 Task: Look for space in Ngawi, Indonesia from 8th June, 2023 to 12th June, 2023 for 2 adults in price range Rs.8000 to Rs.16000. Place can be private room with 1  bedroom having 1 bed and 1 bathroom. Property type can be flatguest house, hotel. Booking option can be shelf check-in. Required host language is English.
Action: Mouse moved to (488, 100)
Screenshot: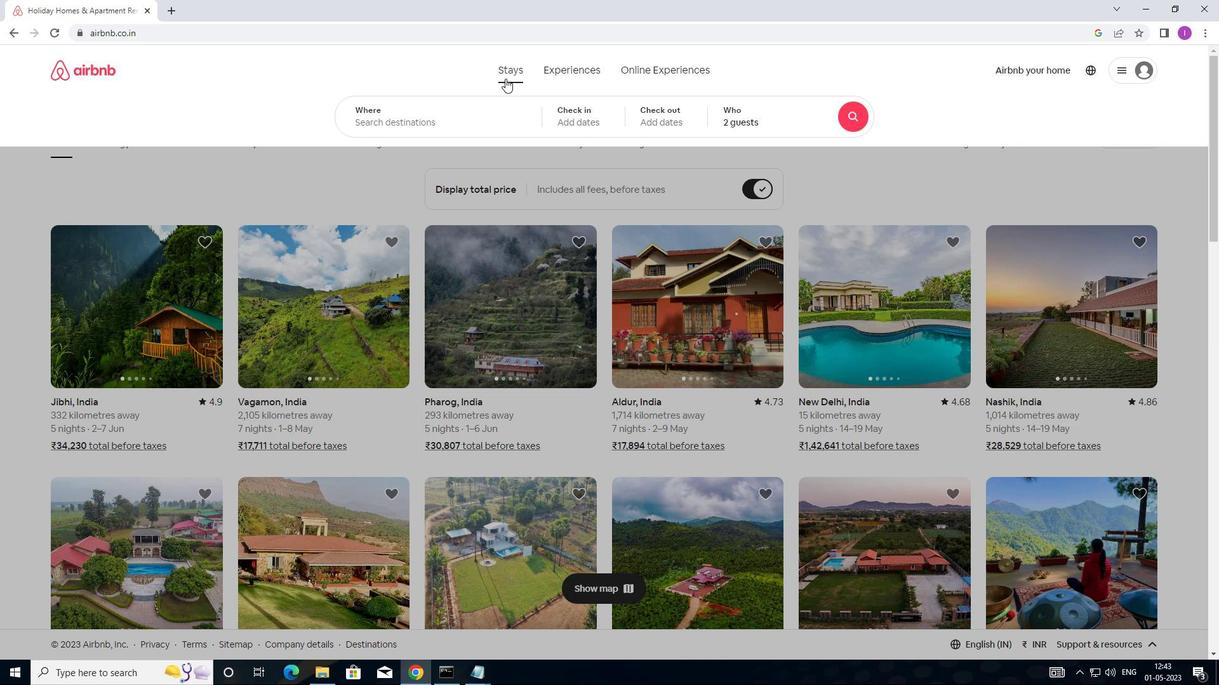 
Action: Mouse pressed left at (488, 100)
Screenshot: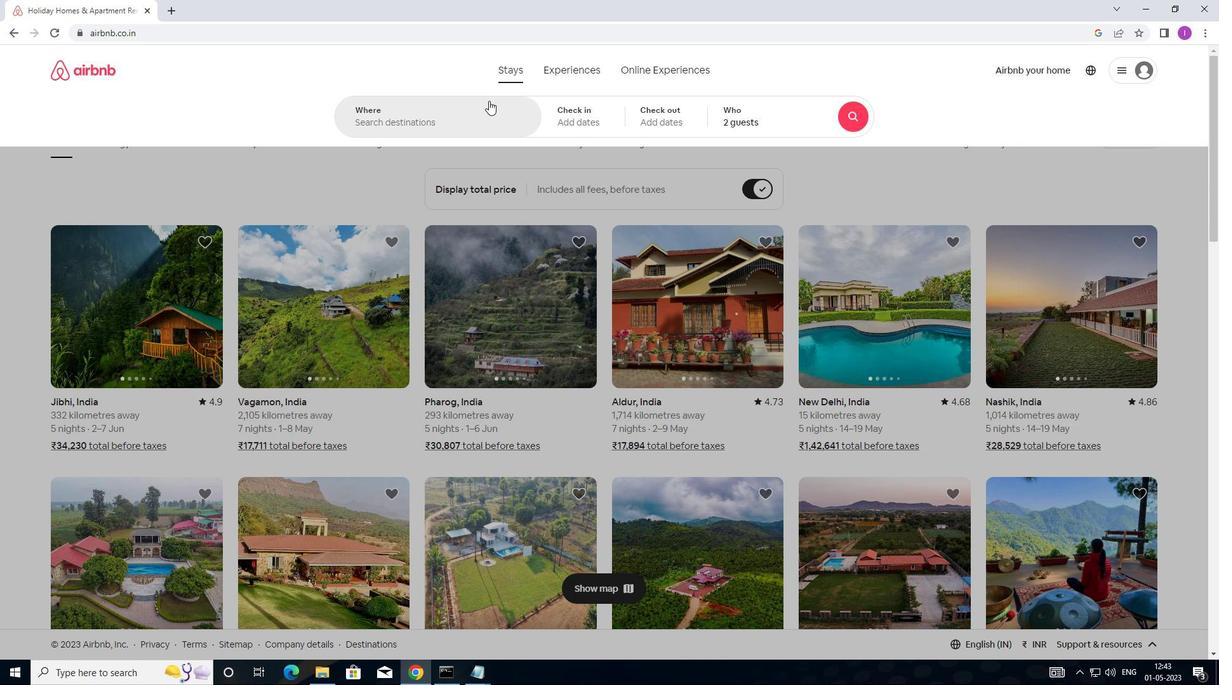 
Action: Mouse moved to (940, 90)
Screenshot: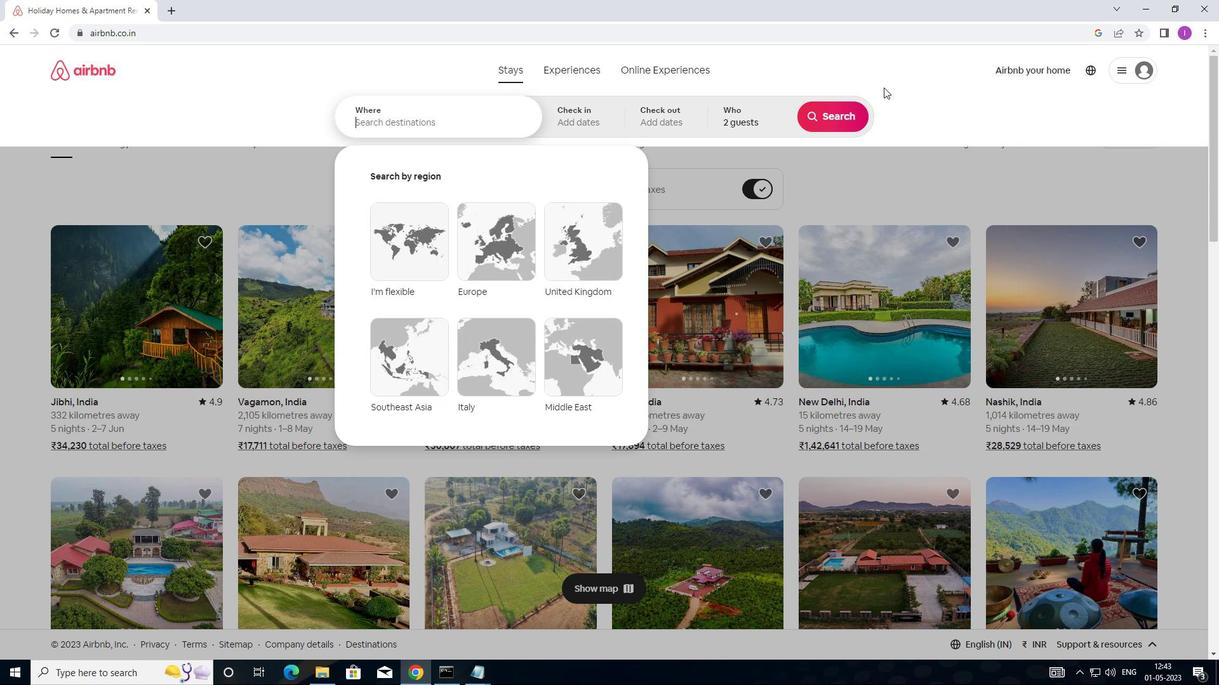 
Action: Key pressed <Key.shift>
Screenshot: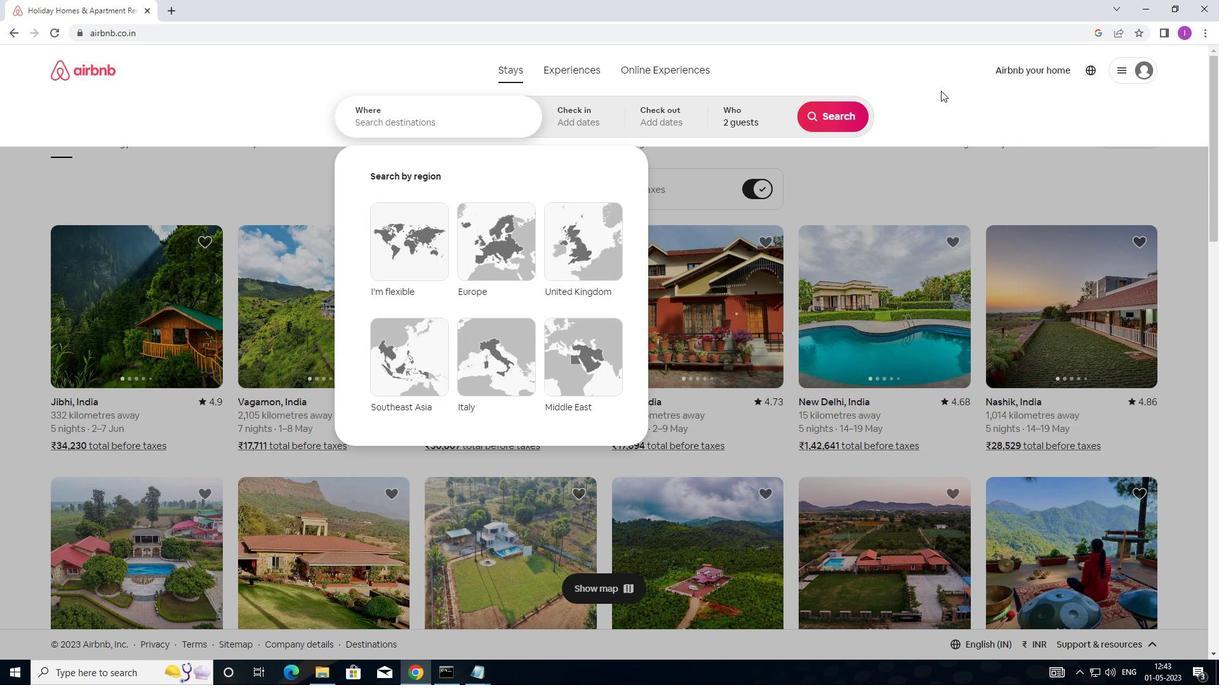 
Action: Mouse moved to (972, 68)
Screenshot: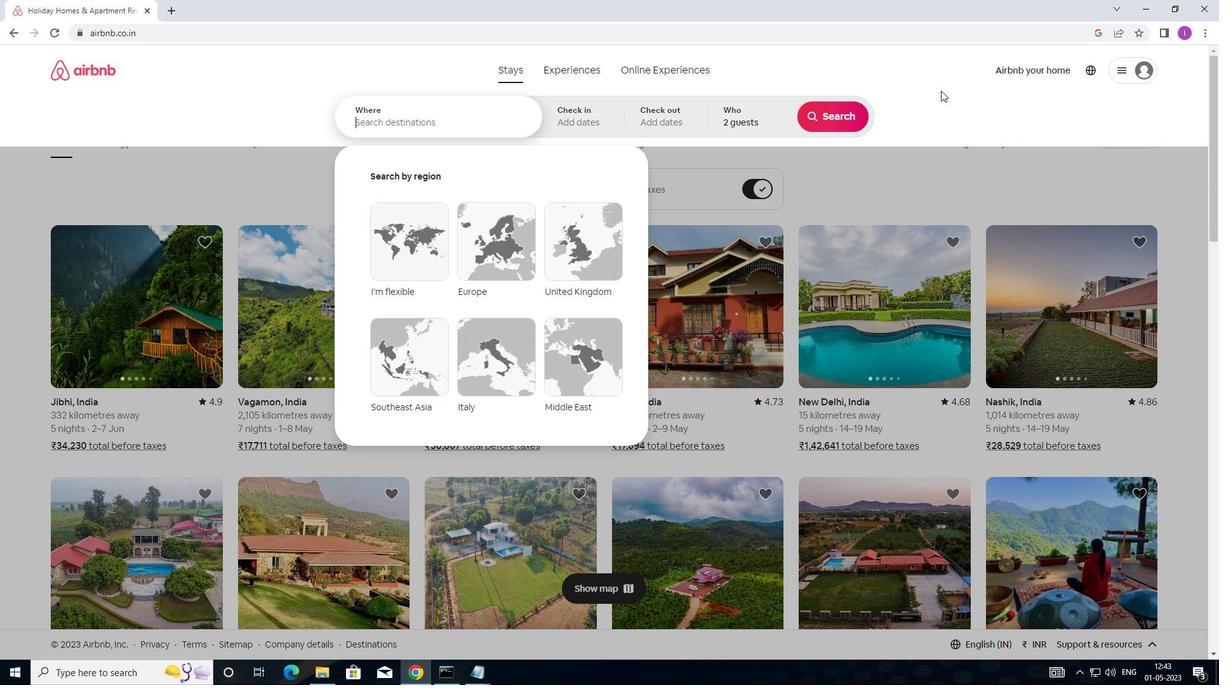 
Action: Key pressed N
Screenshot: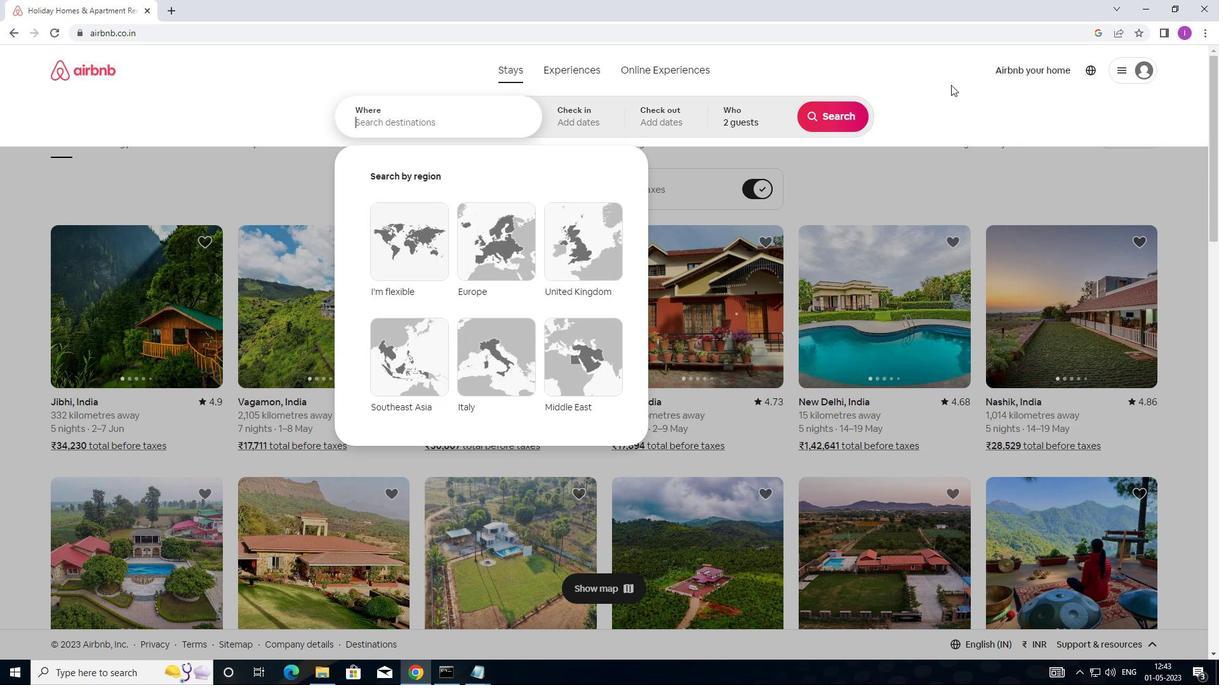 
Action: Mouse moved to (976, 67)
Screenshot: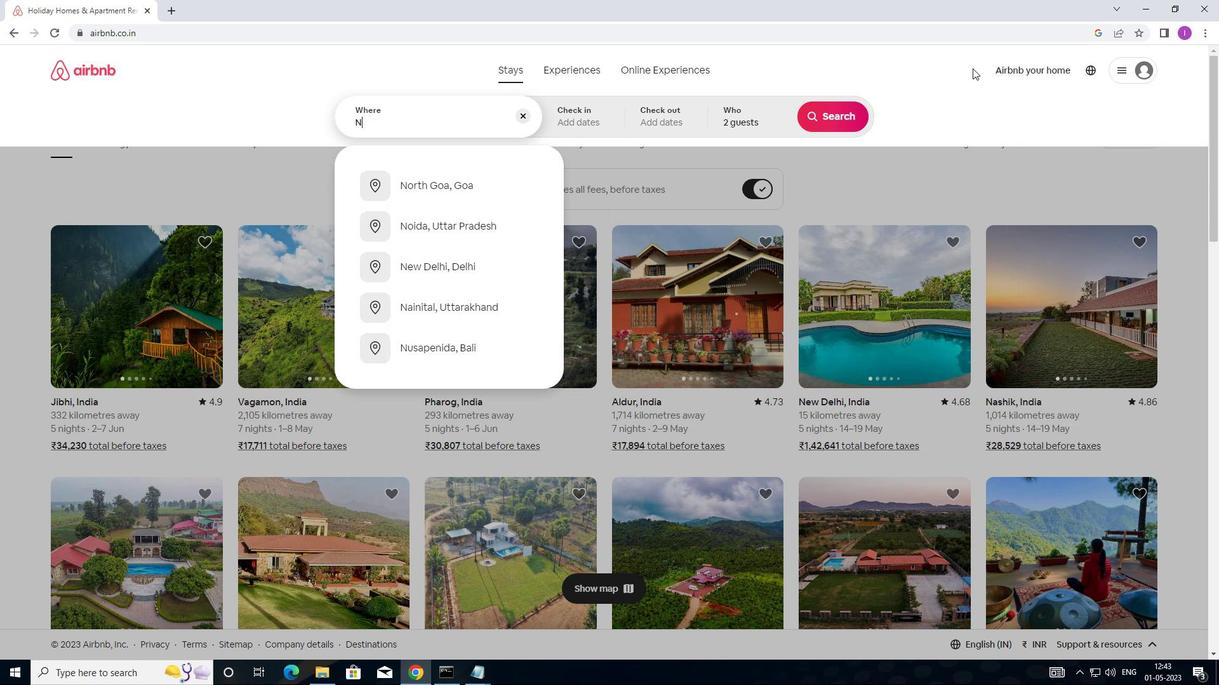 
Action: Key pressed GAWI
Screenshot: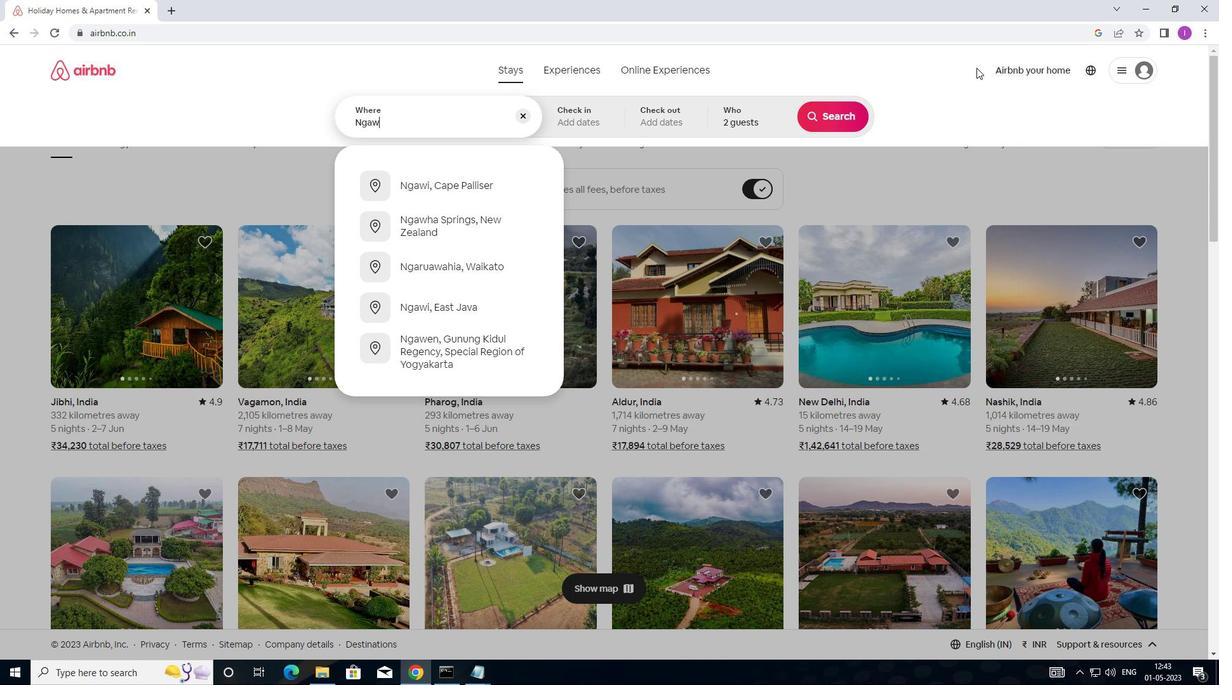 
Action: Mouse moved to (987, 64)
Screenshot: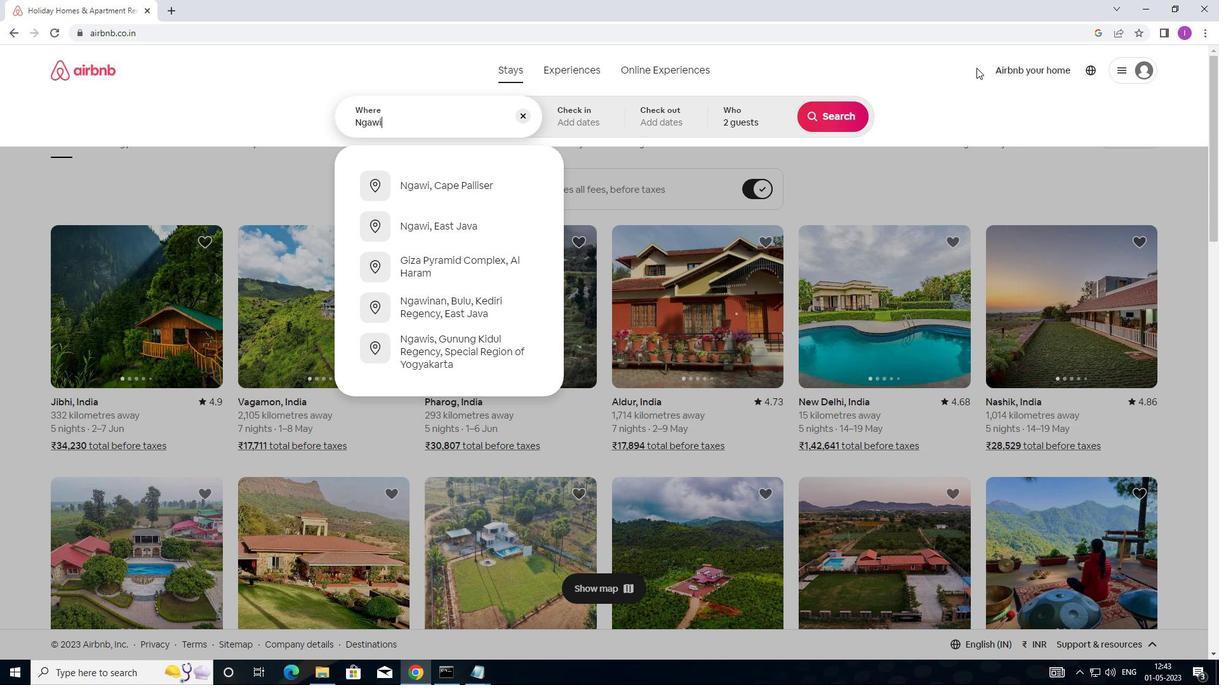 
Action: Key pressed ,
Screenshot: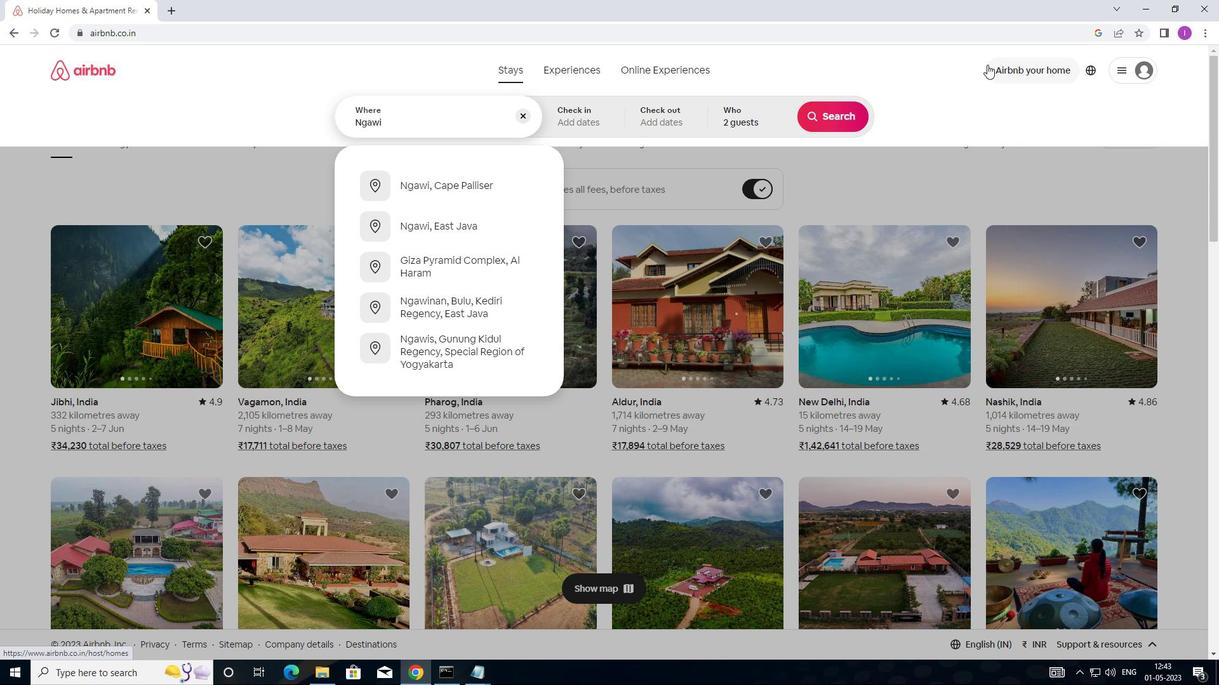 
Action: Mouse moved to (987, 64)
Screenshot: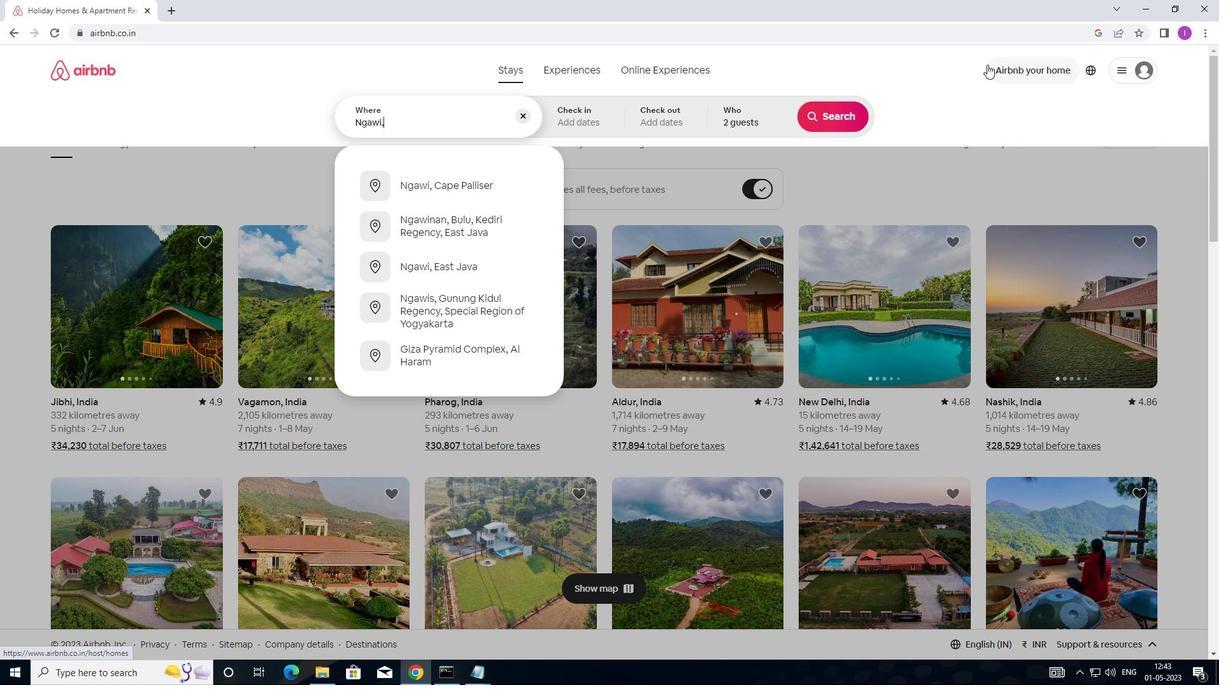 
Action: Key pressed <Key.shift>
Screenshot: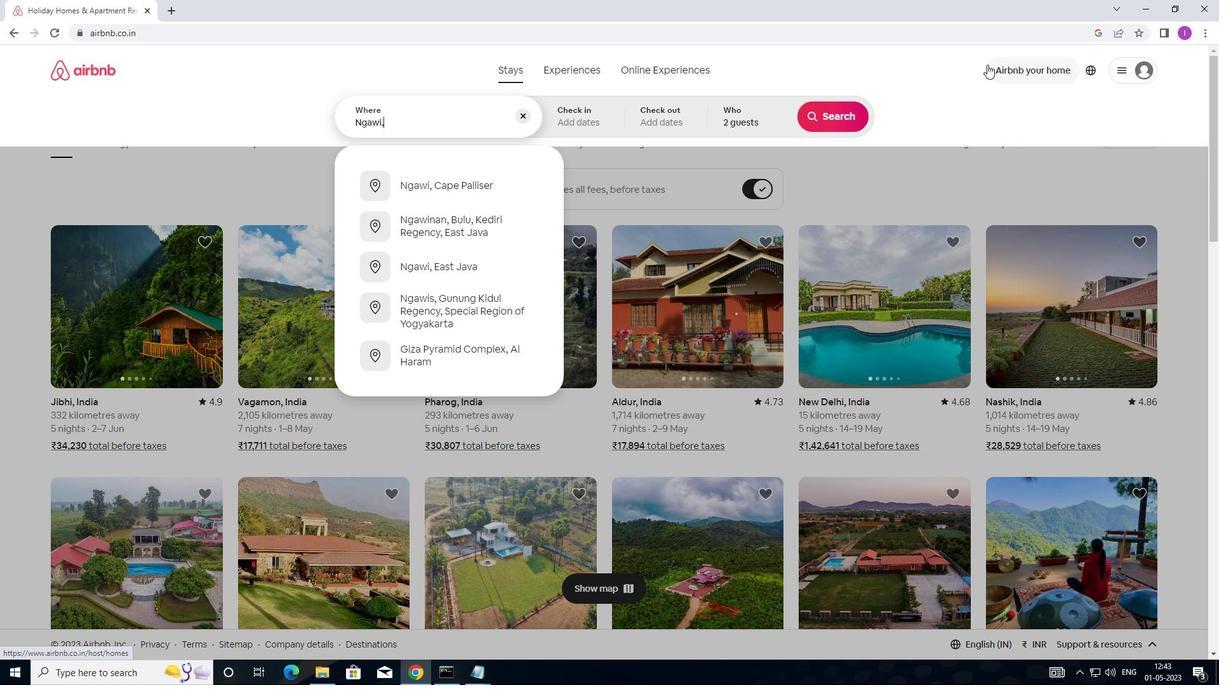 
Action: Mouse moved to (989, 63)
Screenshot: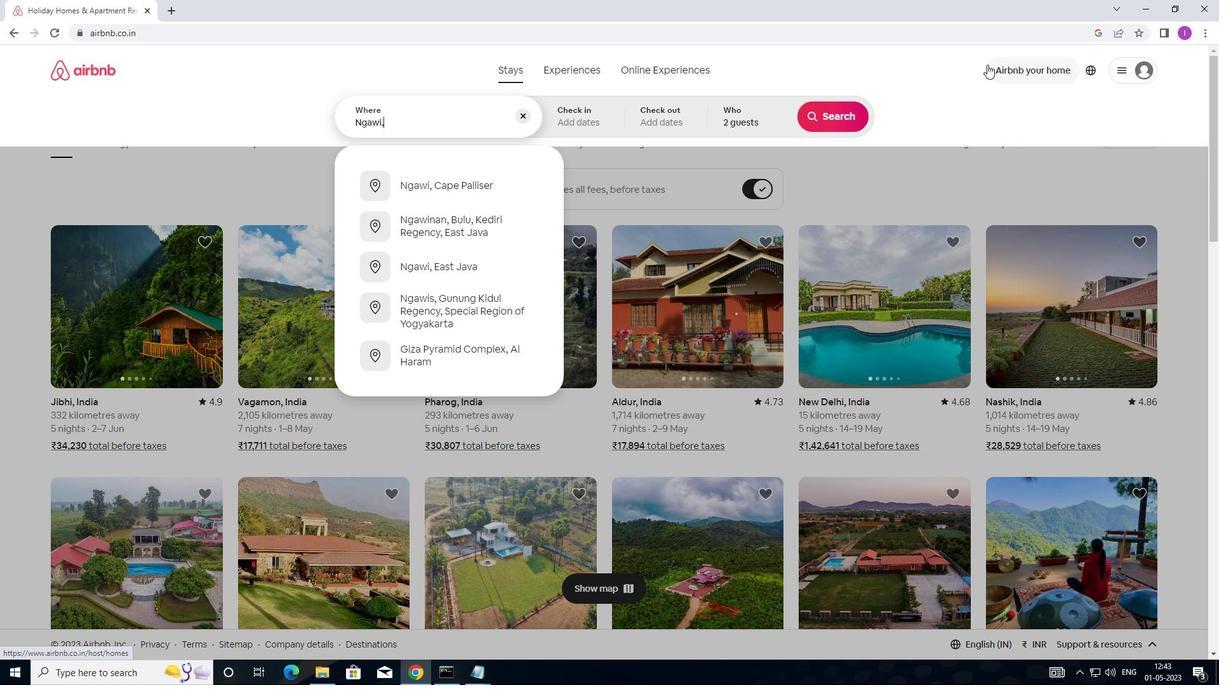 
Action: Key pressed I
Screenshot: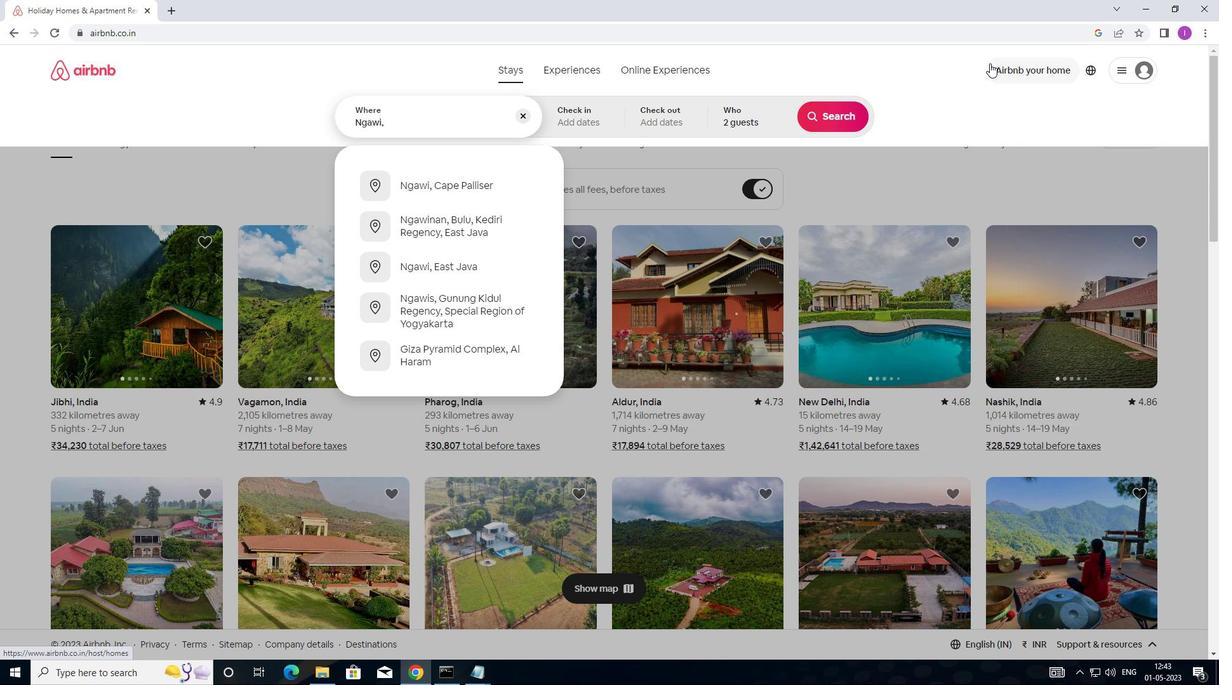 
Action: Mouse moved to (991, 61)
Screenshot: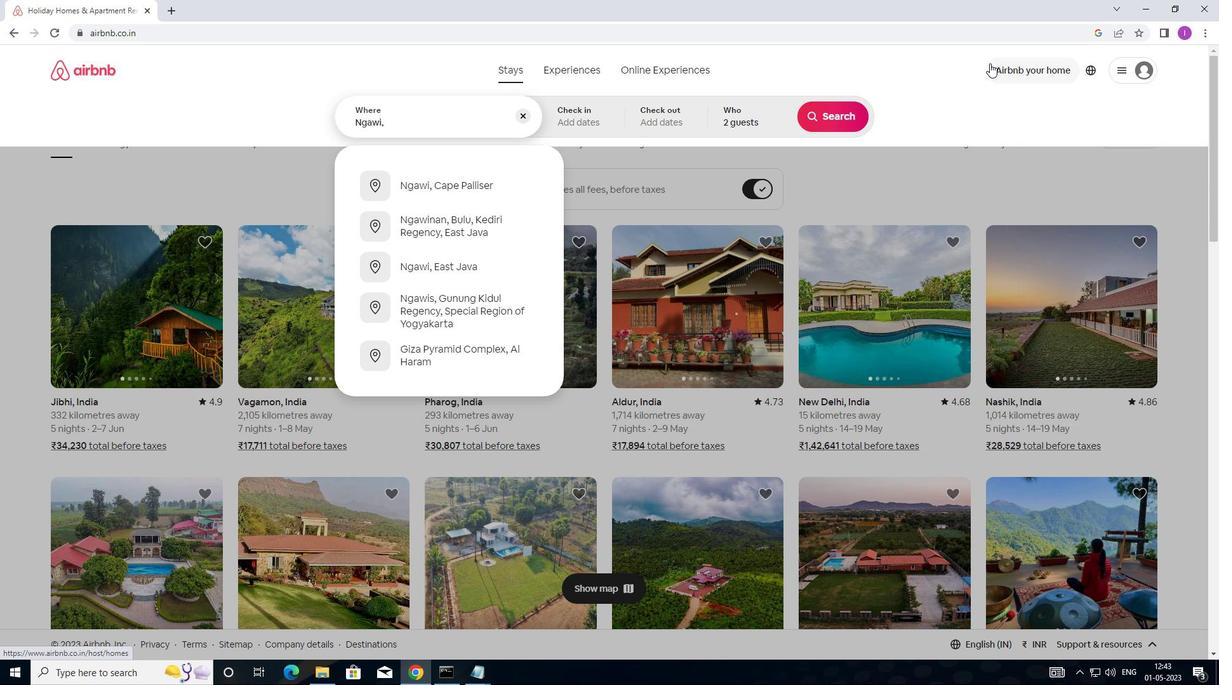 
Action: Key pressed ND
Screenshot: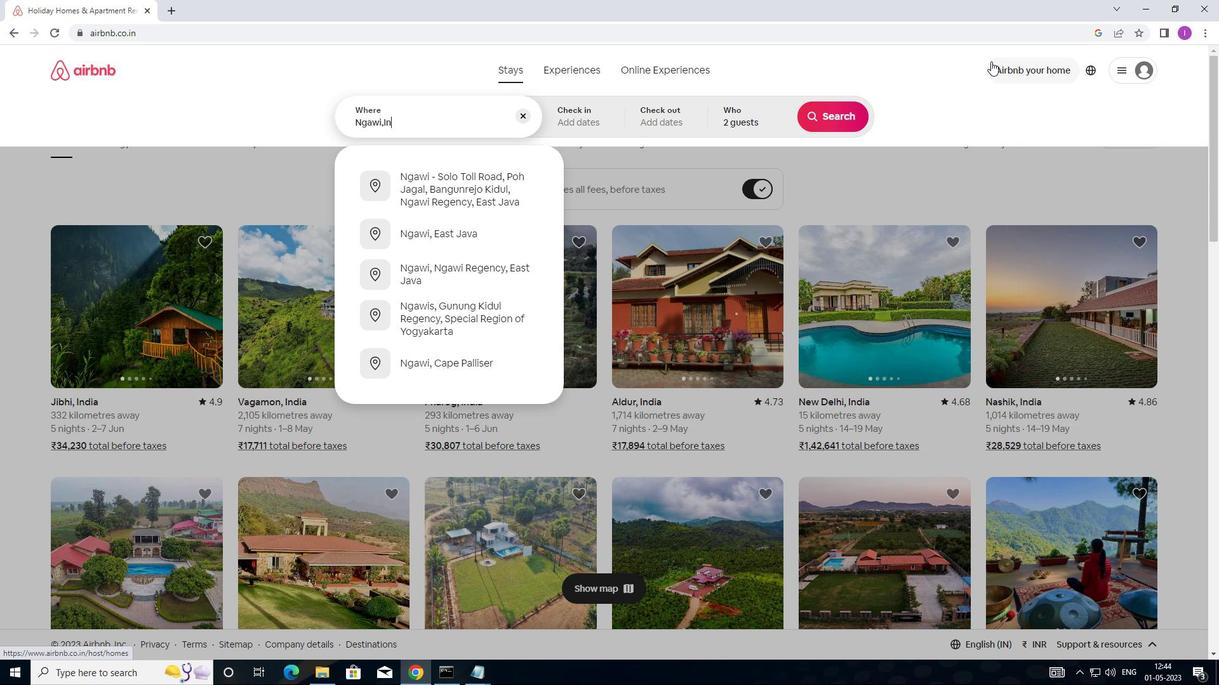 
Action: Mouse moved to (994, 59)
Screenshot: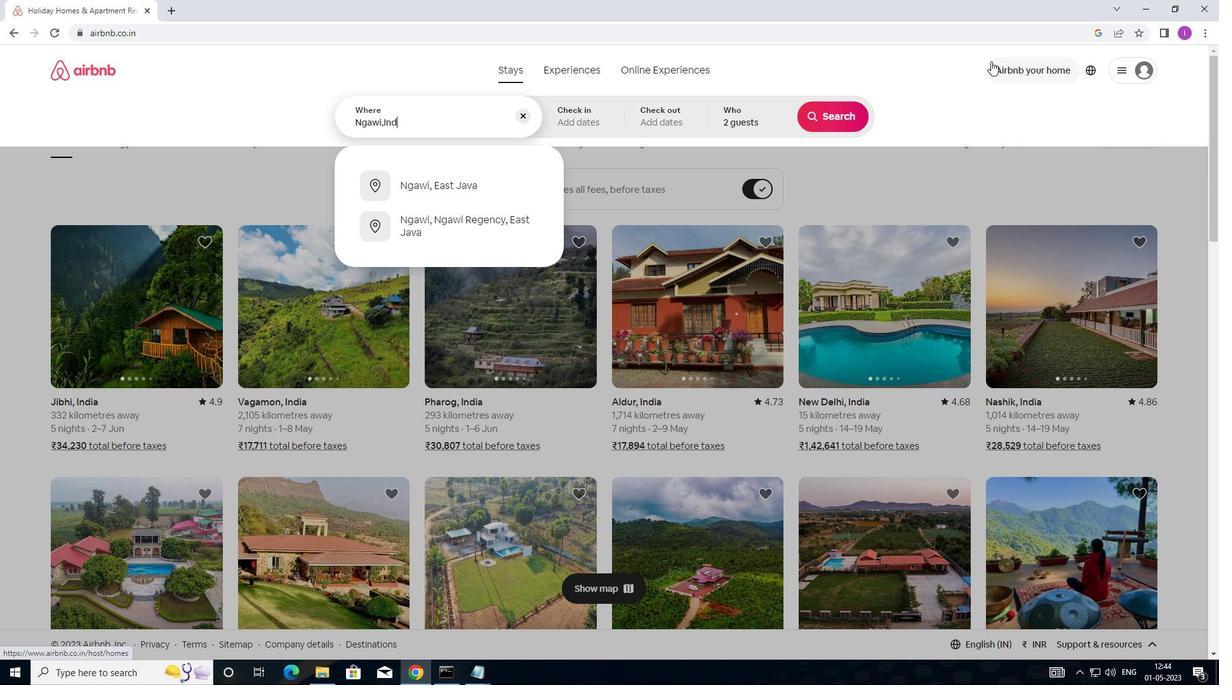 
Action: Key pressed O
Screenshot: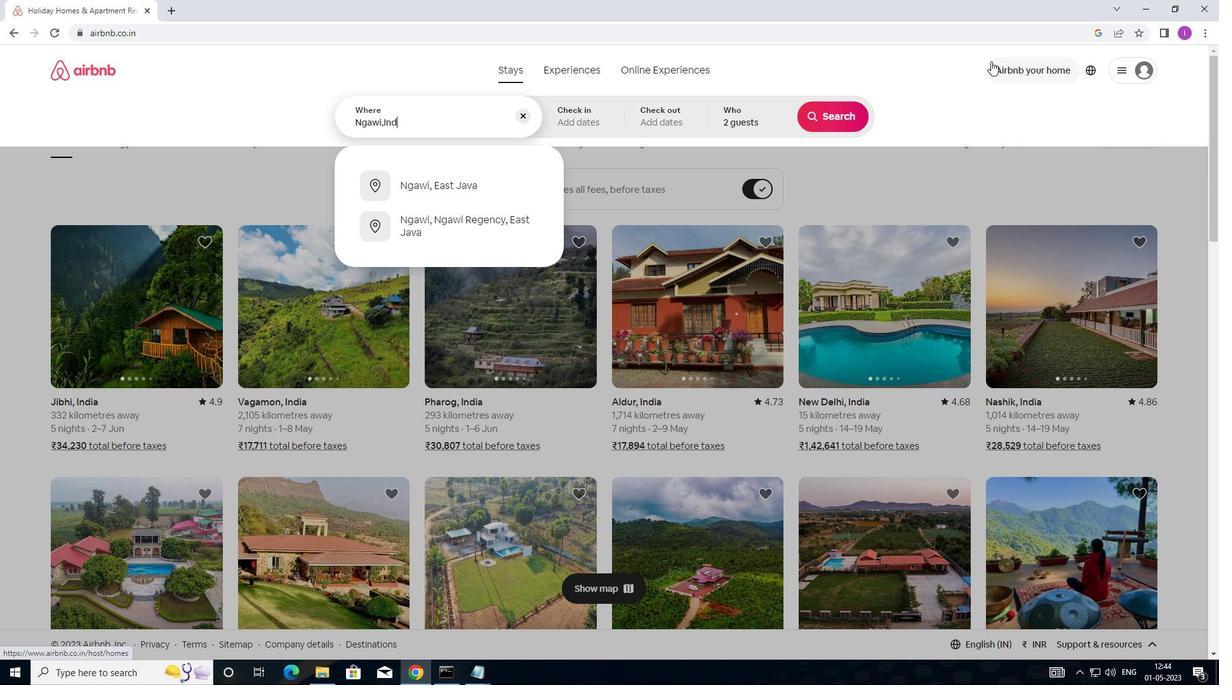 
Action: Mouse moved to (996, 58)
Screenshot: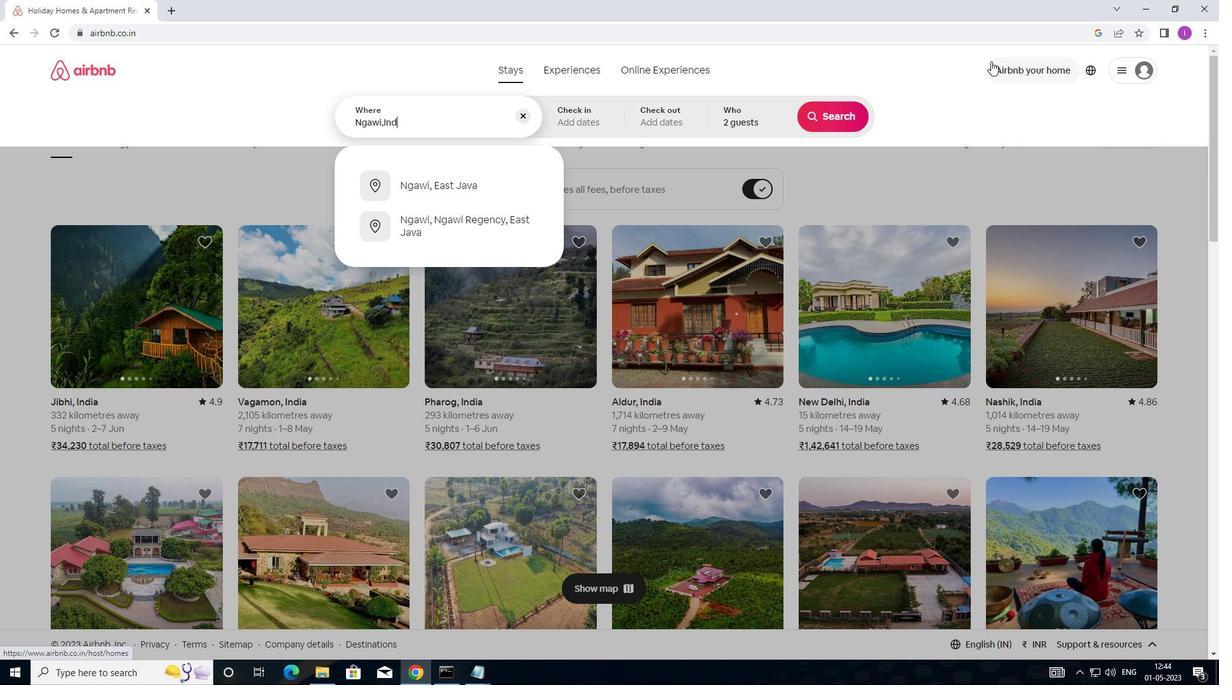 
Action: Key pressed NESIA
Screenshot: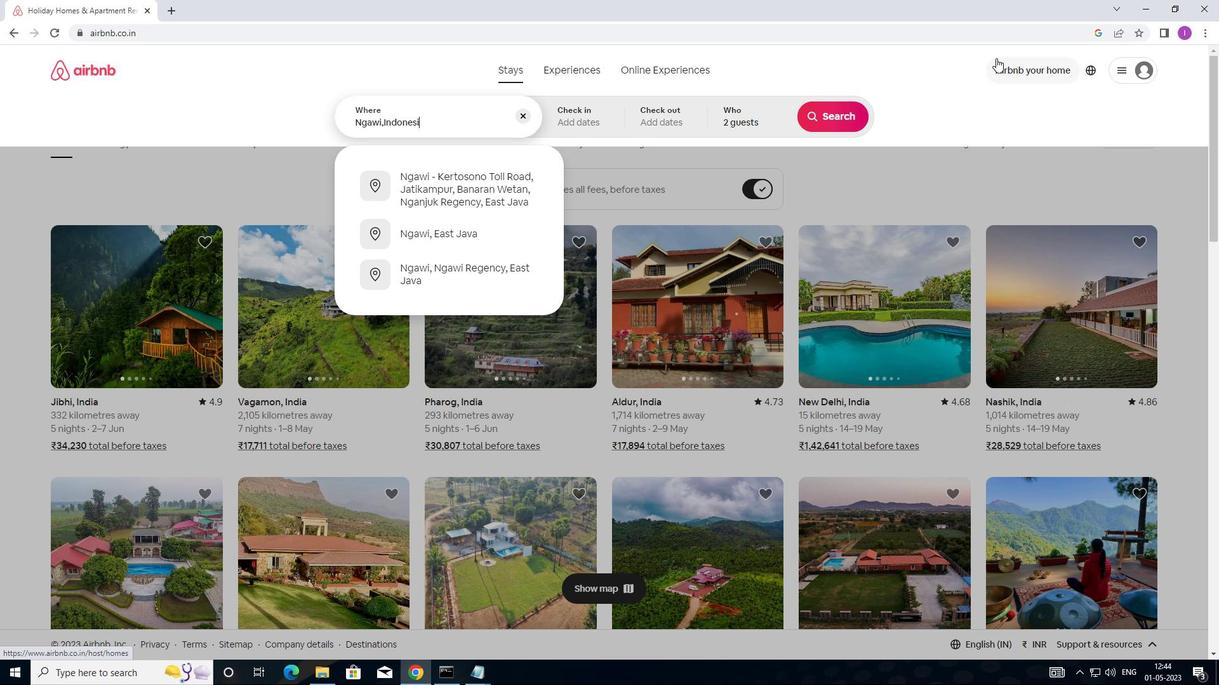 
Action: Mouse moved to (603, 117)
Screenshot: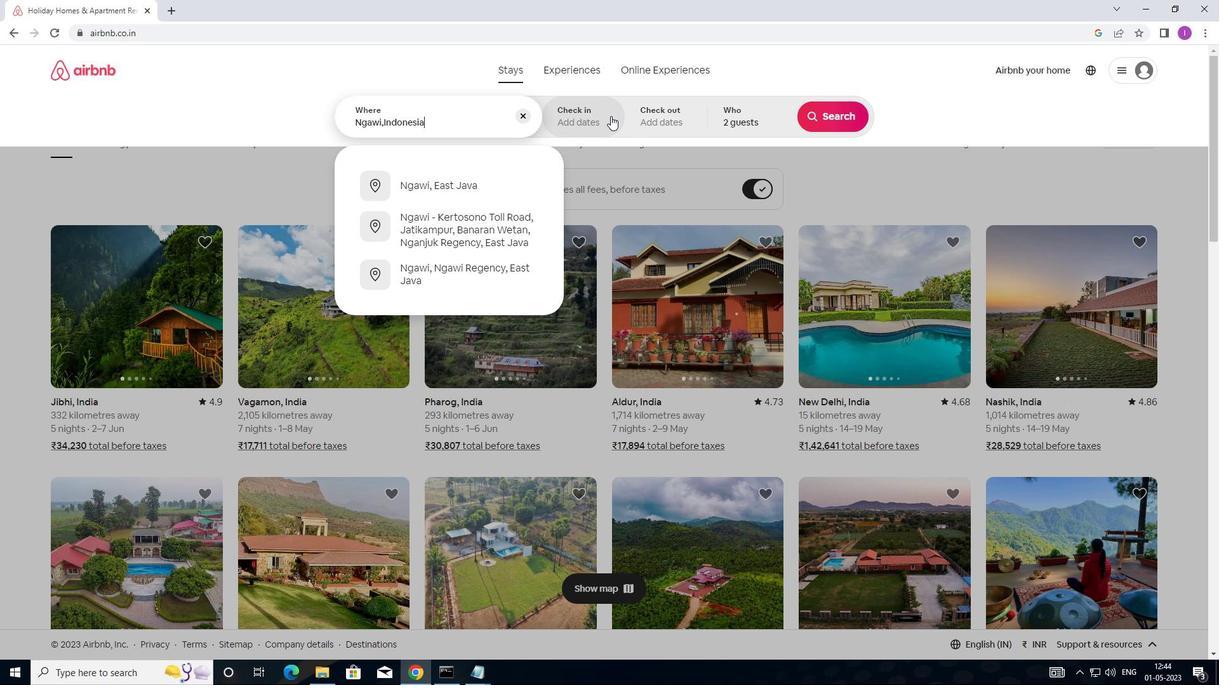 
Action: Mouse pressed left at (603, 117)
Screenshot: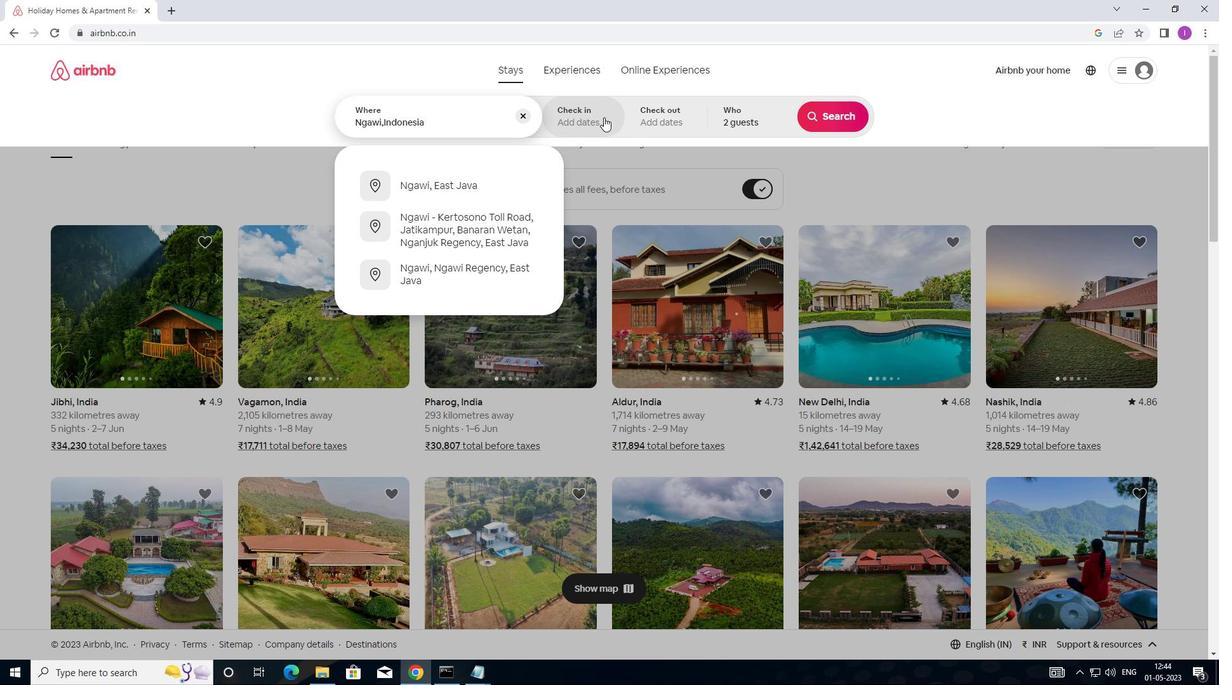 
Action: Mouse moved to (758, 302)
Screenshot: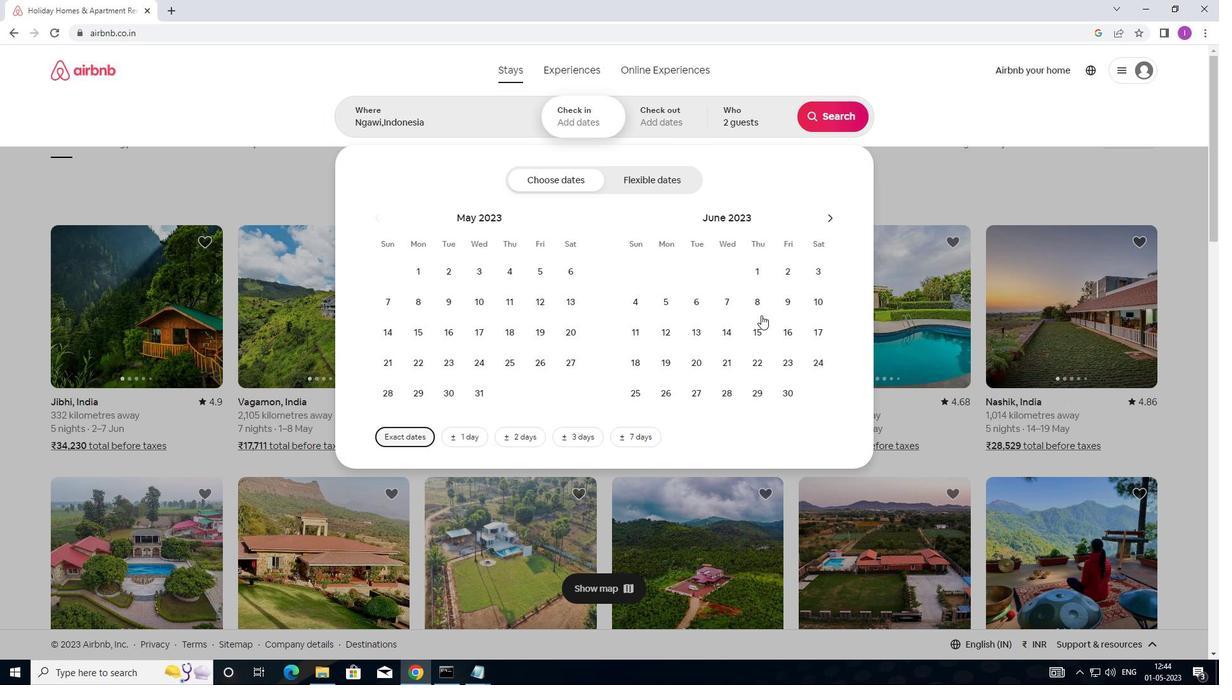 
Action: Mouse pressed left at (758, 302)
Screenshot: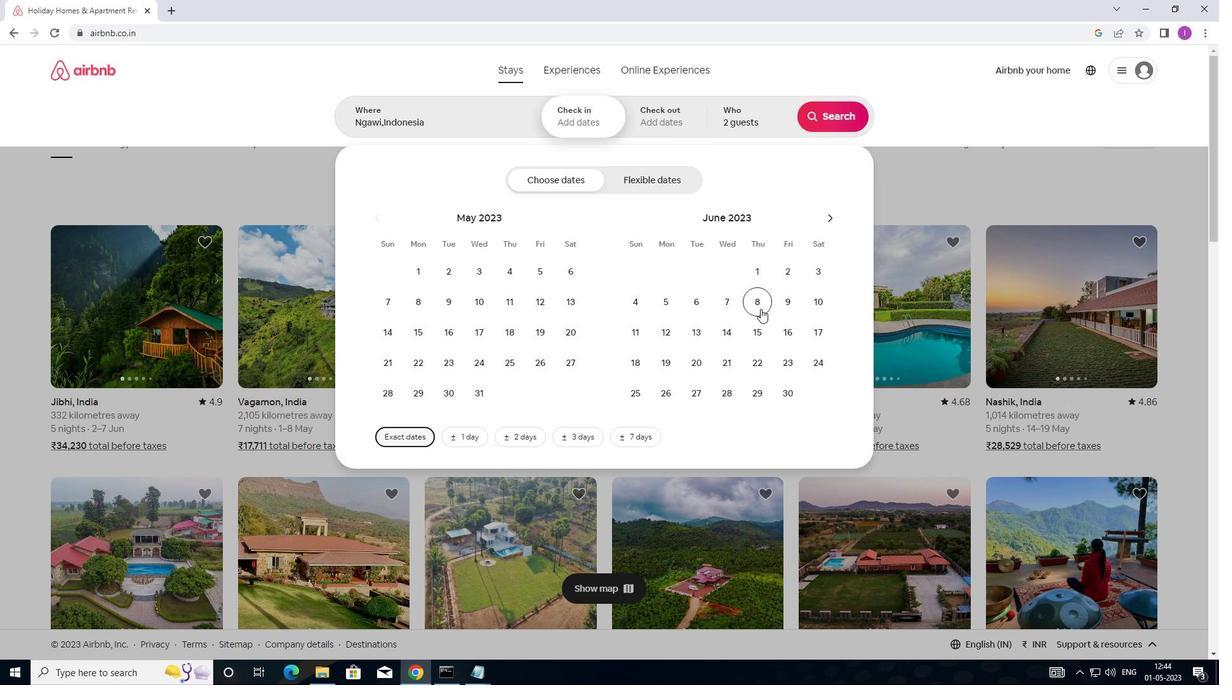 
Action: Mouse moved to (667, 334)
Screenshot: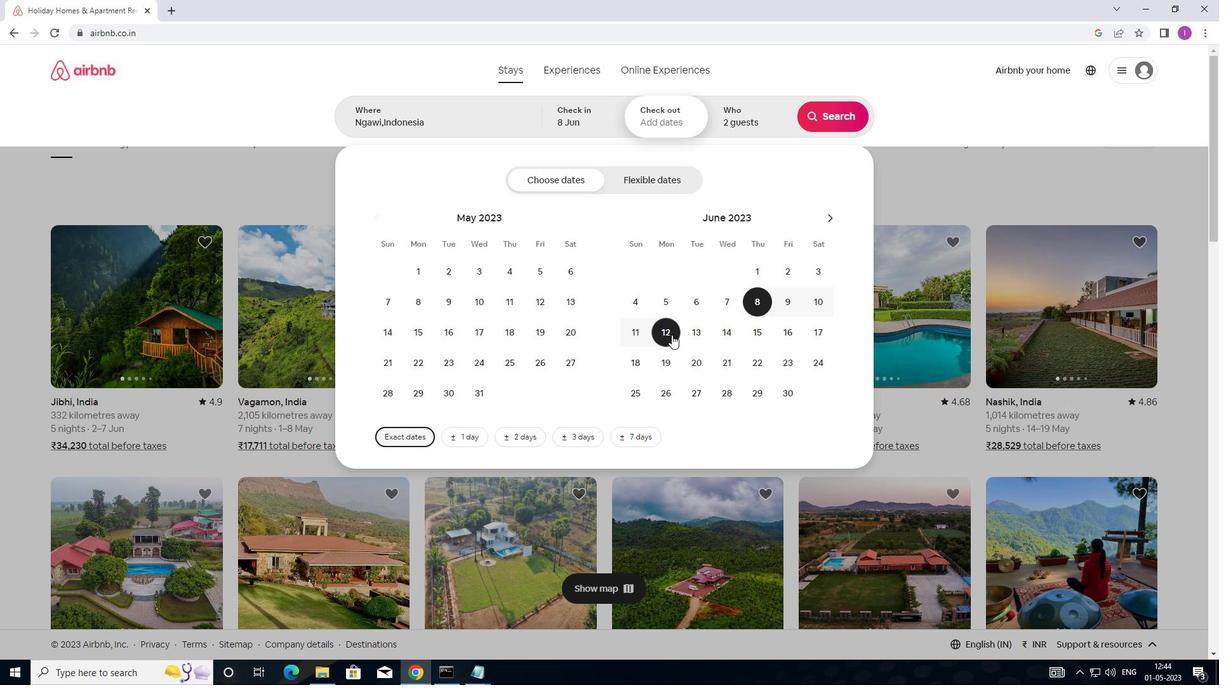 
Action: Mouse pressed left at (667, 334)
Screenshot: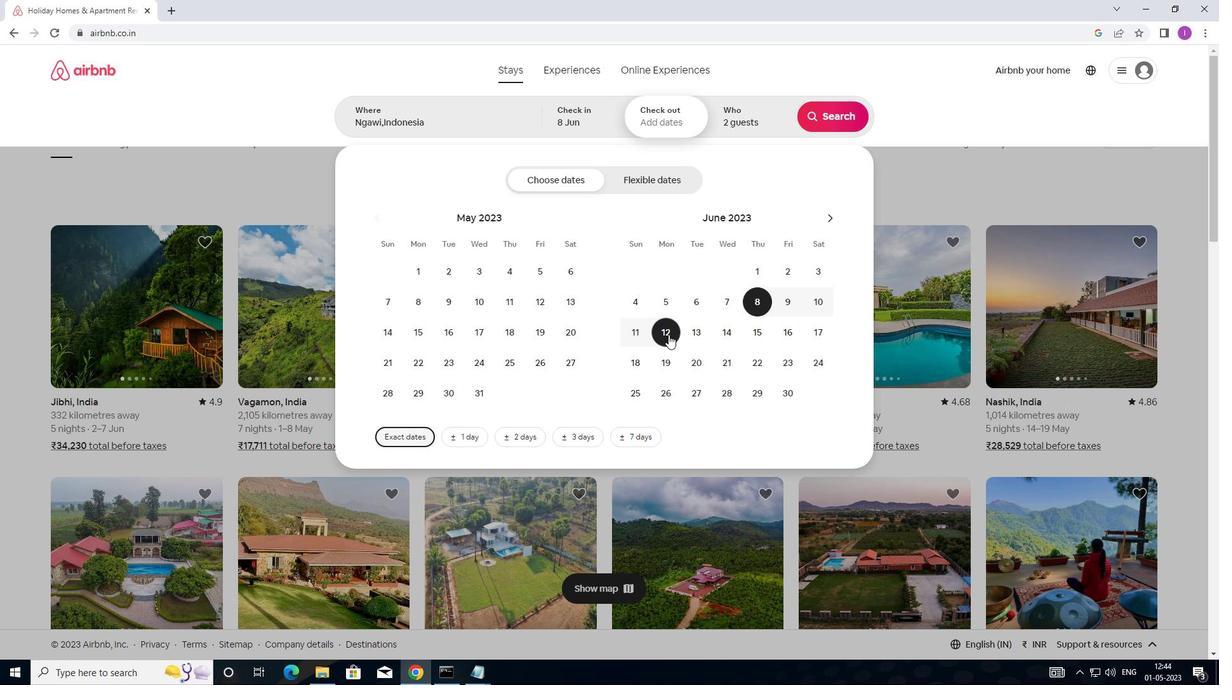 
Action: Mouse moved to (748, 114)
Screenshot: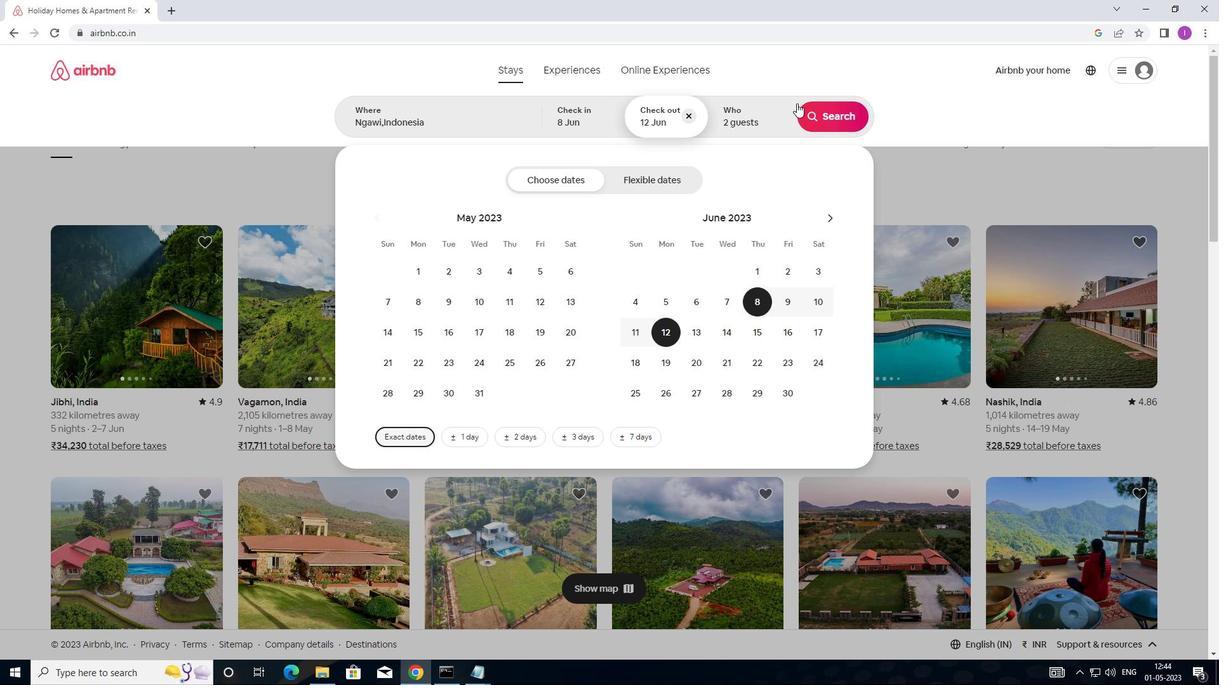 
Action: Mouse pressed left at (748, 114)
Screenshot: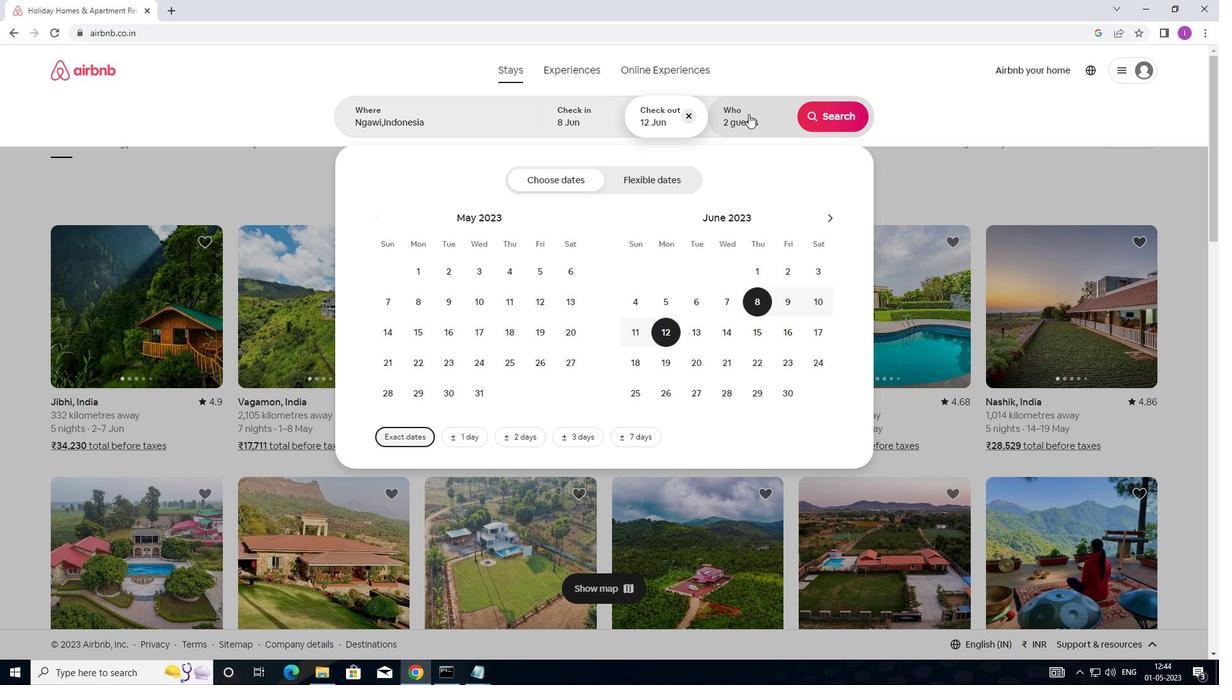 
Action: Mouse moved to (833, 176)
Screenshot: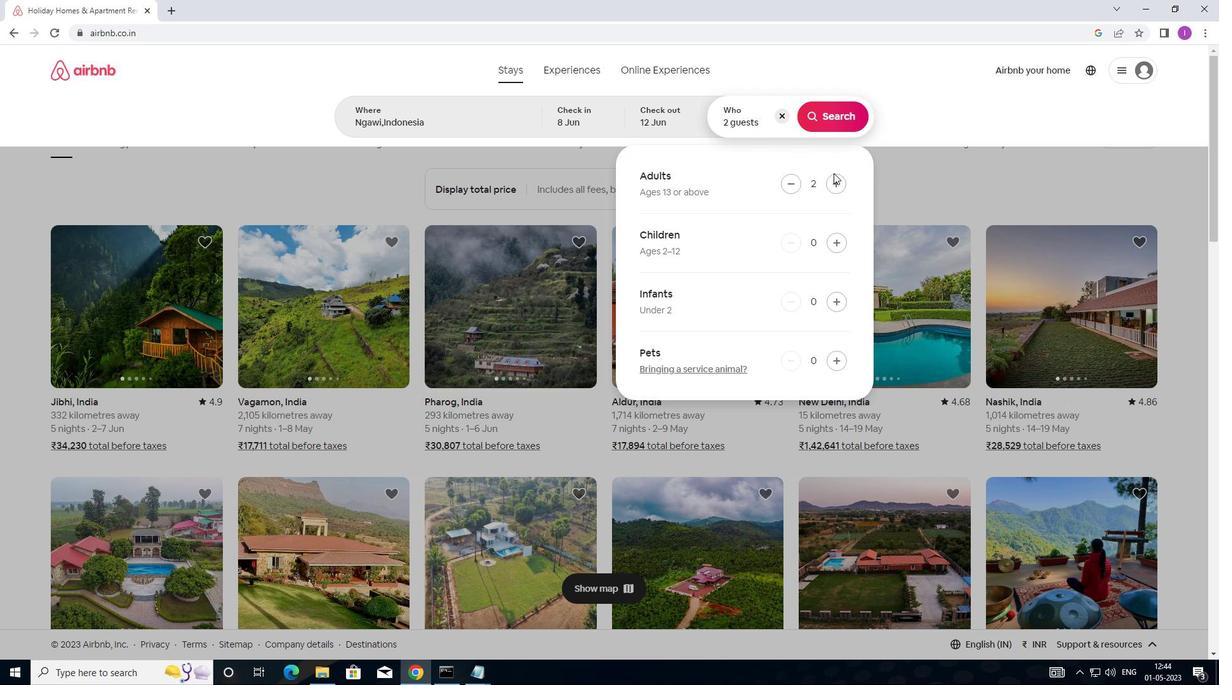 
Action: Mouse pressed left at (833, 176)
Screenshot: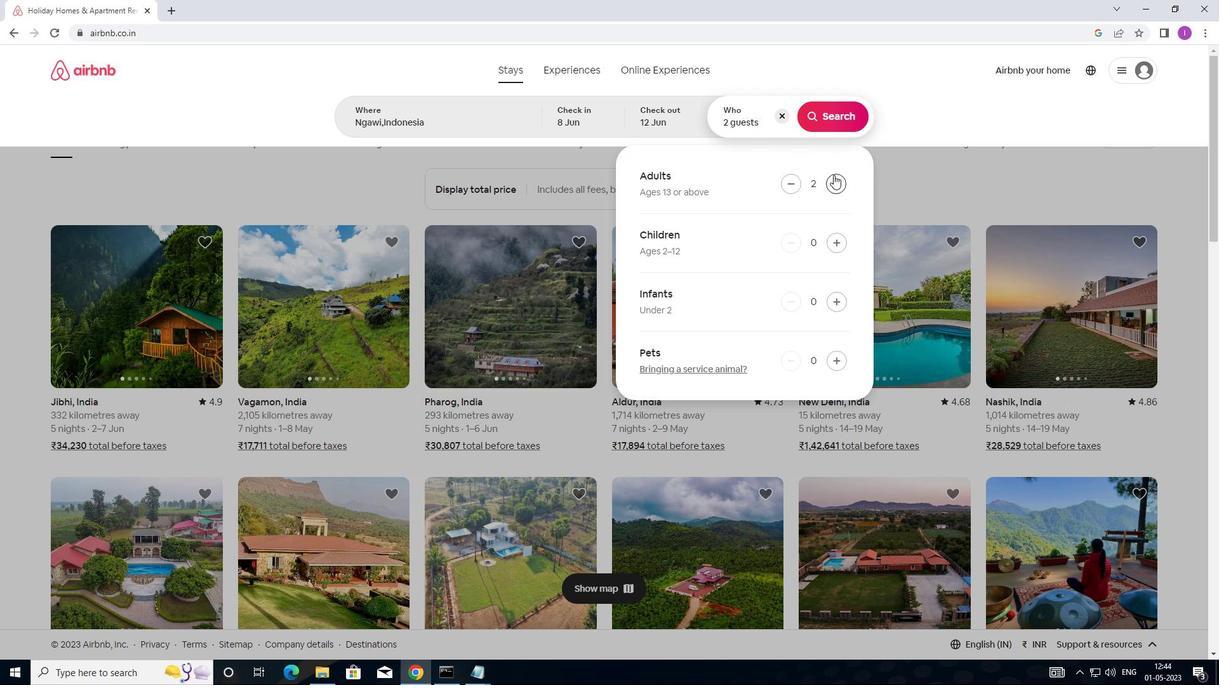 
Action: Mouse pressed left at (833, 176)
Screenshot: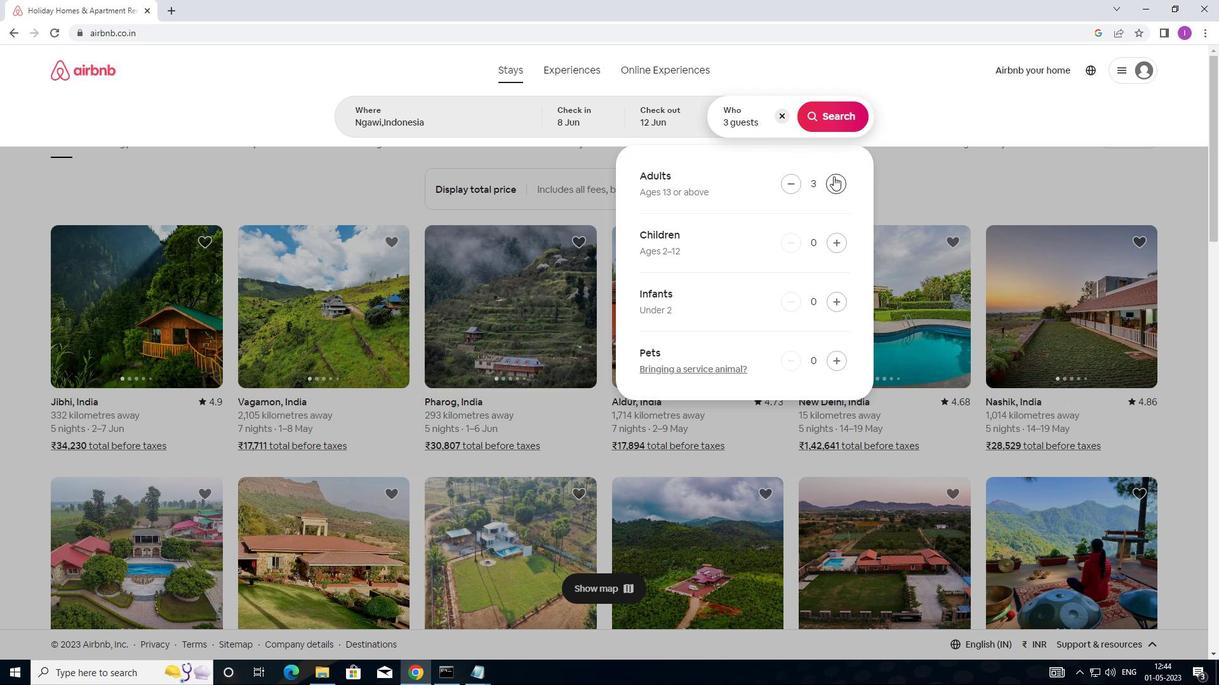 
Action: Mouse moved to (789, 186)
Screenshot: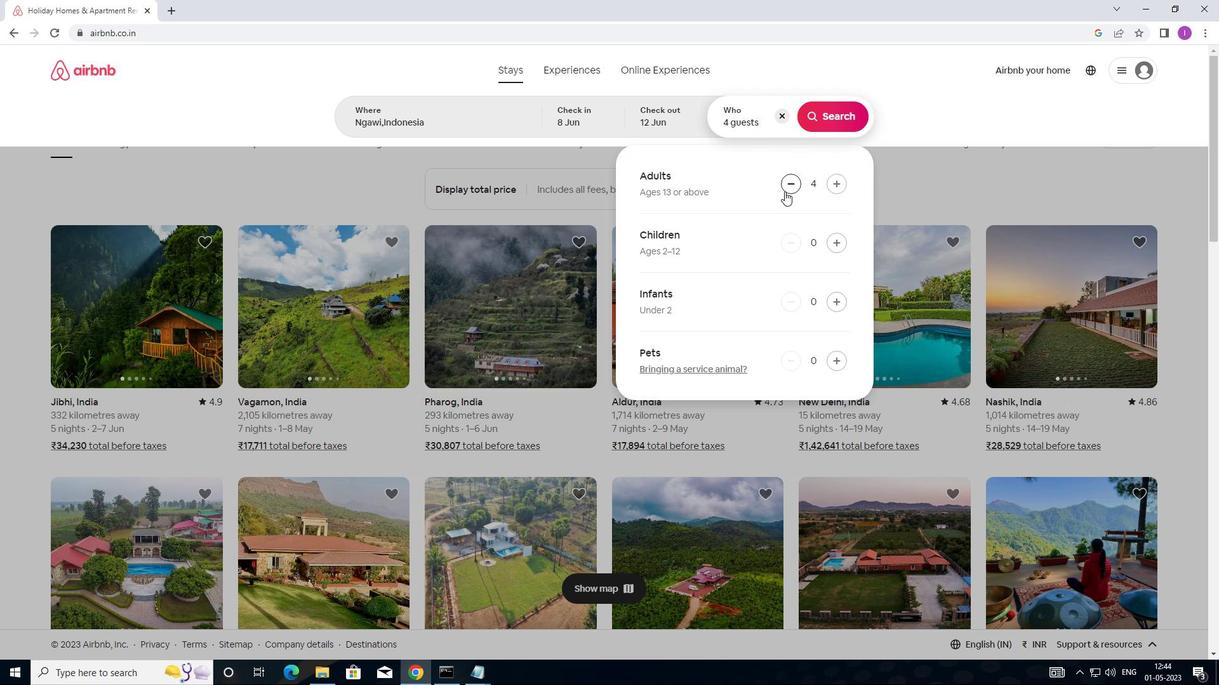 
Action: Mouse pressed left at (789, 186)
Screenshot: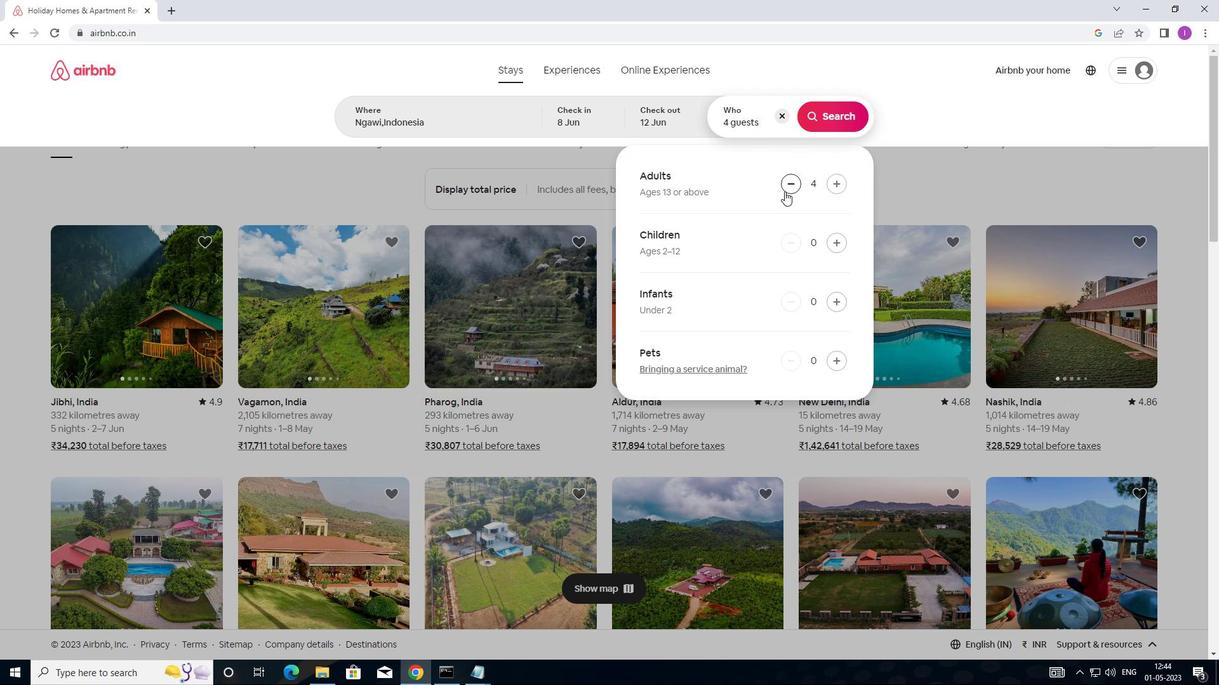
Action: Mouse pressed left at (789, 186)
Screenshot: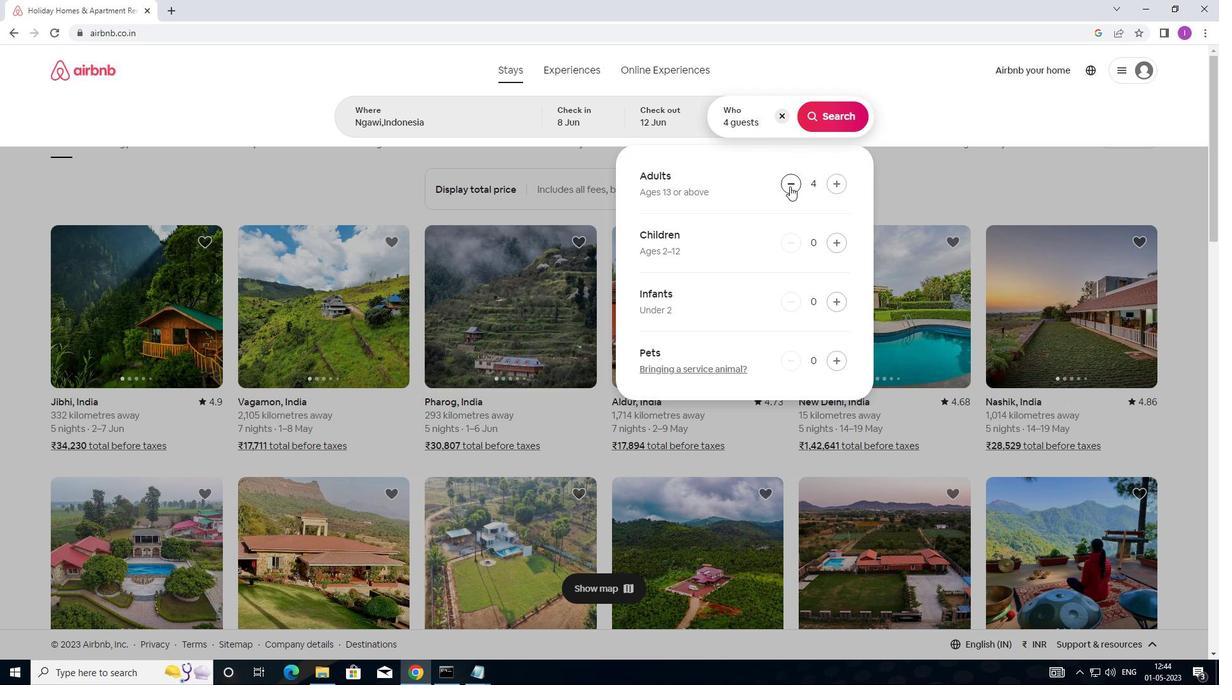 
Action: Mouse pressed left at (789, 186)
Screenshot: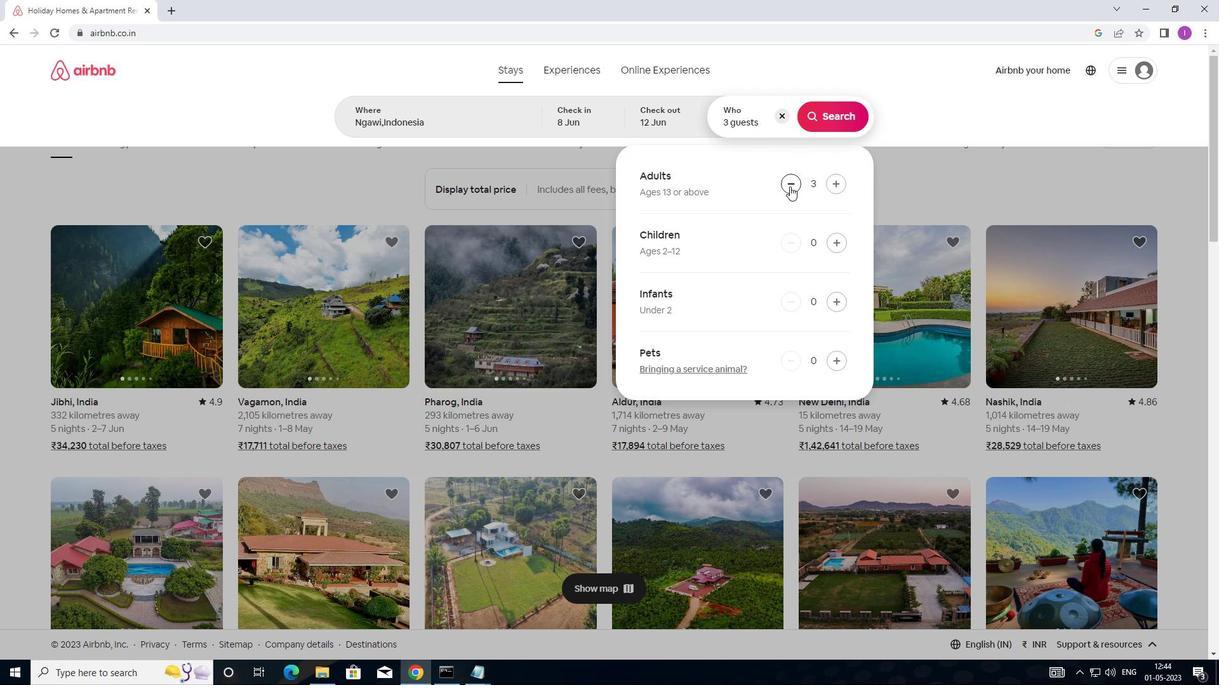 
Action: Mouse pressed left at (789, 186)
Screenshot: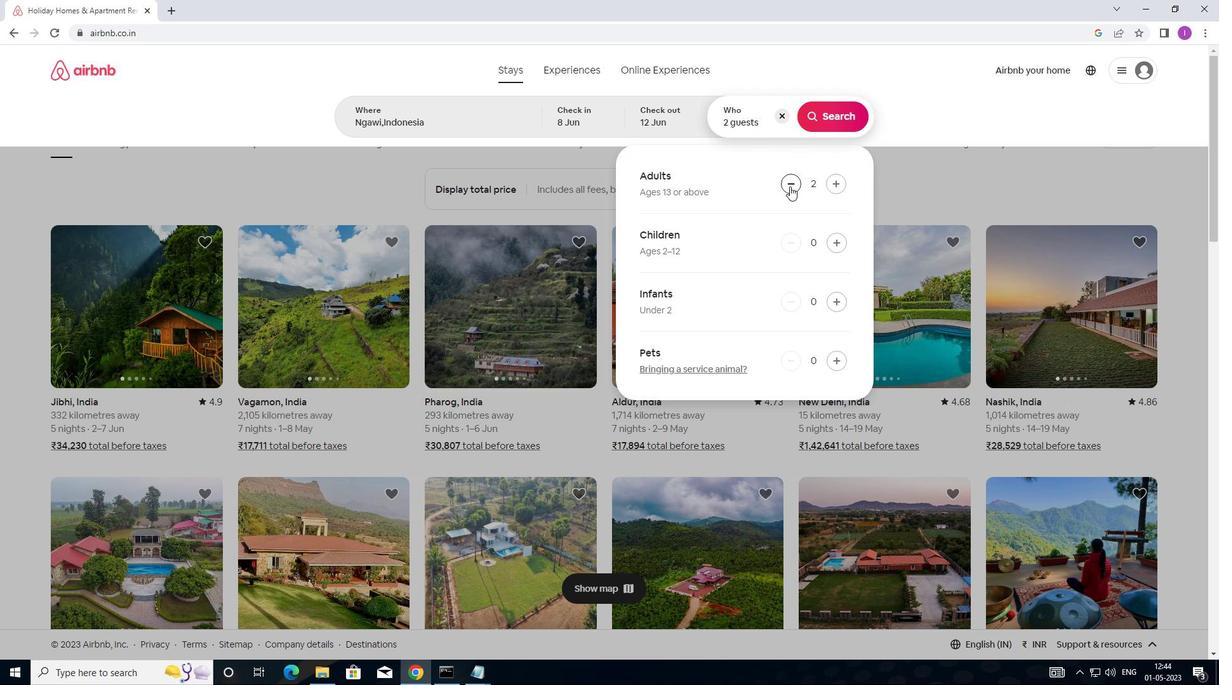 
Action: Mouse moved to (841, 186)
Screenshot: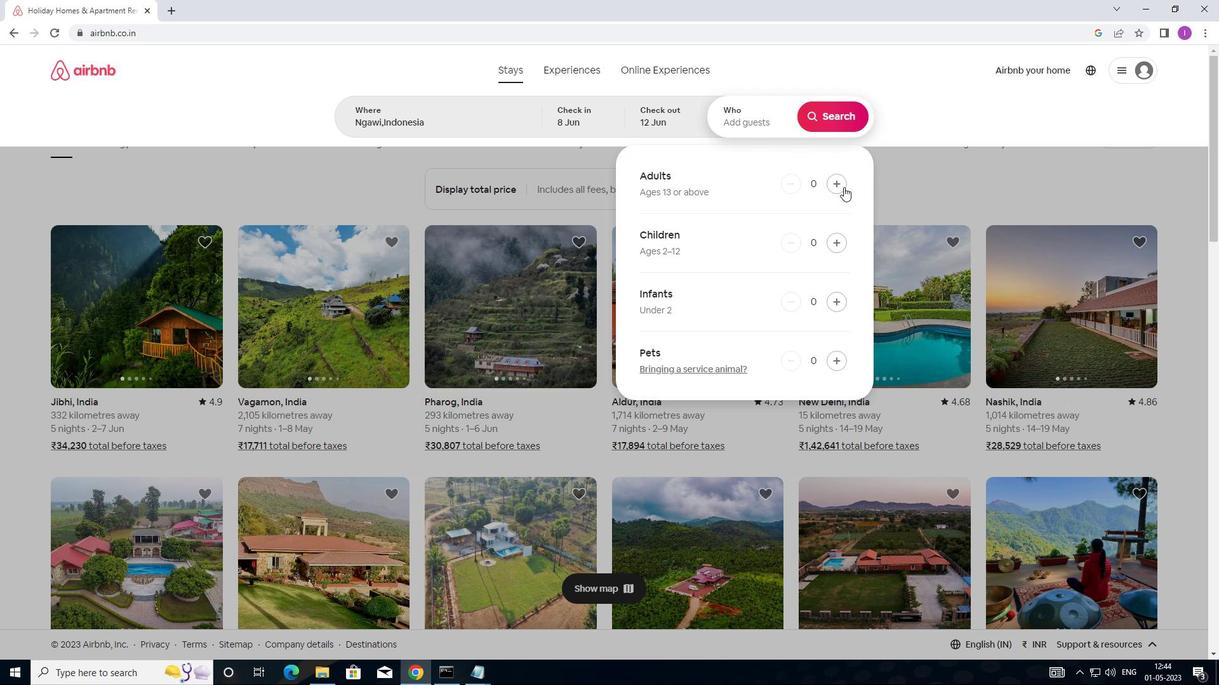 
Action: Mouse pressed left at (841, 186)
Screenshot: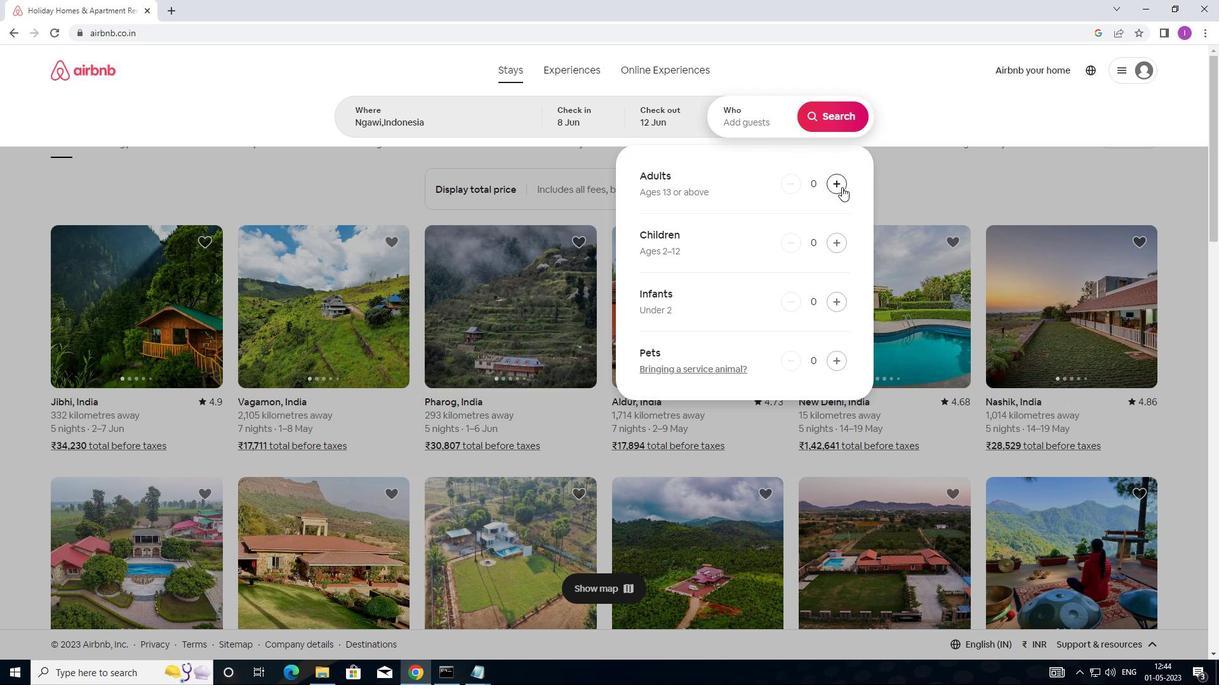 
Action: Mouse moved to (841, 186)
Screenshot: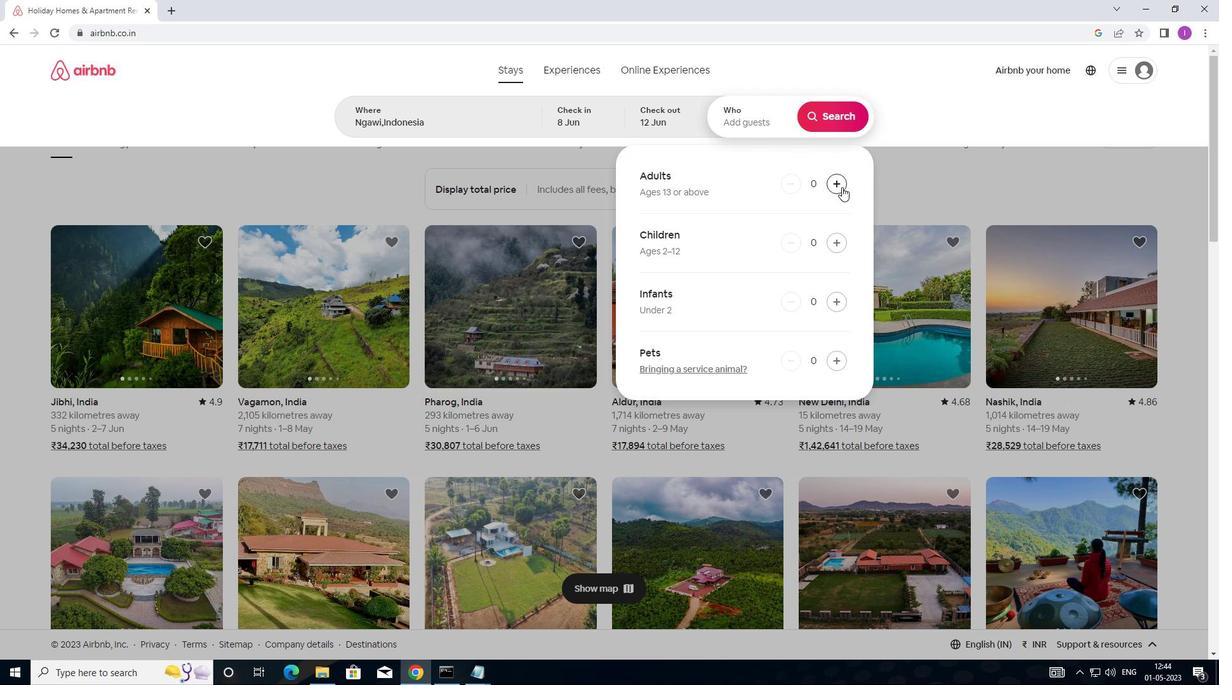 
Action: Mouse pressed left at (841, 186)
Screenshot: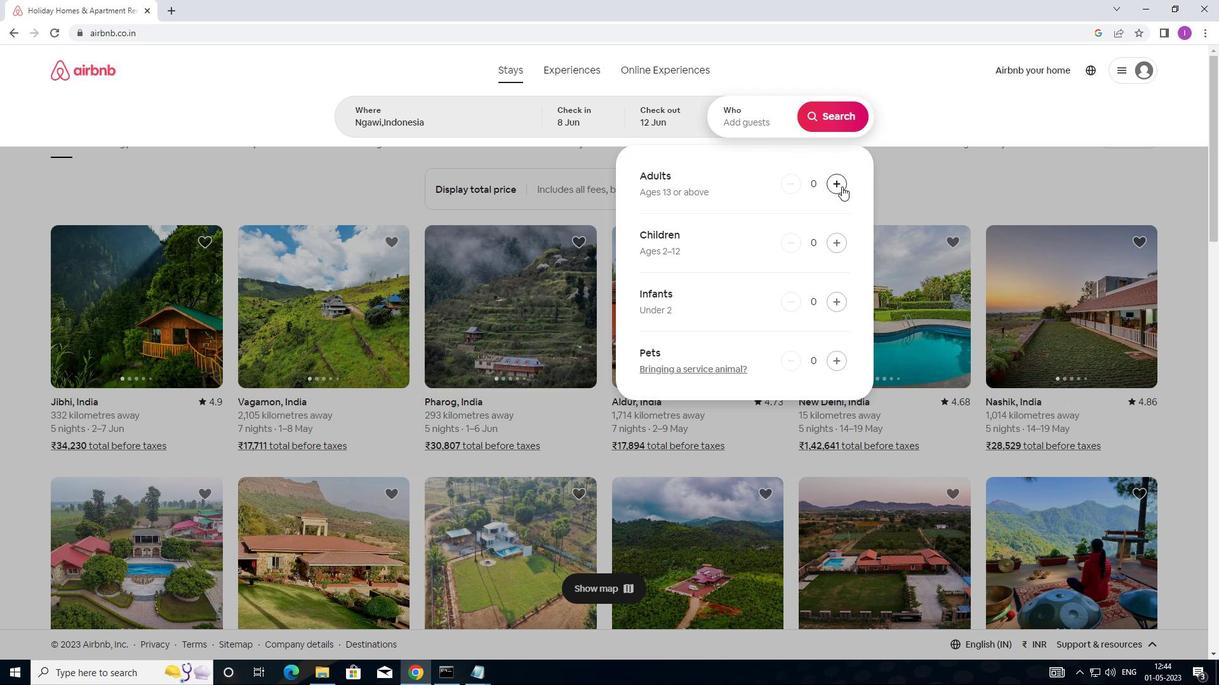 
Action: Mouse moved to (841, 114)
Screenshot: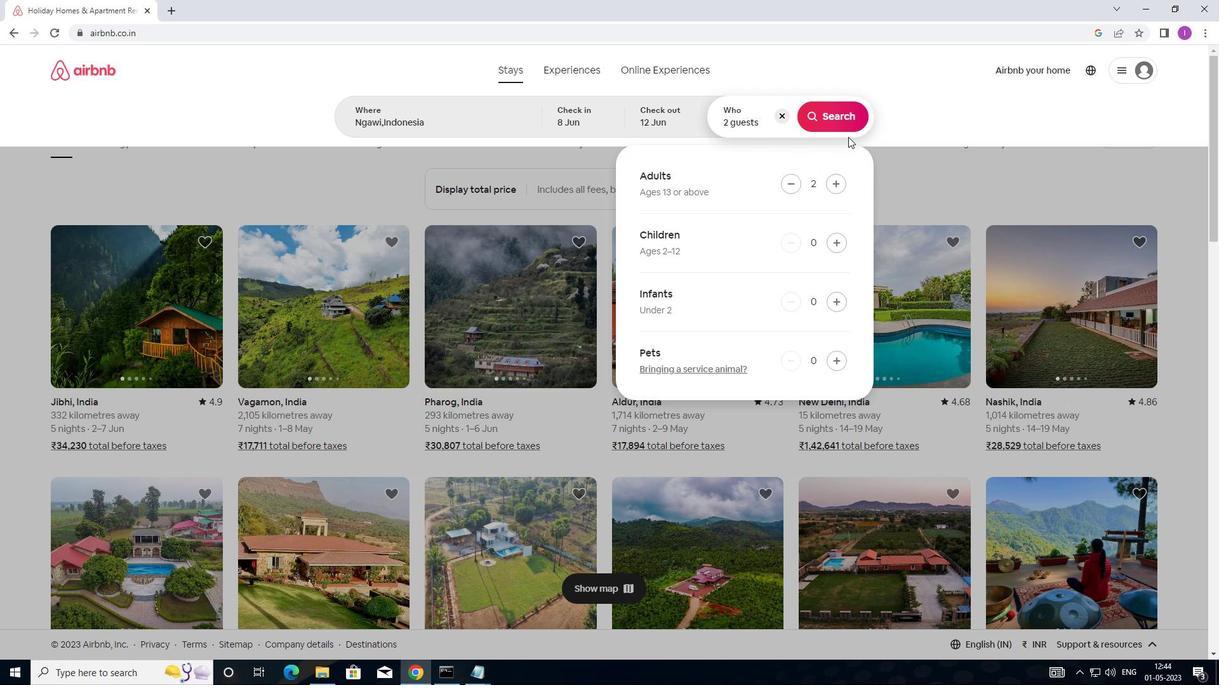 
Action: Mouse pressed left at (841, 114)
Screenshot: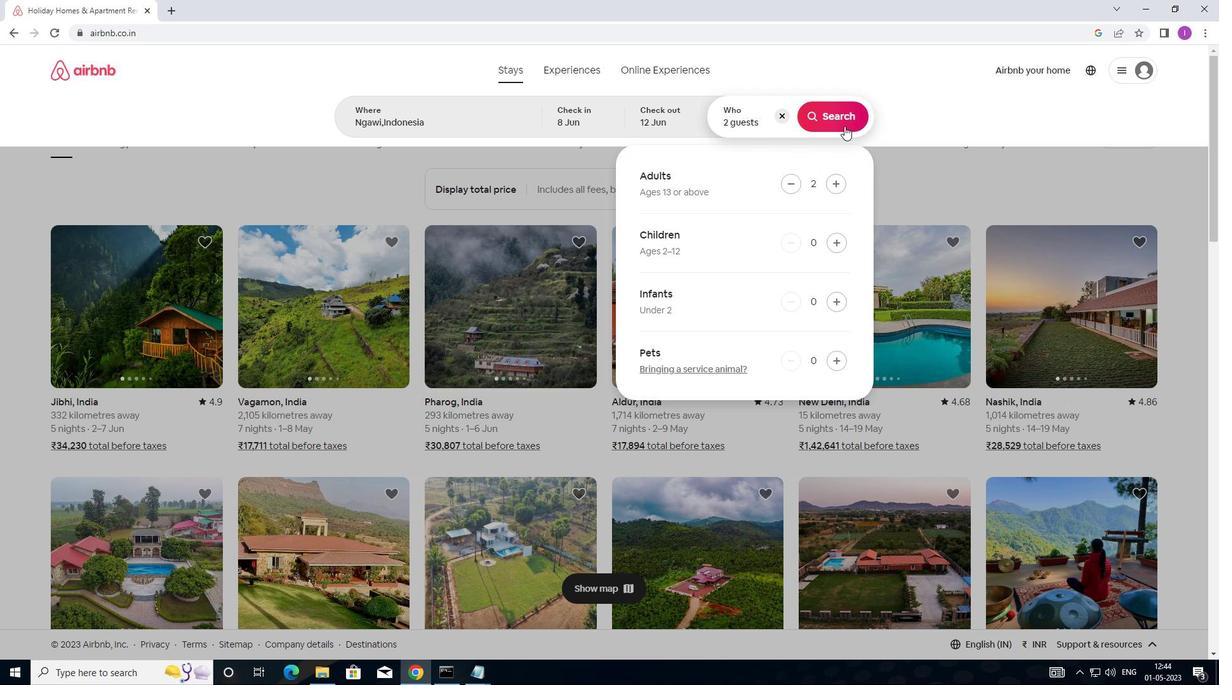 
Action: Mouse moved to (1161, 121)
Screenshot: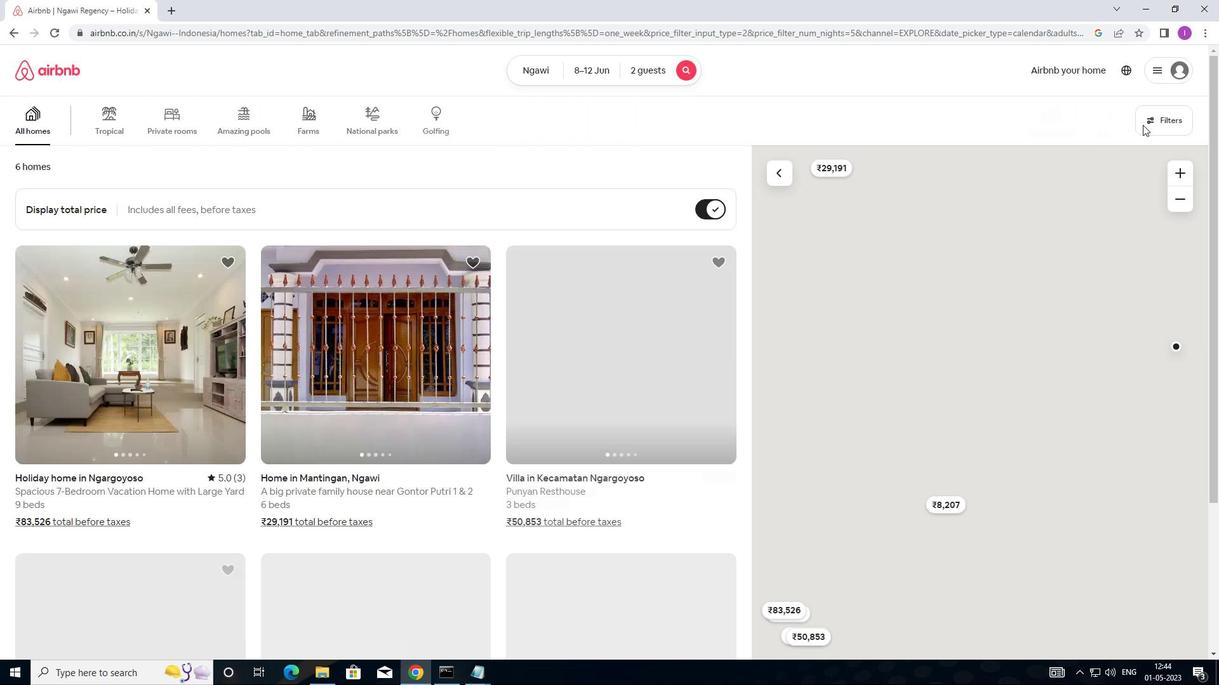 
Action: Mouse pressed left at (1161, 121)
Screenshot: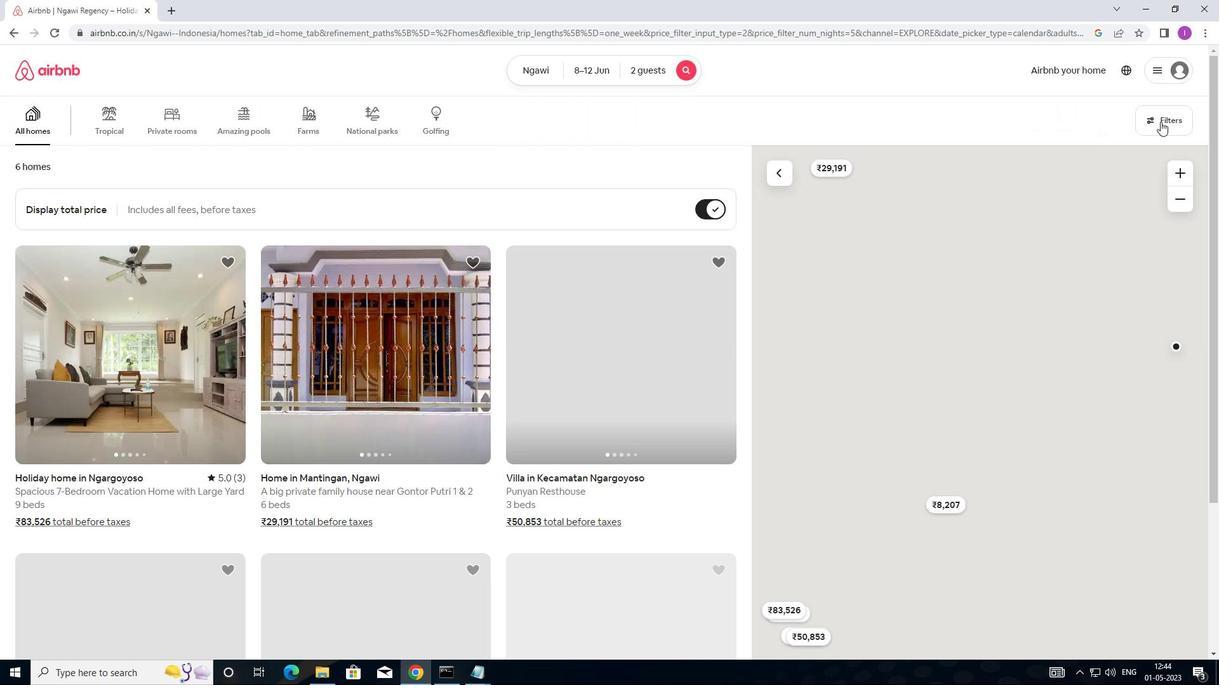 
Action: Mouse moved to (478, 293)
Screenshot: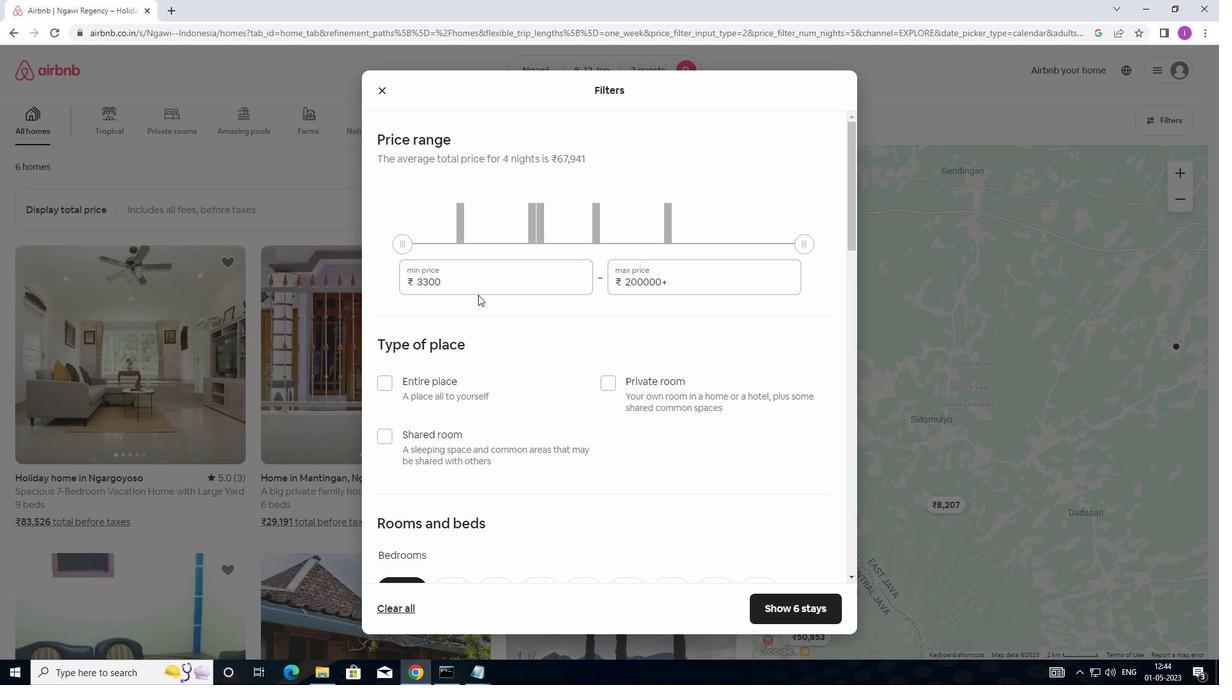 
Action: Mouse pressed left at (478, 293)
Screenshot: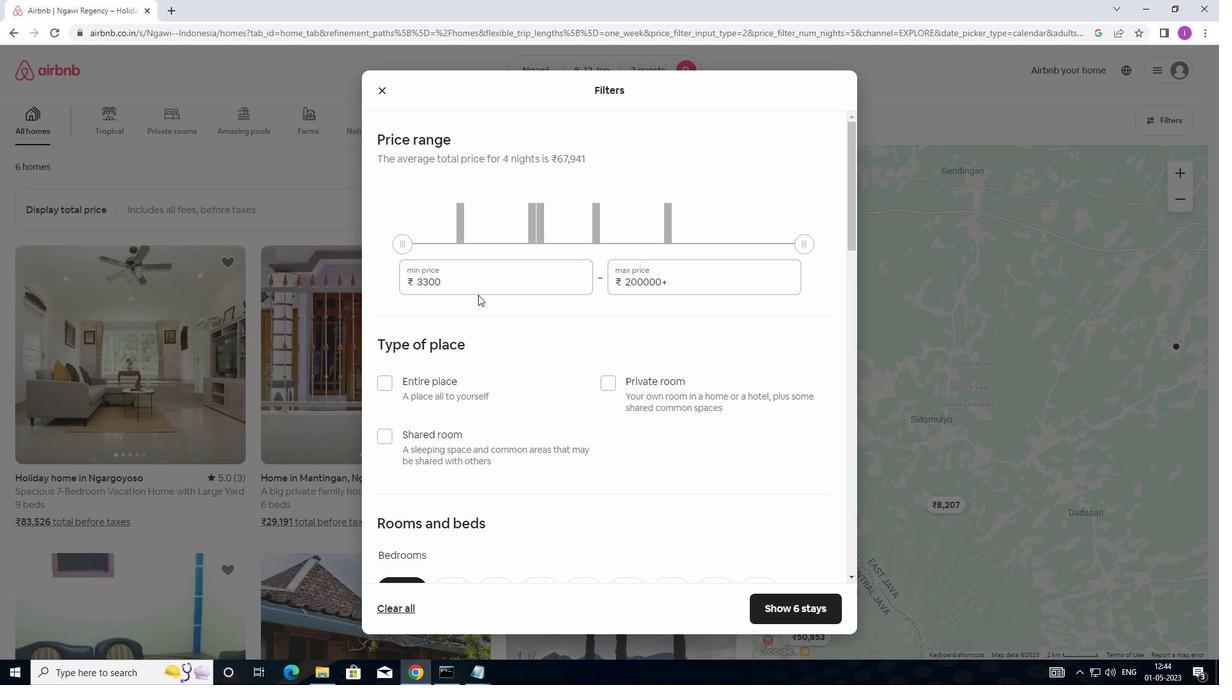 
Action: Mouse moved to (471, 286)
Screenshot: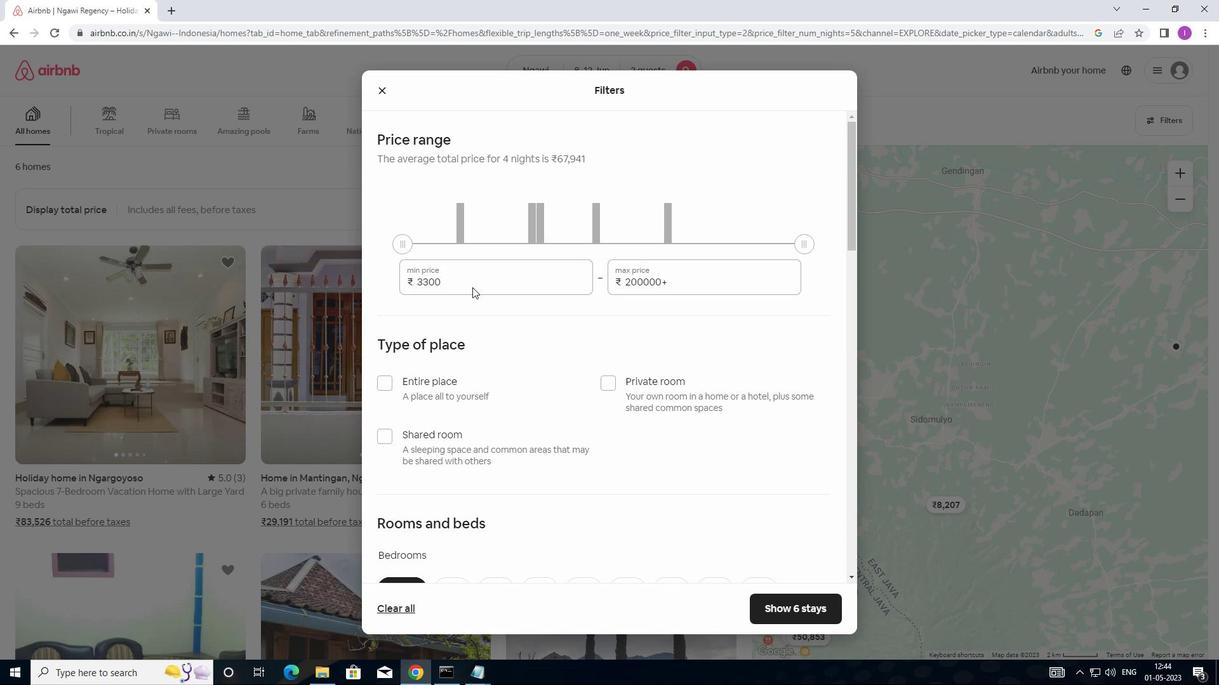
Action: Mouse pressed left at (471, 286)
Screenshot: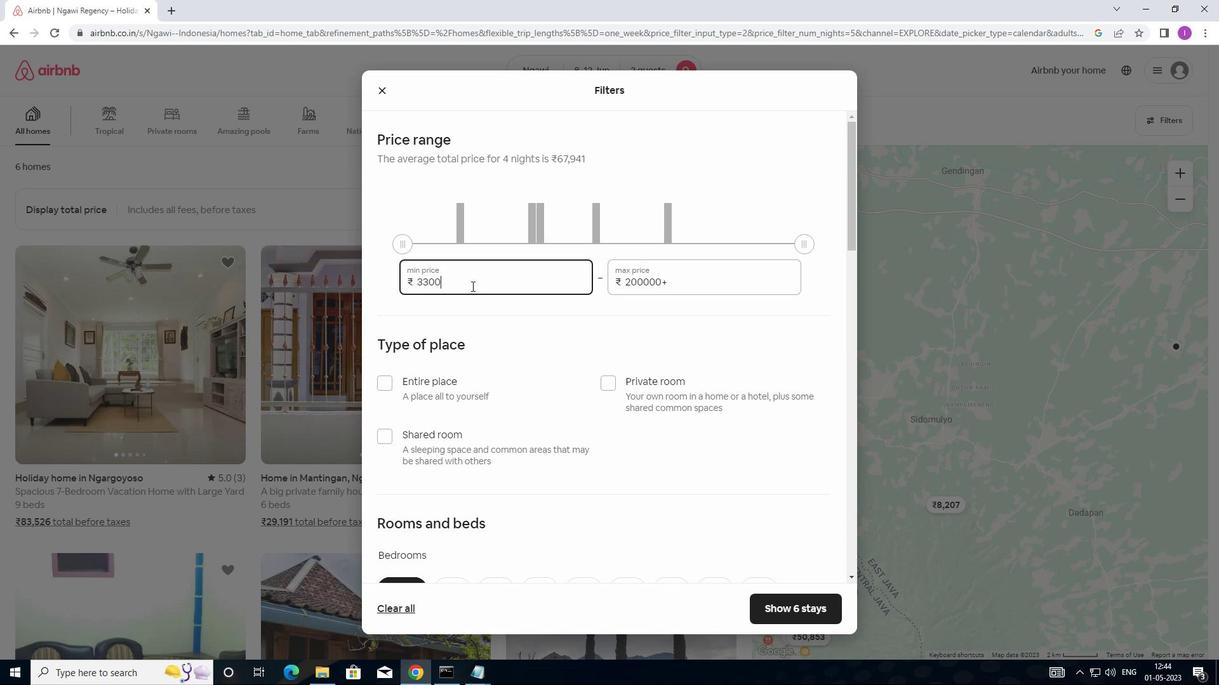 
Action: Mouse moved to (429, 286)
Screenshot: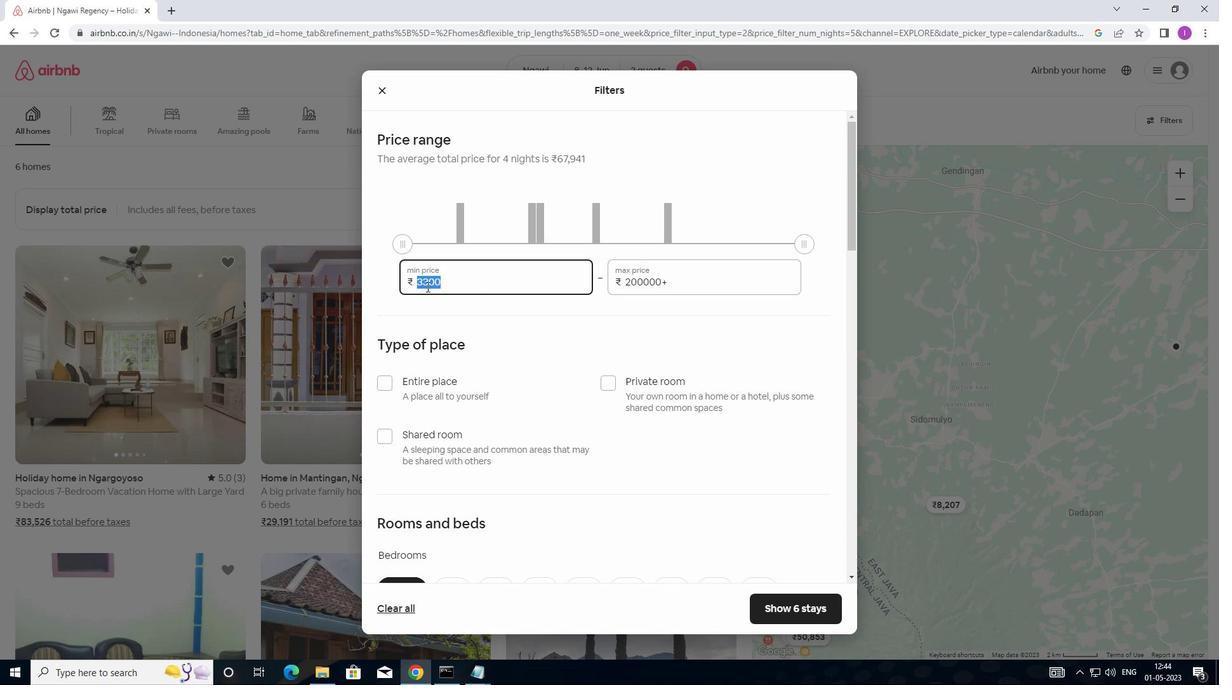 
Action: Key pressed 8
Screenshot: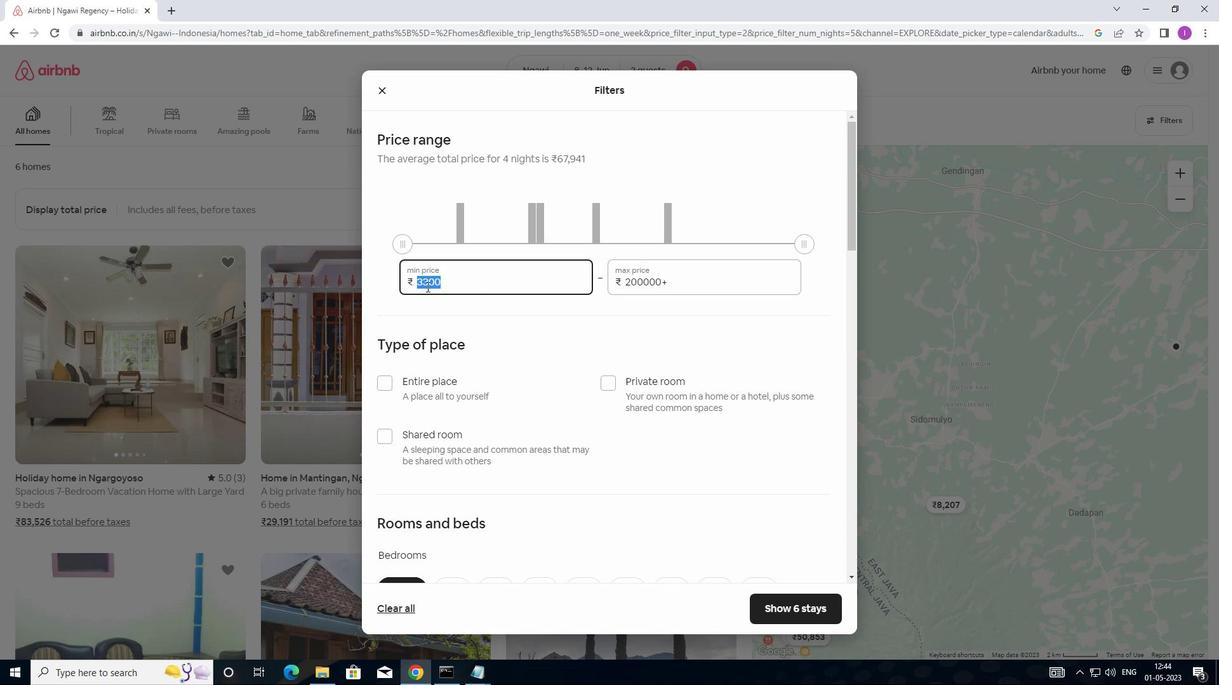 
Action: Mouse moved to (435, 286)
Screenshot: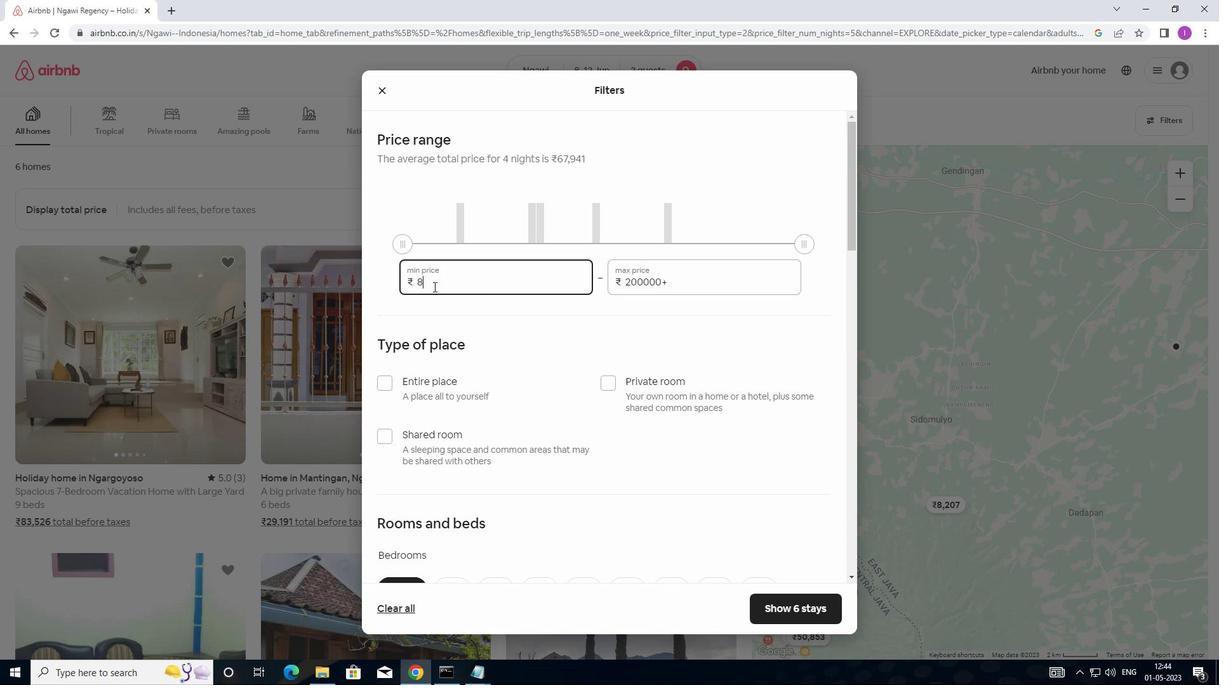 
Action: Key pressed 0
Screenshot: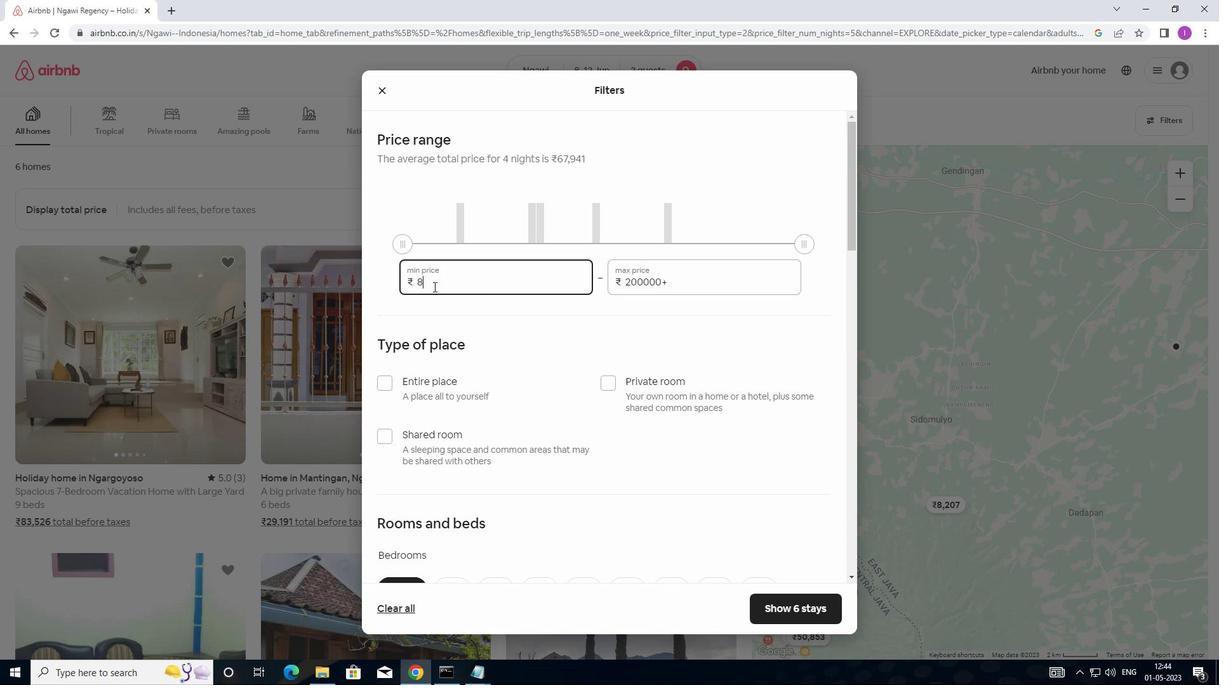 
Action: Mouse moved to (438, 286)
Screenshot: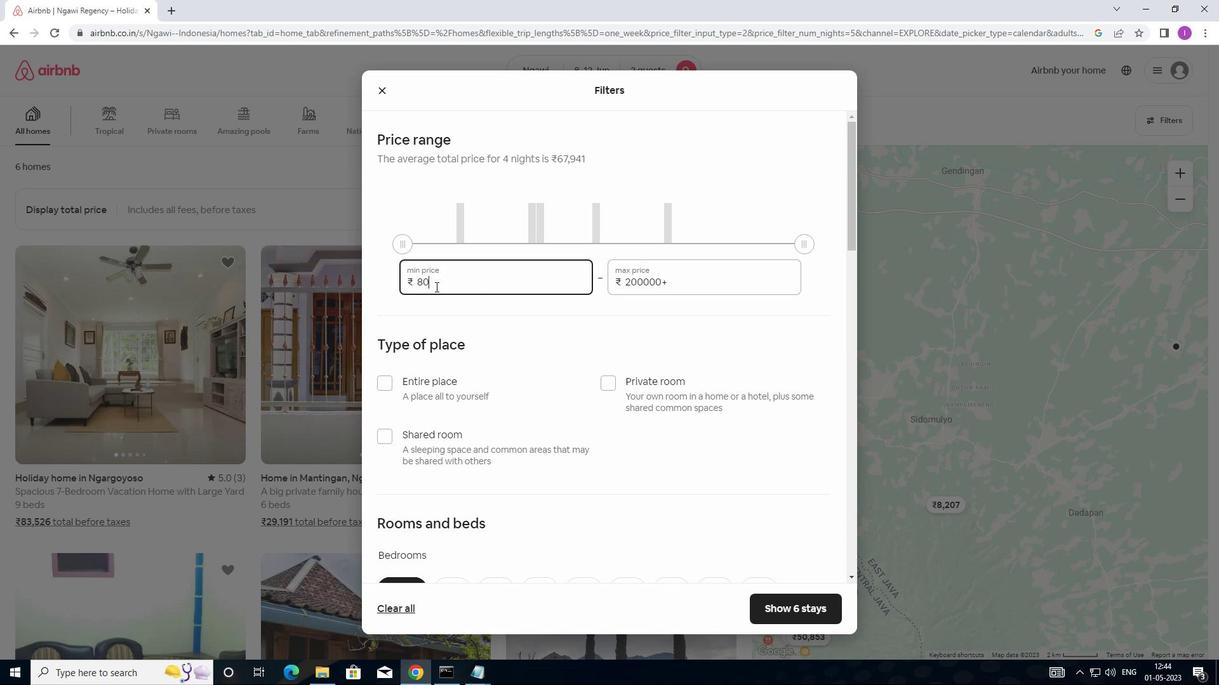 
Action: Key pressed 0
Screenshot: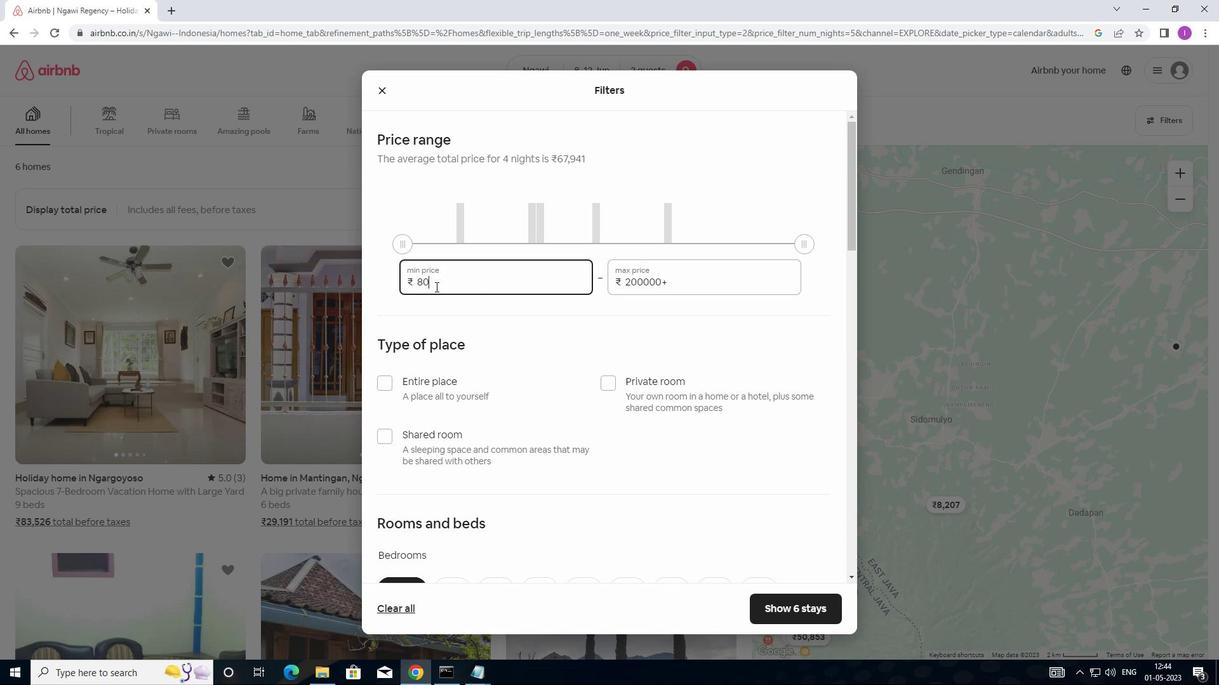 
Action: Mouse moved to (440, 286)
Screenshot: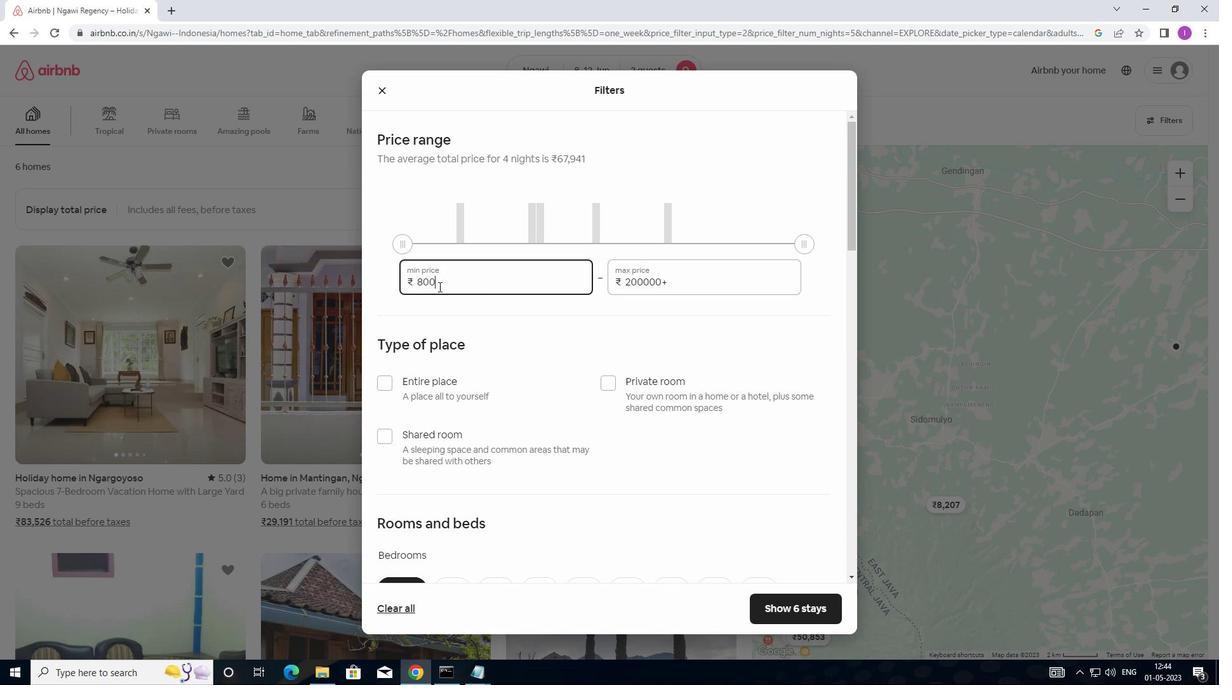 
Action: Key pressed 0
Screenshot: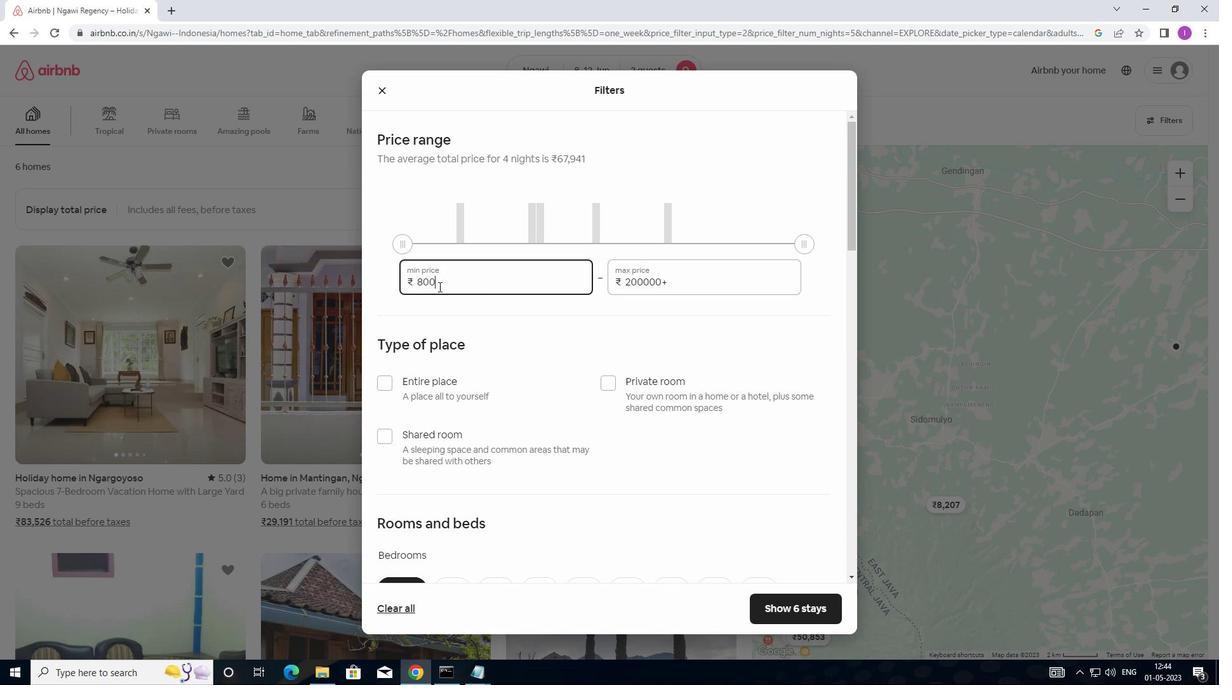 
Action: Mouse moved to (688, 276)
Screenshot: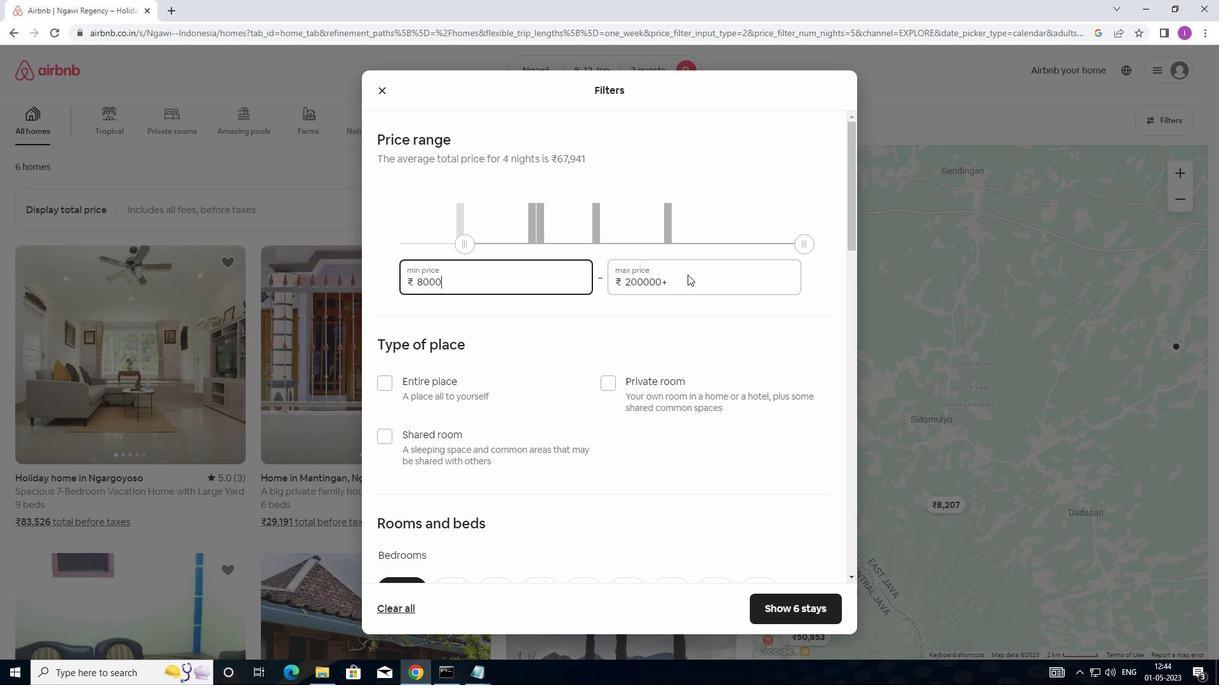 
Action: Mouse pressed left at (688, 276)
Screenshot: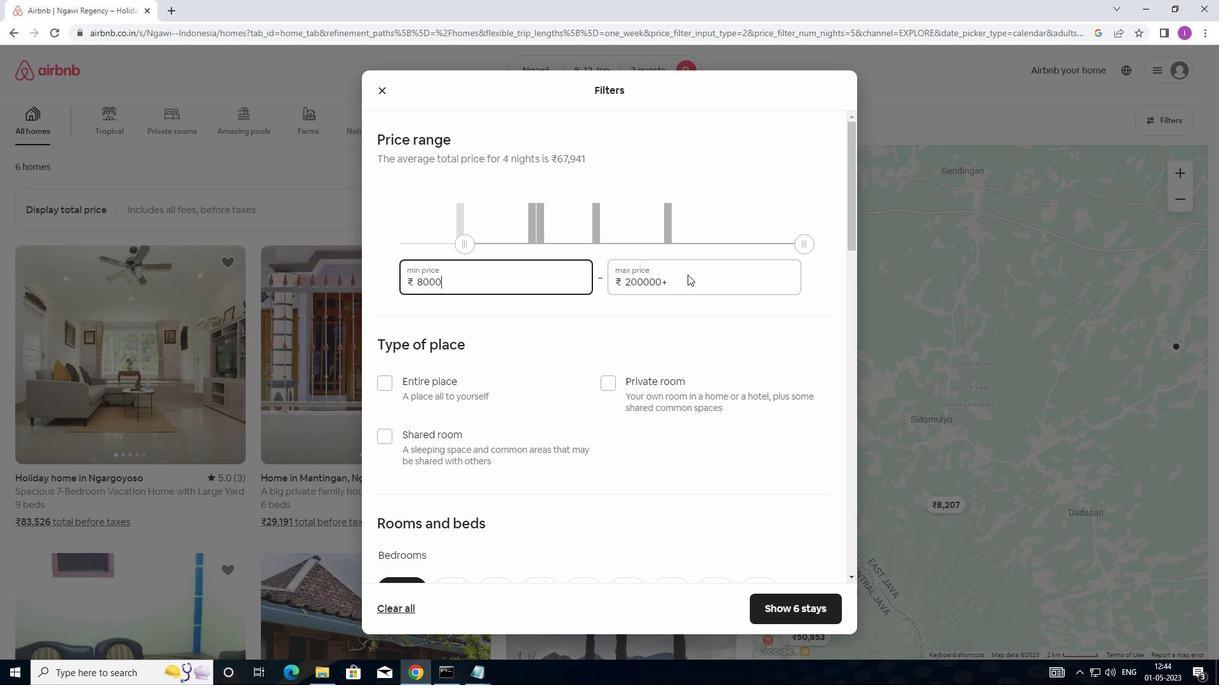 
Action: Mouse moved to (609, 277)
Screenshot: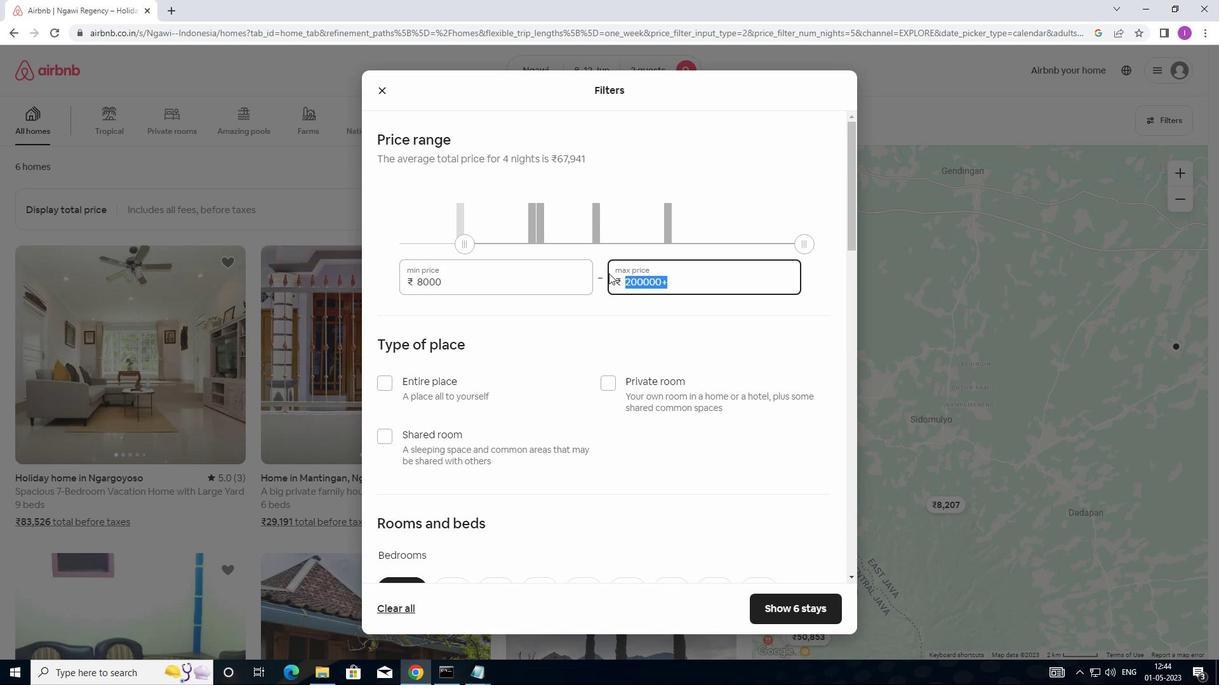 
Action: Key pressed 16000
Screenshot: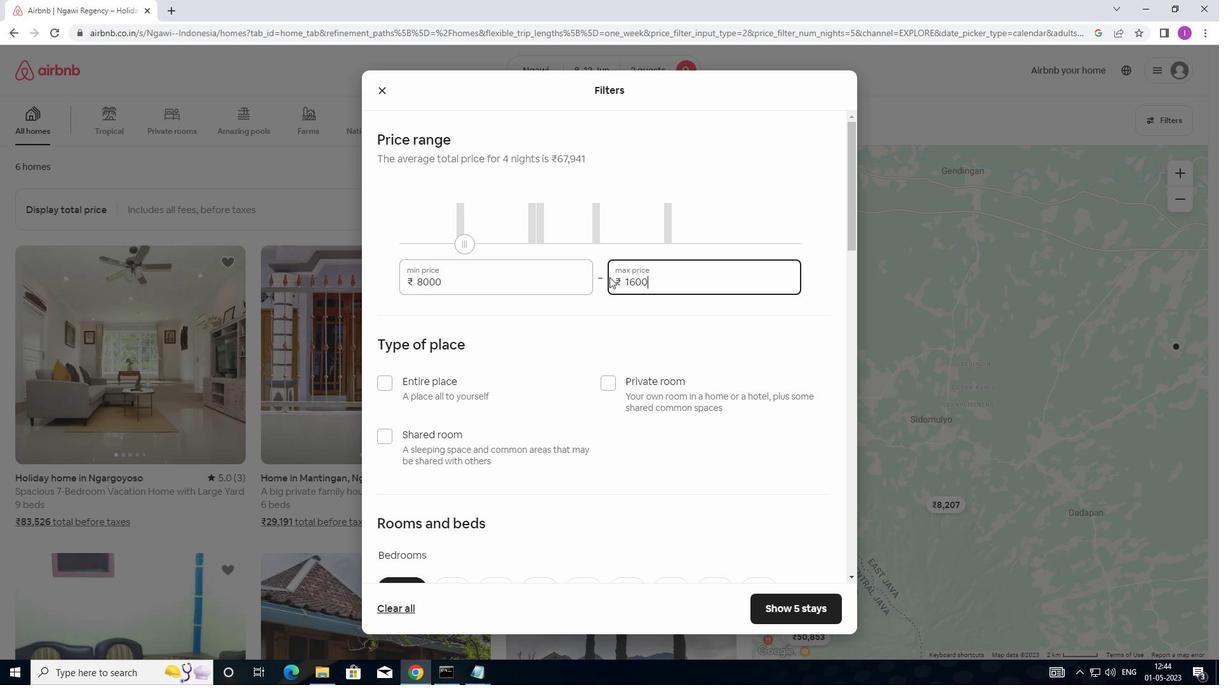 
Action: Mouse moved to (509, 388)
Screenshot: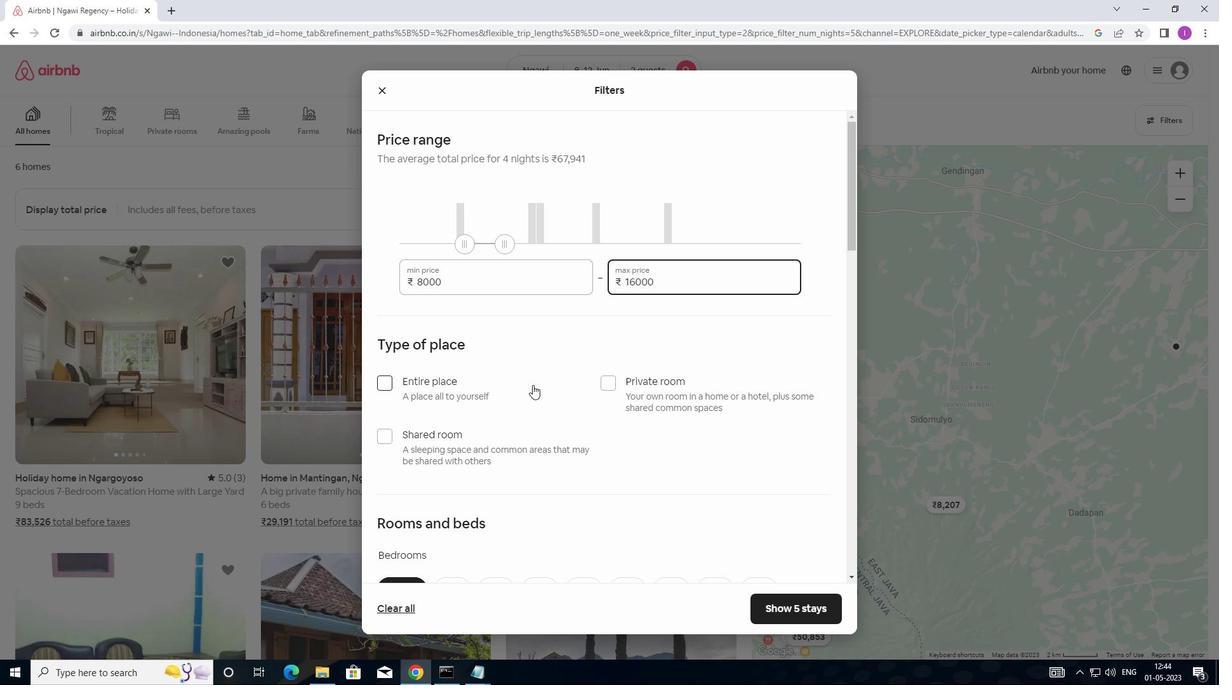 
Action: Mouse scrolled (509, 387) with delta (0, 0)
Screenshot: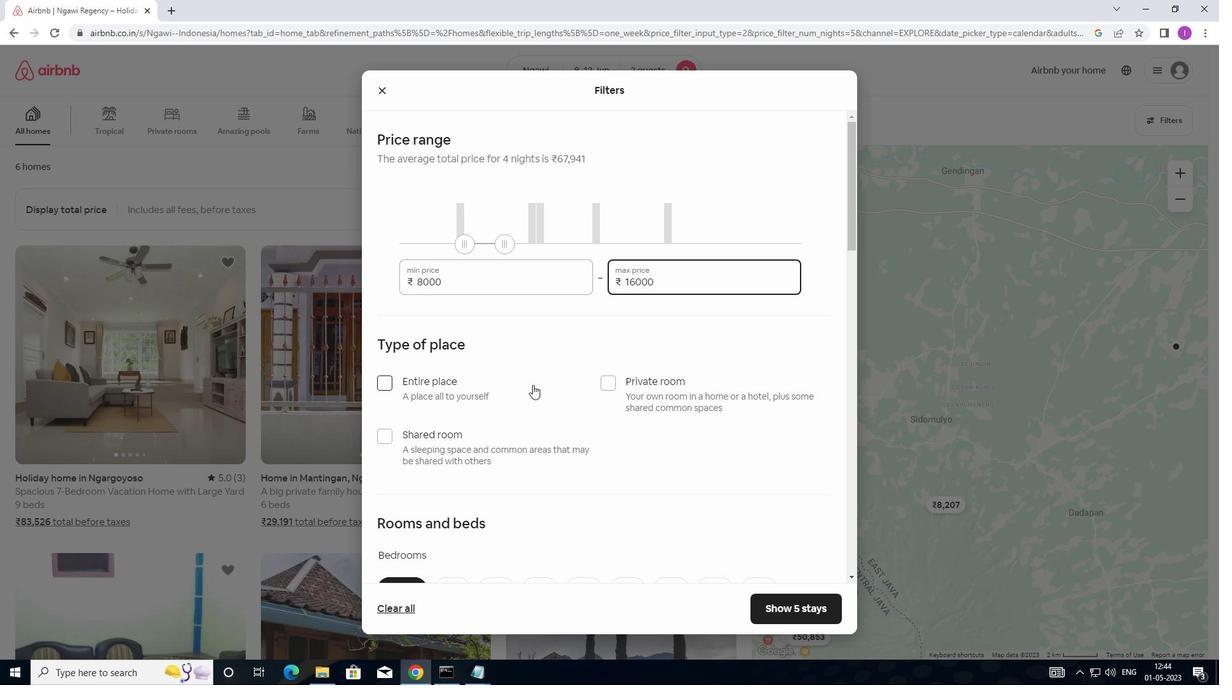 
Action: Mouse scrolled (509, 387) with delta (0, 0)
Screenshot: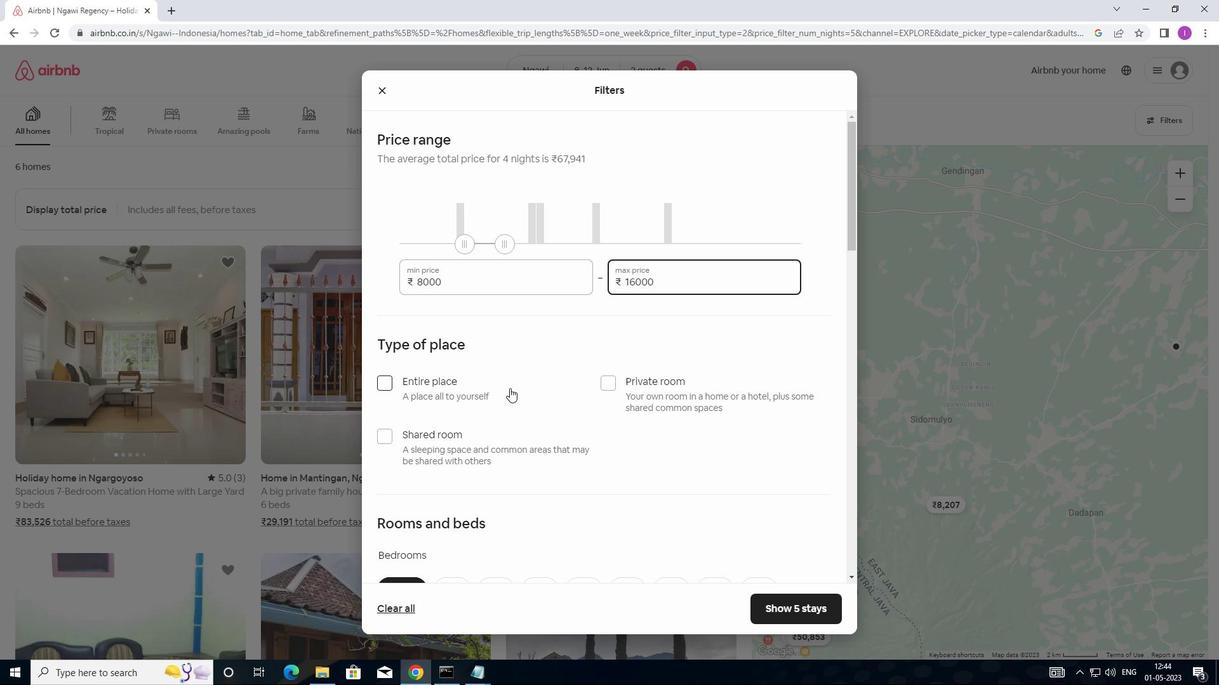 
Action: Mouse moved to (510, 388)
Screenshot: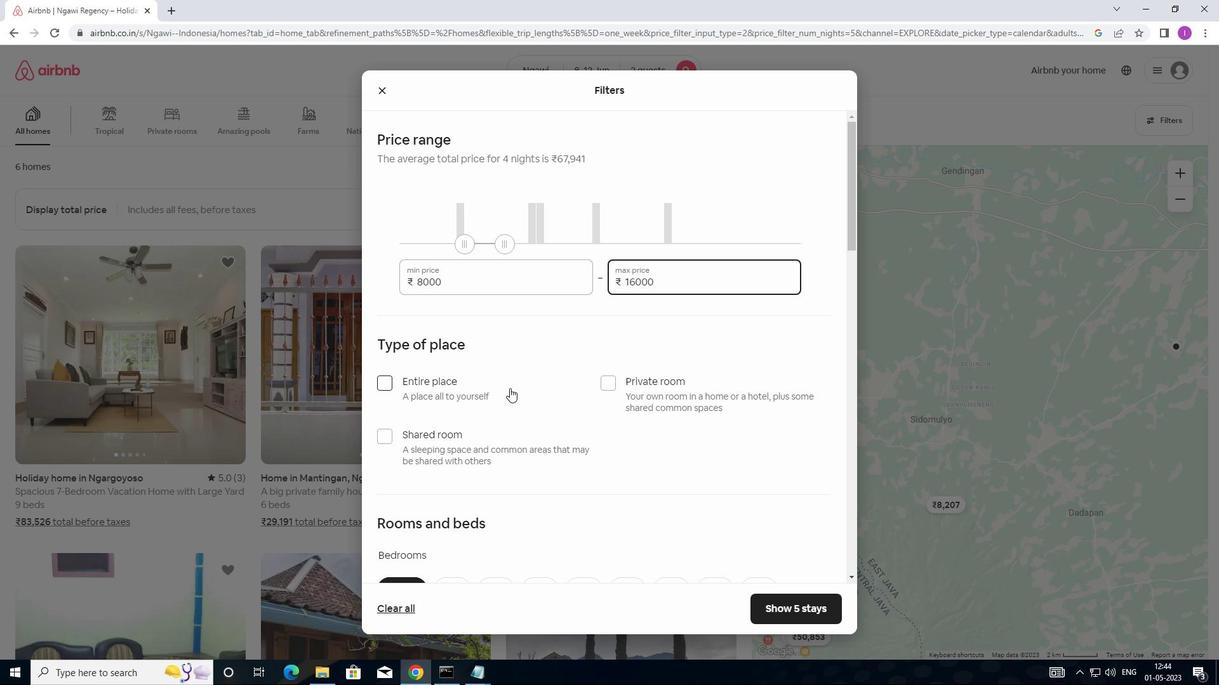 
Action: Mouse scrolled (510, 387) with delta (0, 0)
Screenshot: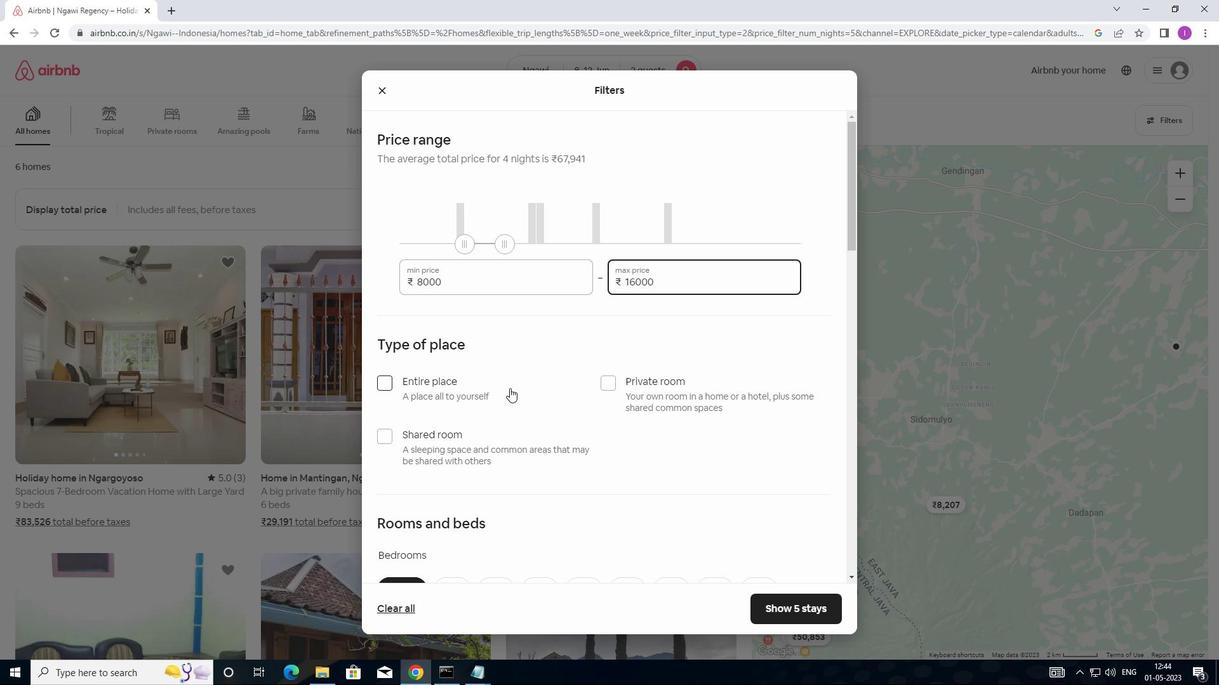 
Action: Mouse moved to (638, 201)
Screenshot: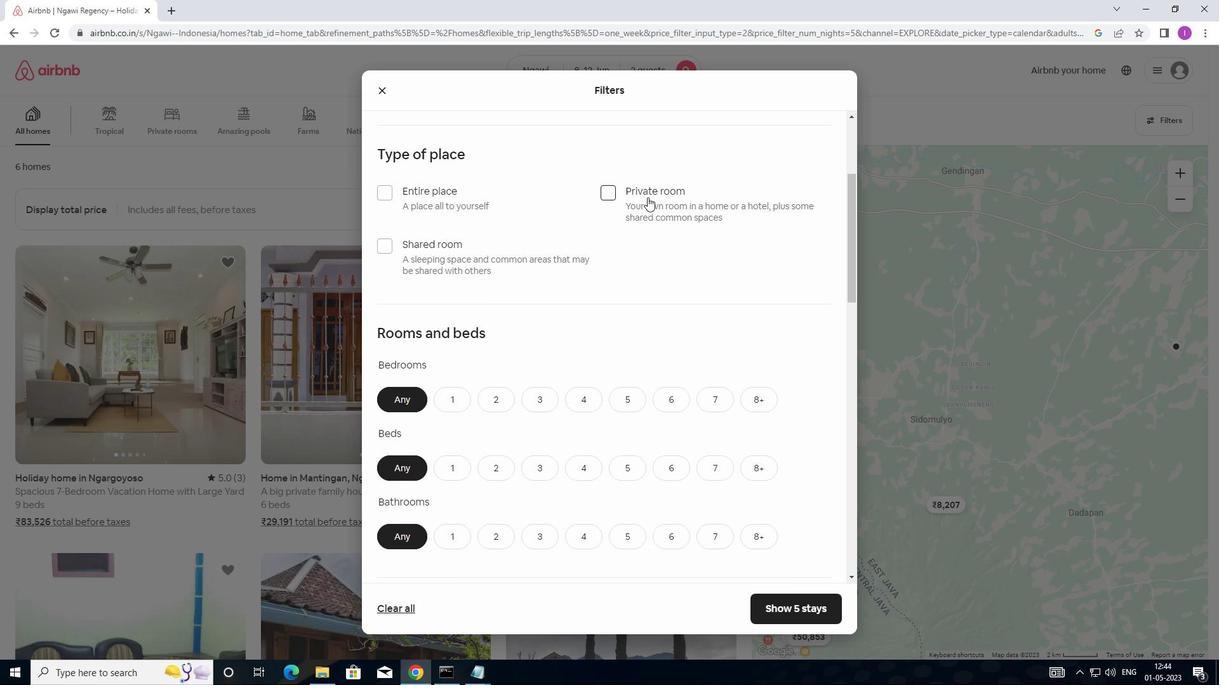 
Action: Mouse pressed left at (638, 201)
Screenshot: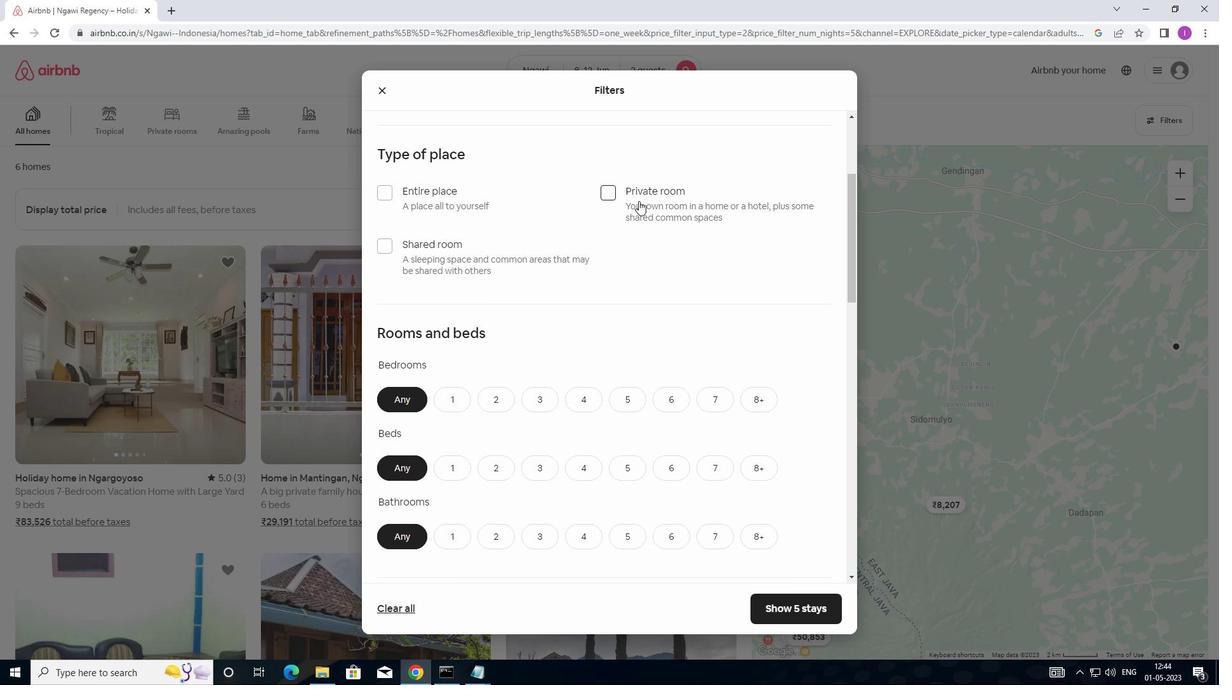 
Action: Mouse moved to (460, 396)
Screenshot: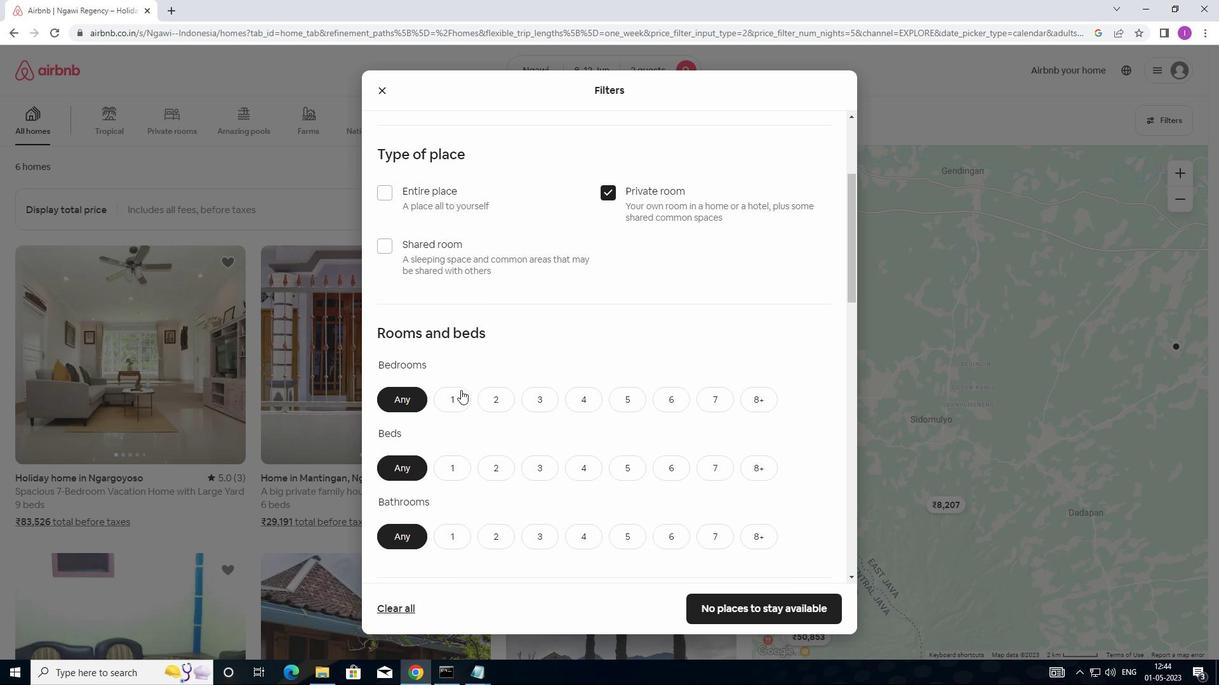 
Action: Mouse pressed left at (460, 396)
Screenshot: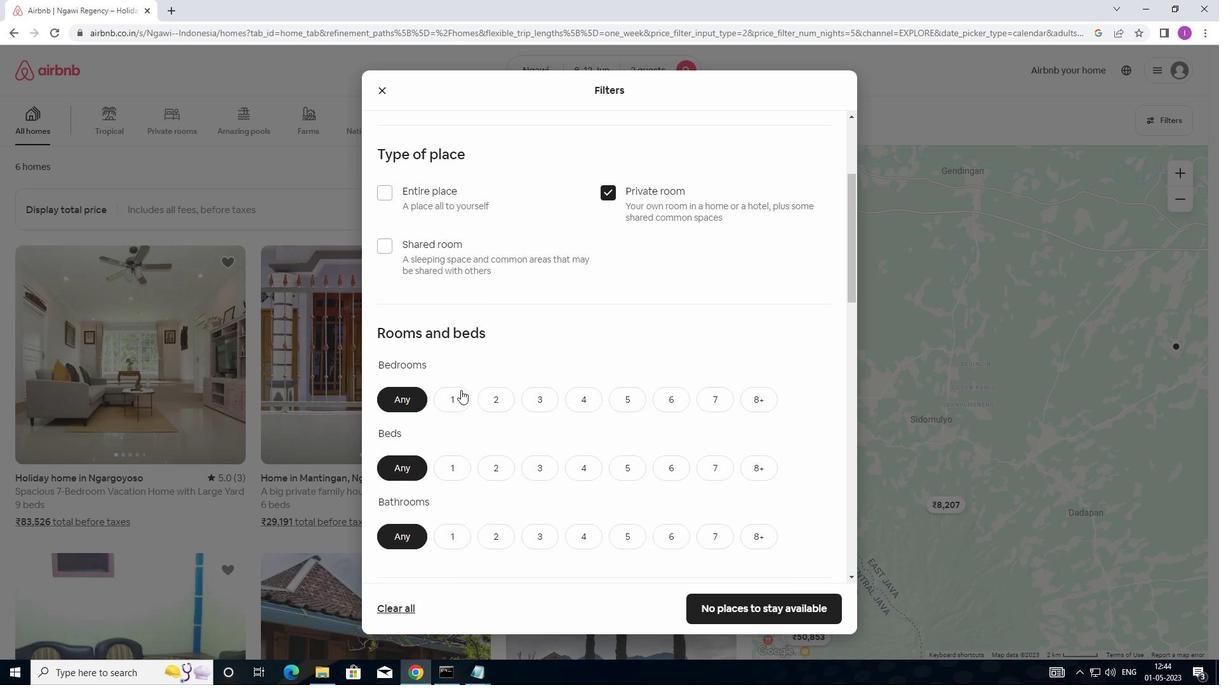 
Action: Mouse moved to (459, 466)
Screenshot: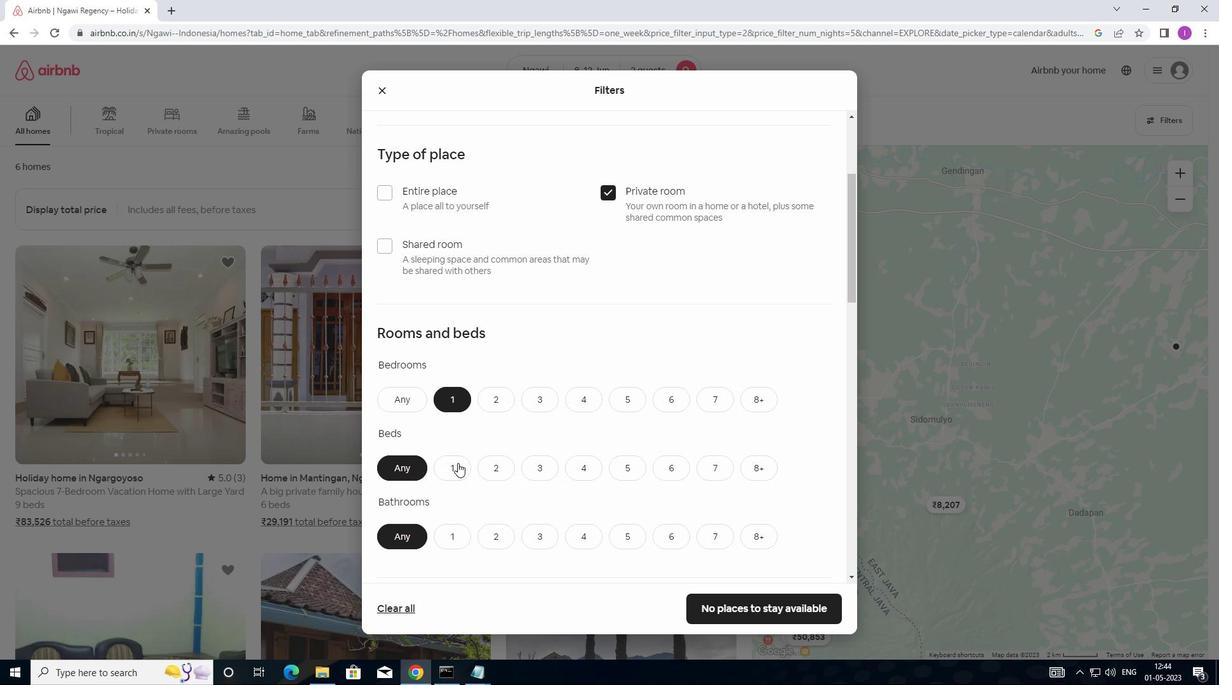 
Action: Mouse pressed left at (459, 466)
Screenshot: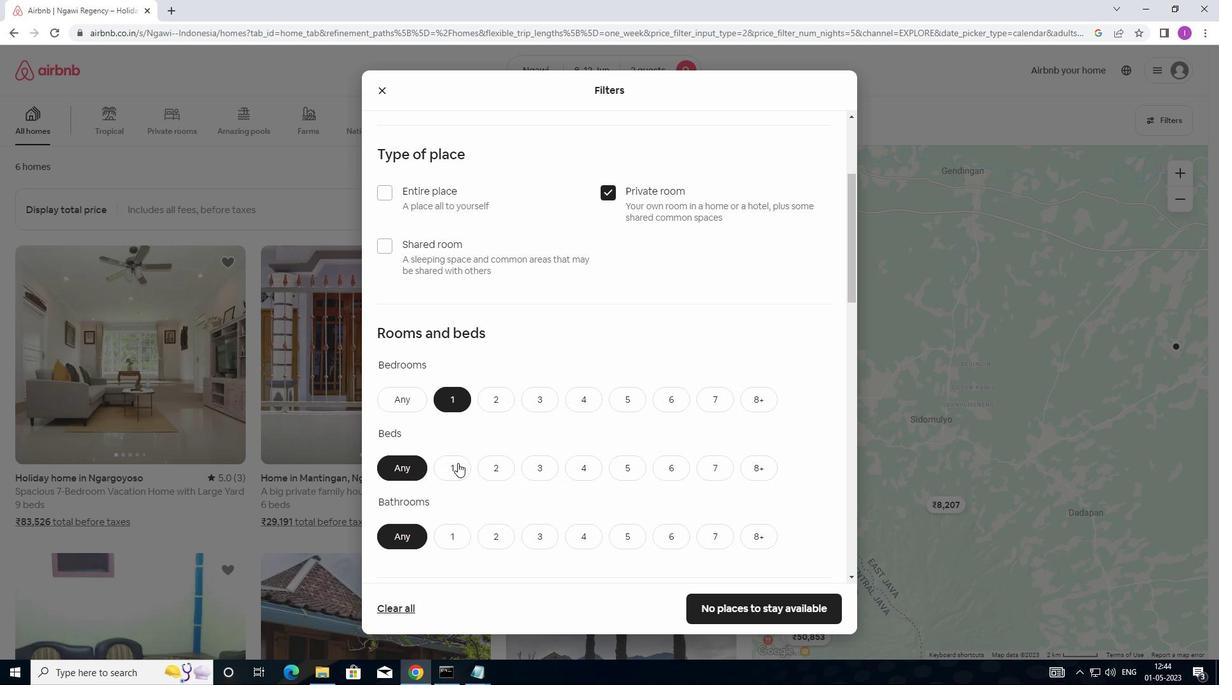 
Action: Mouse moved to (443, 544)
Screenshot: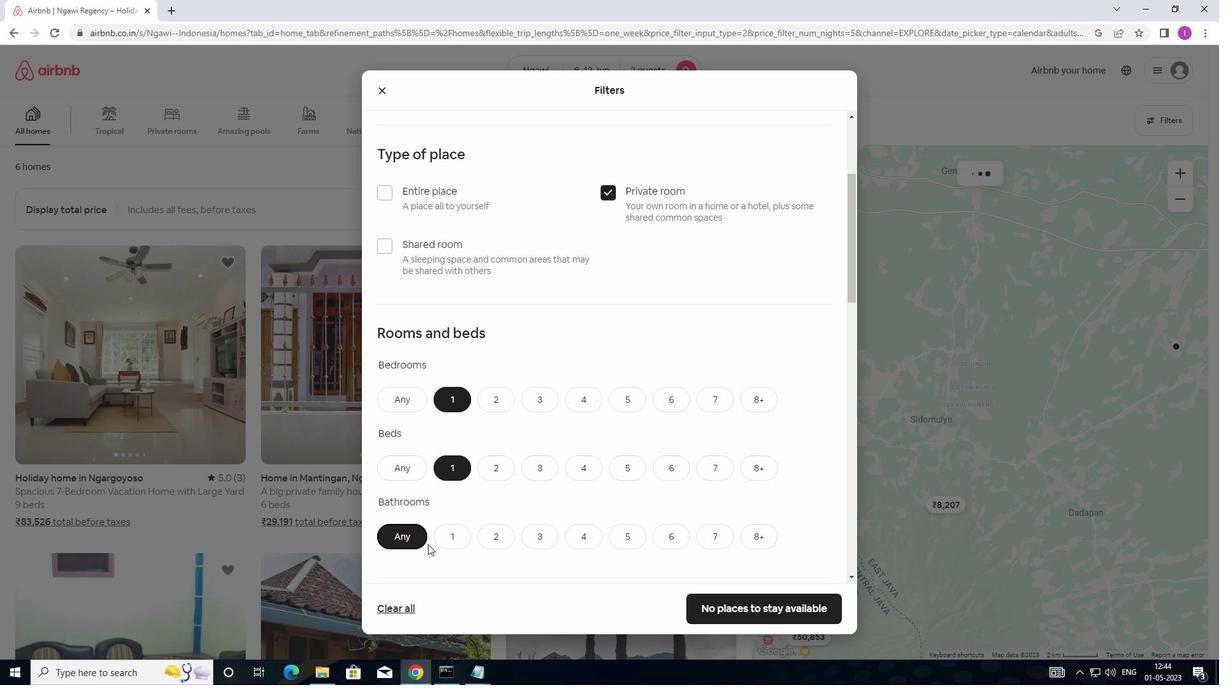 
Action: Mouse pressed left at (443, 544)
Screenshot: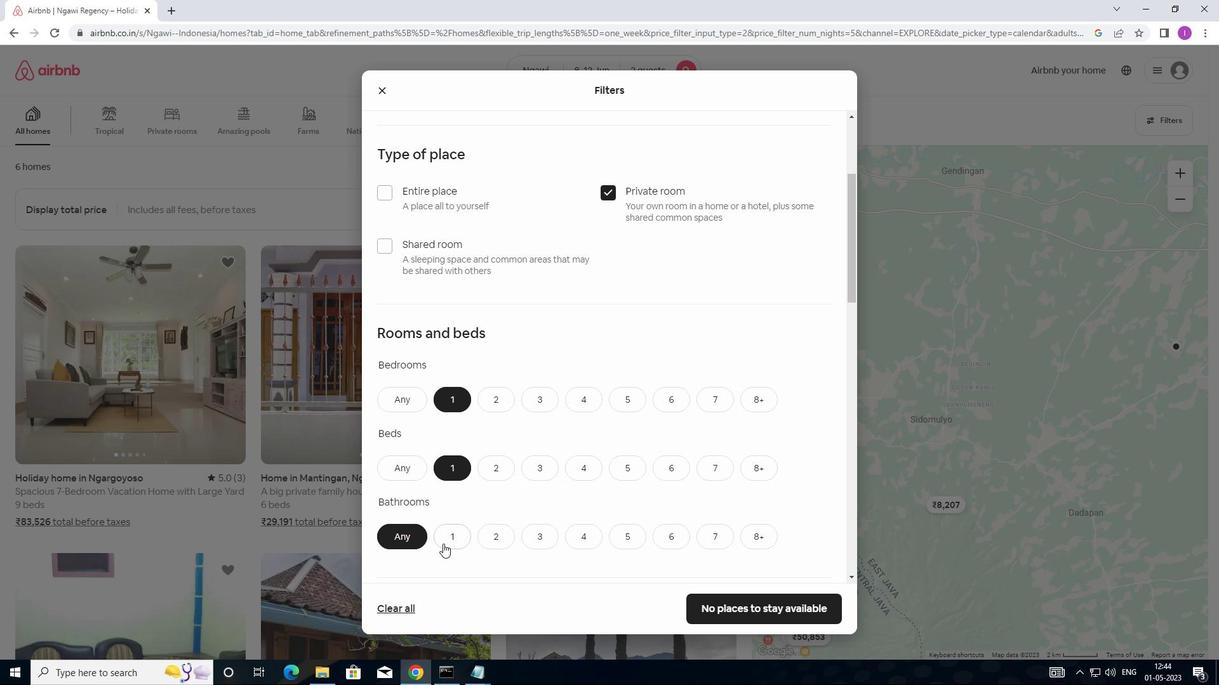 
Action: Mouse moved to (530, 516)
Screenshot: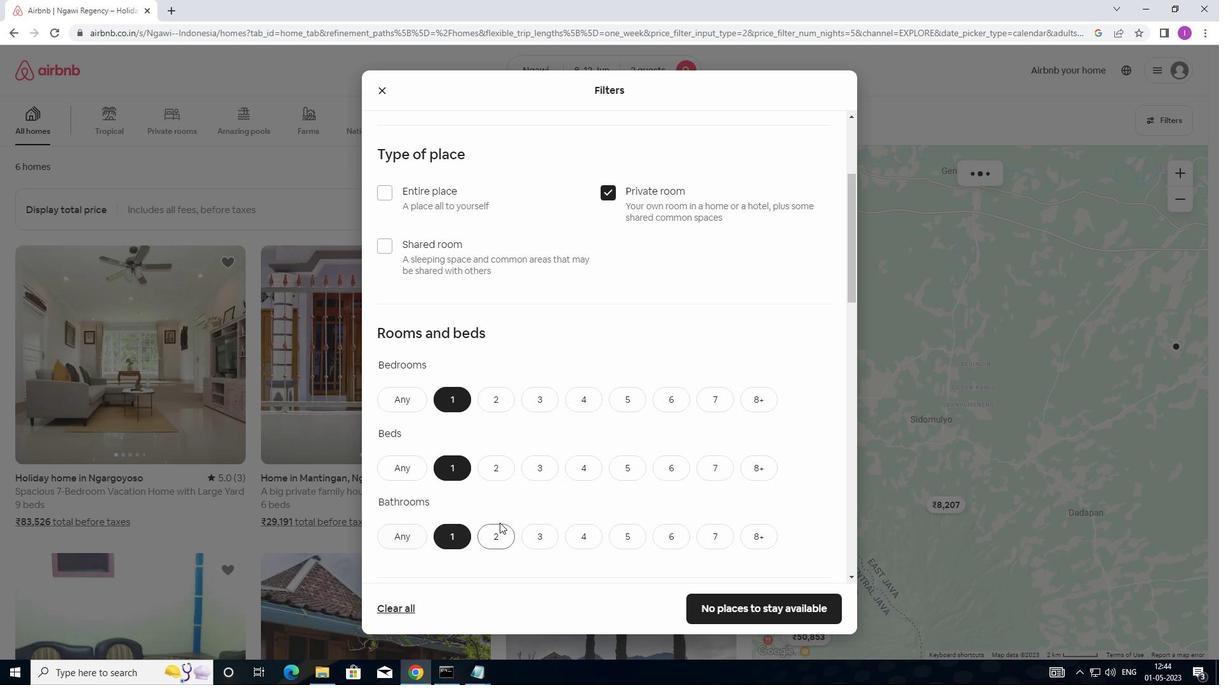 
Action: Mouse scrolled (530, 515) with delta (0, 0)
Screenshot: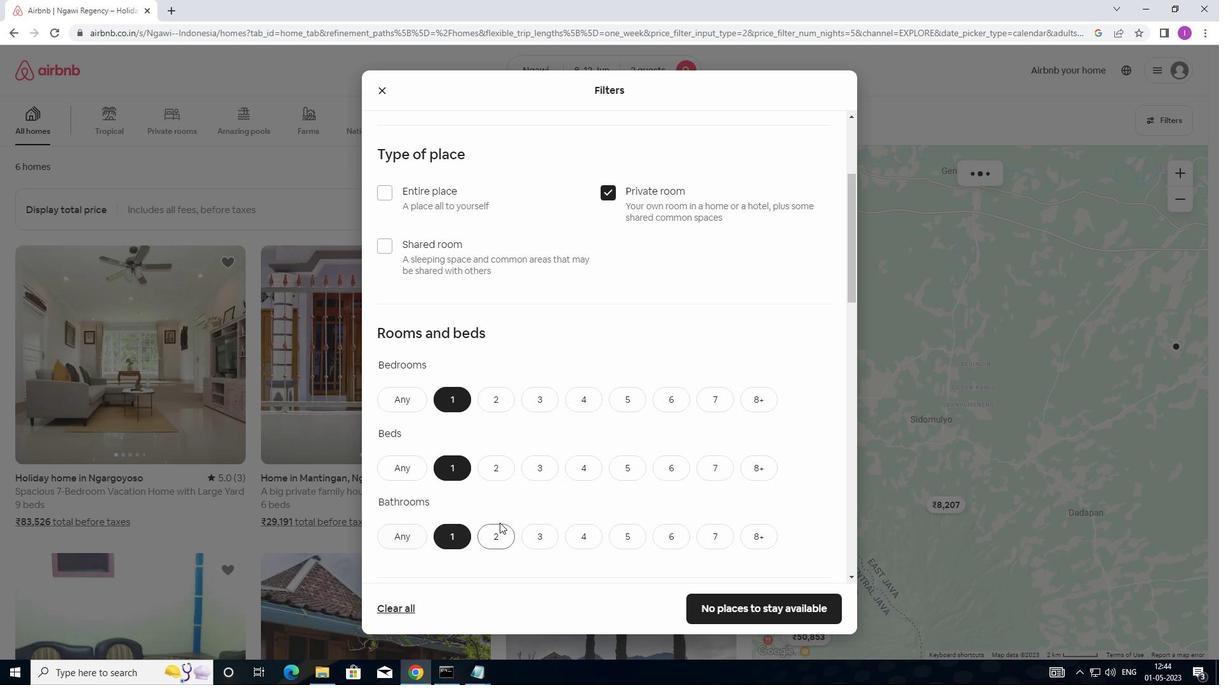 
Action: Mouse moved to (532, 515)
Screenshot: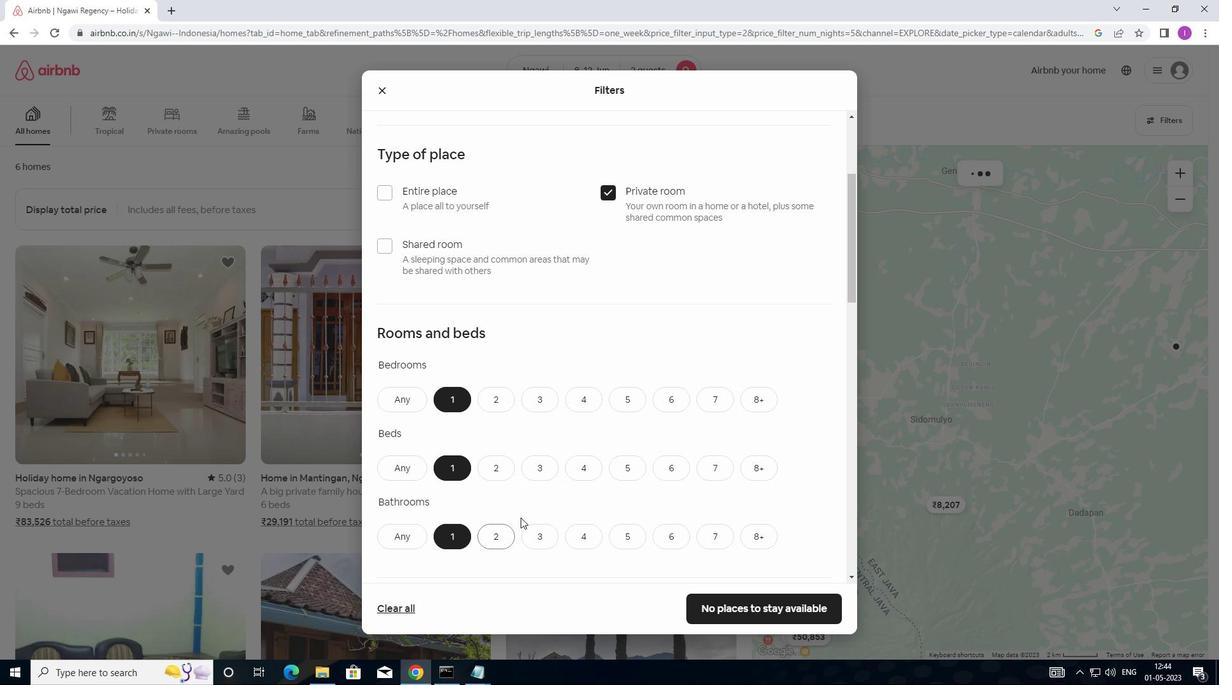 
Action: Mouse scrolled (532, 514) with delta (0, 0)
Screenshot: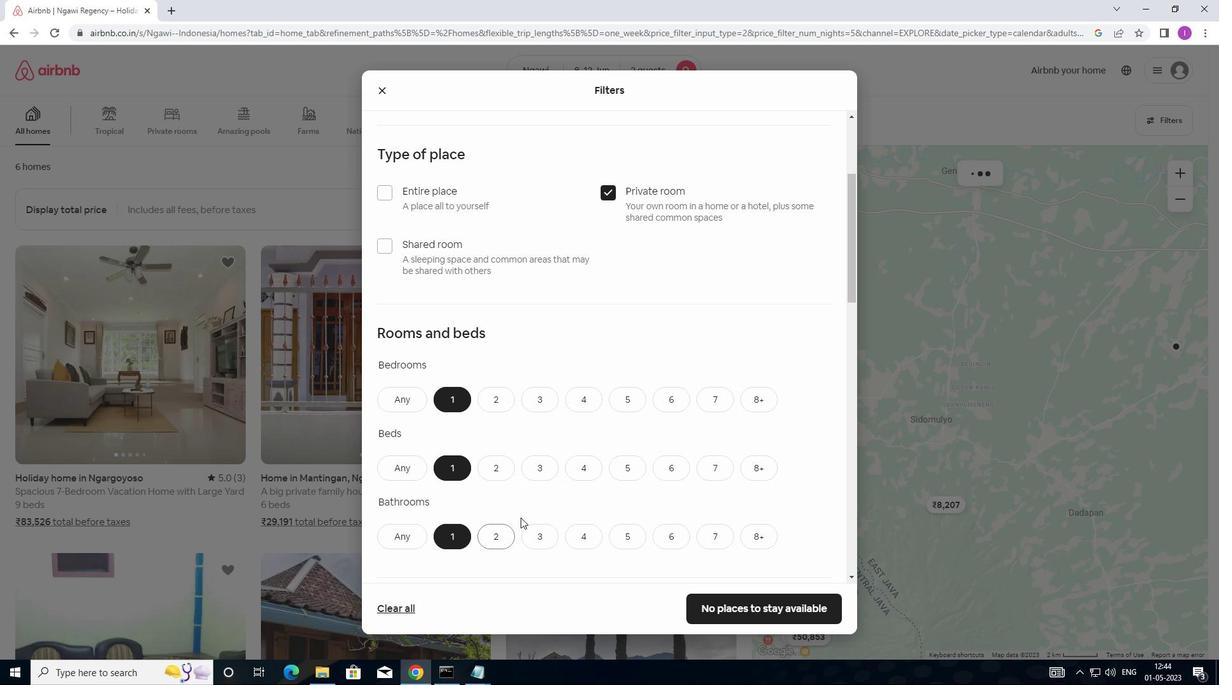 
Action: Mouse moved to (539, 514)
Screenshot: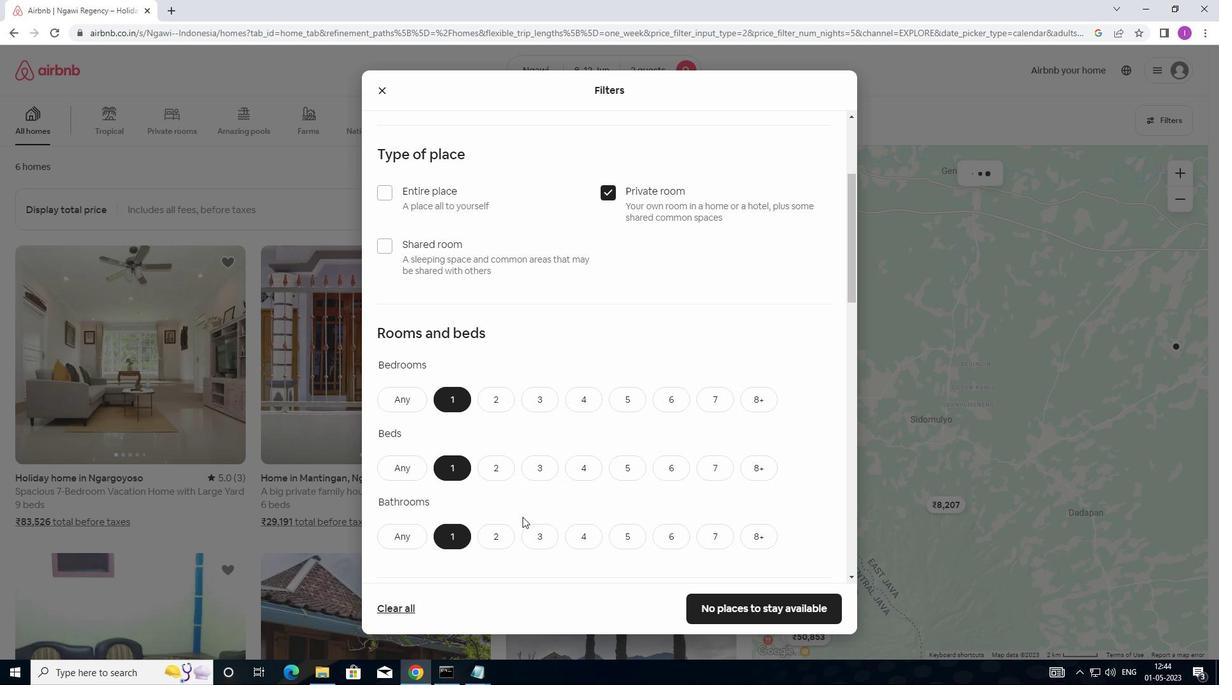 
Action: Mouse scrolled (539, 513) with delta (0, 0)
Screenshot: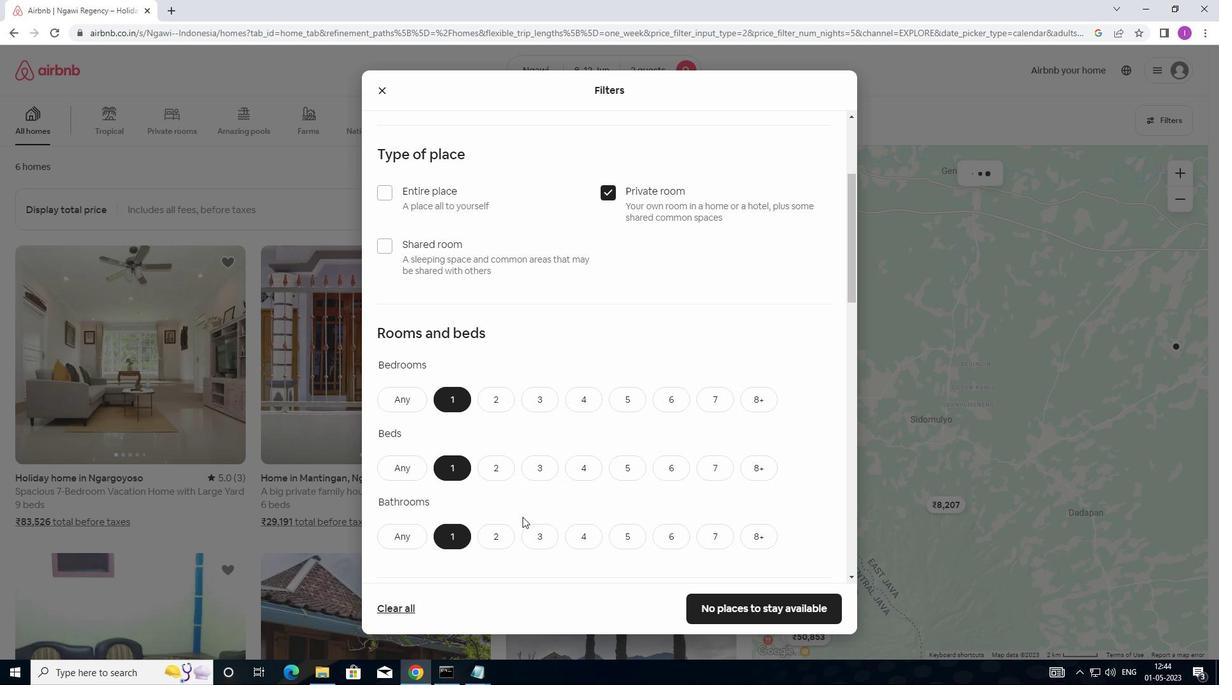 
Action: Mouse moved to (565, 502)
Screenshot: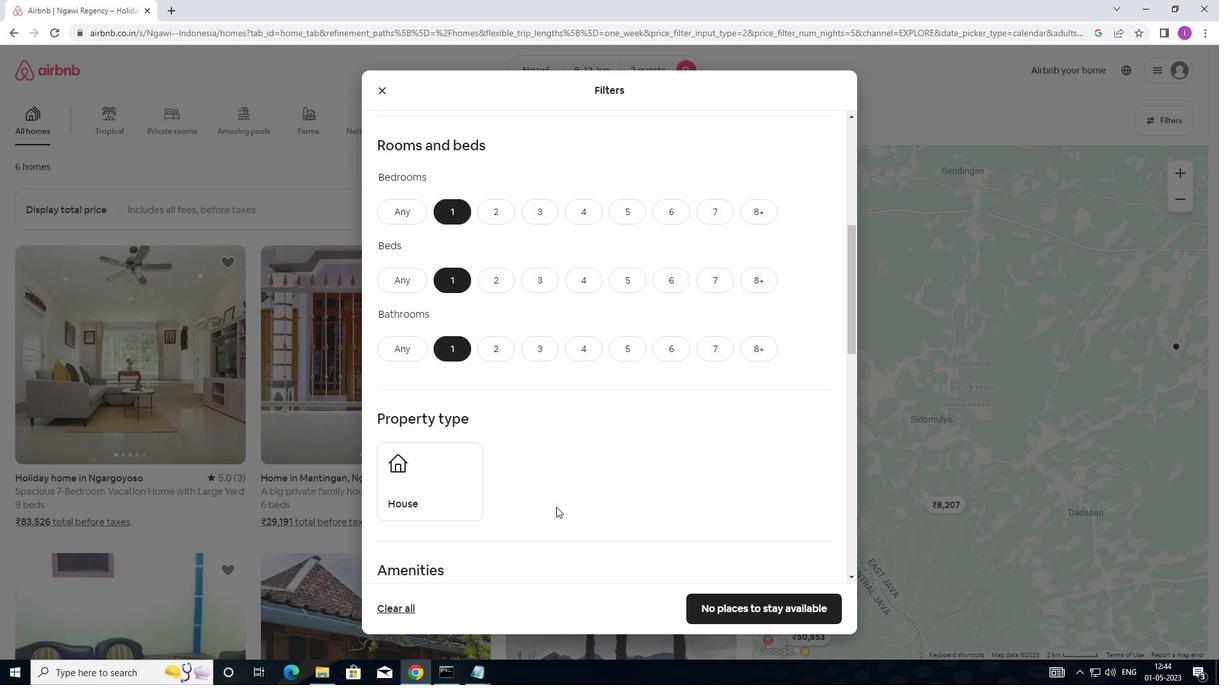 
Action: Mouse scrolled (565, 502) with delta (0, 0)
Screenshot: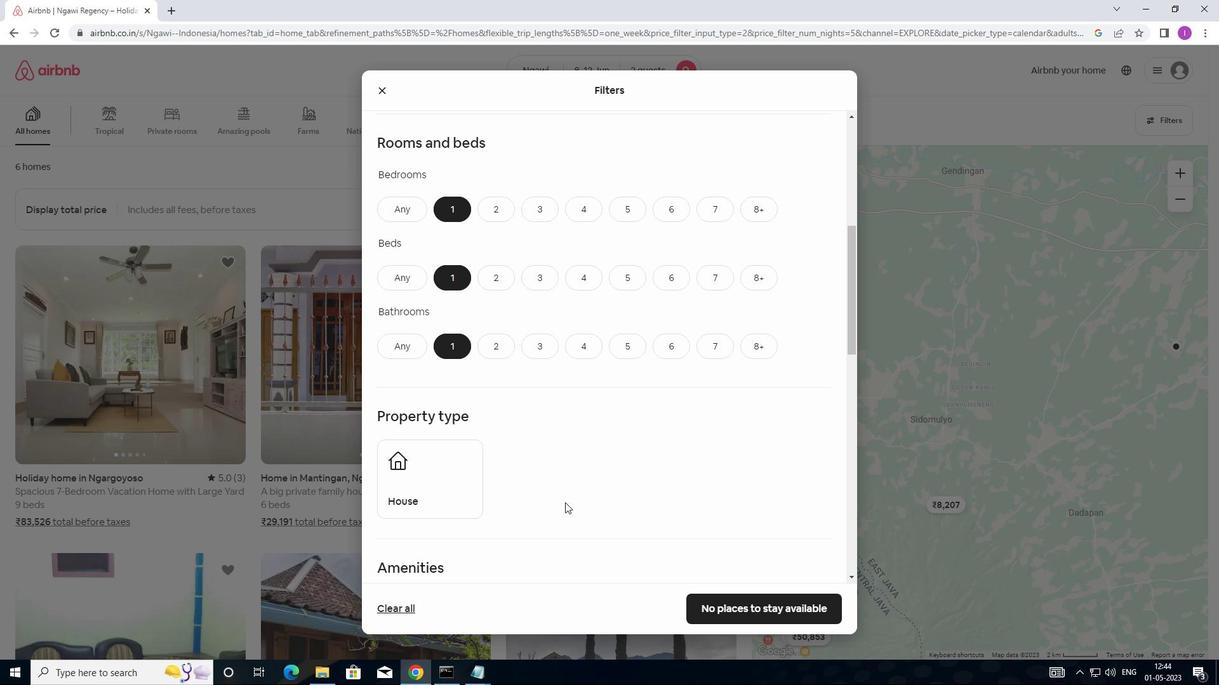 
Action: Mouse scrolled (565, 502) with delta (0, 0)
Screenshot: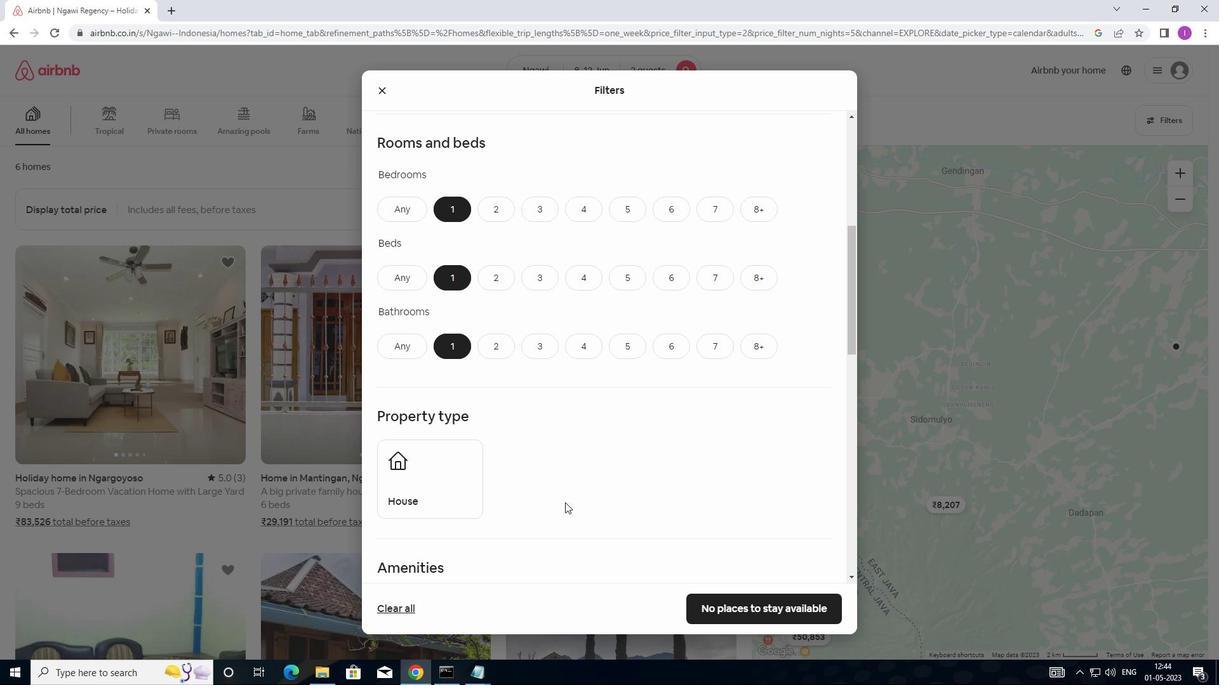 
Action: Mouse moved to (718, 434)
Screenshot: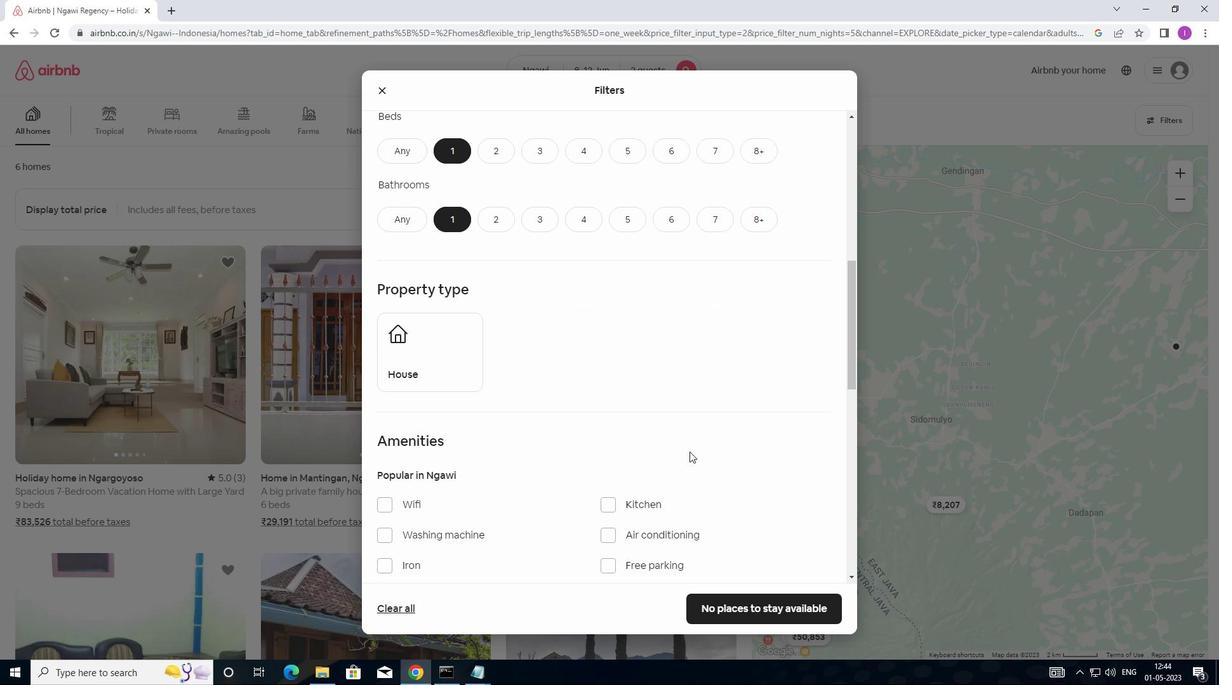 
Action: Mouse scrolled (718, 434) with delta (0, 0)
Screenshot: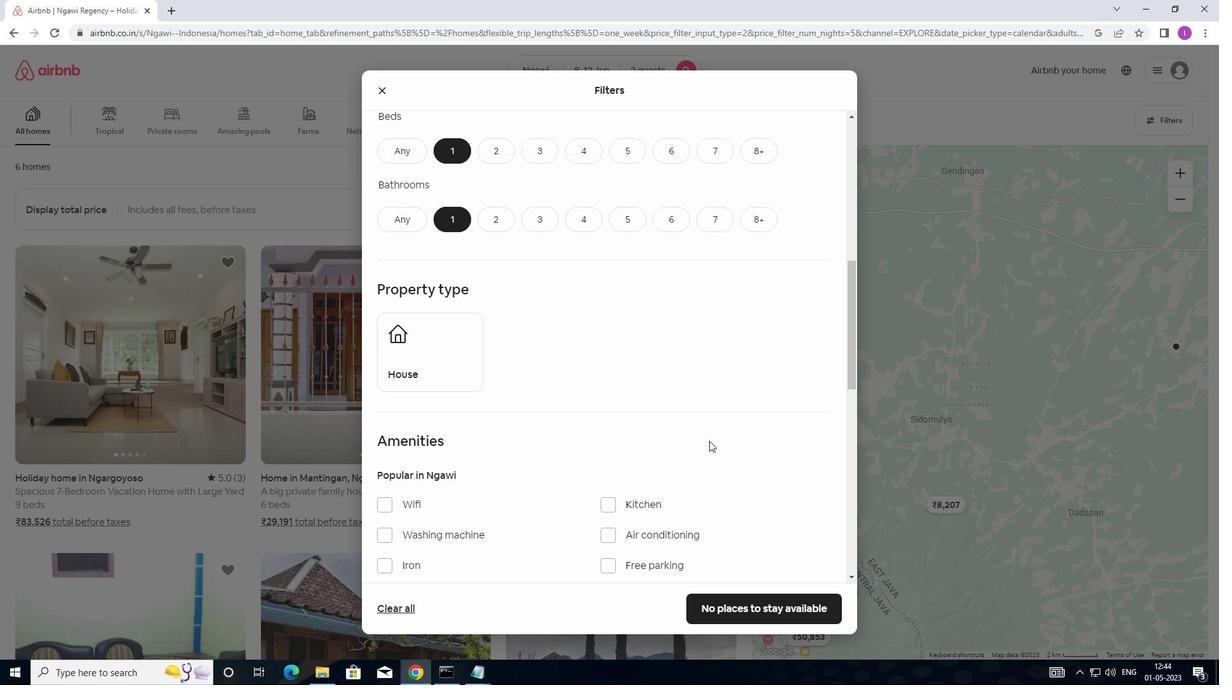 
Action: Mouse moved to (718, 434)
Screenshot: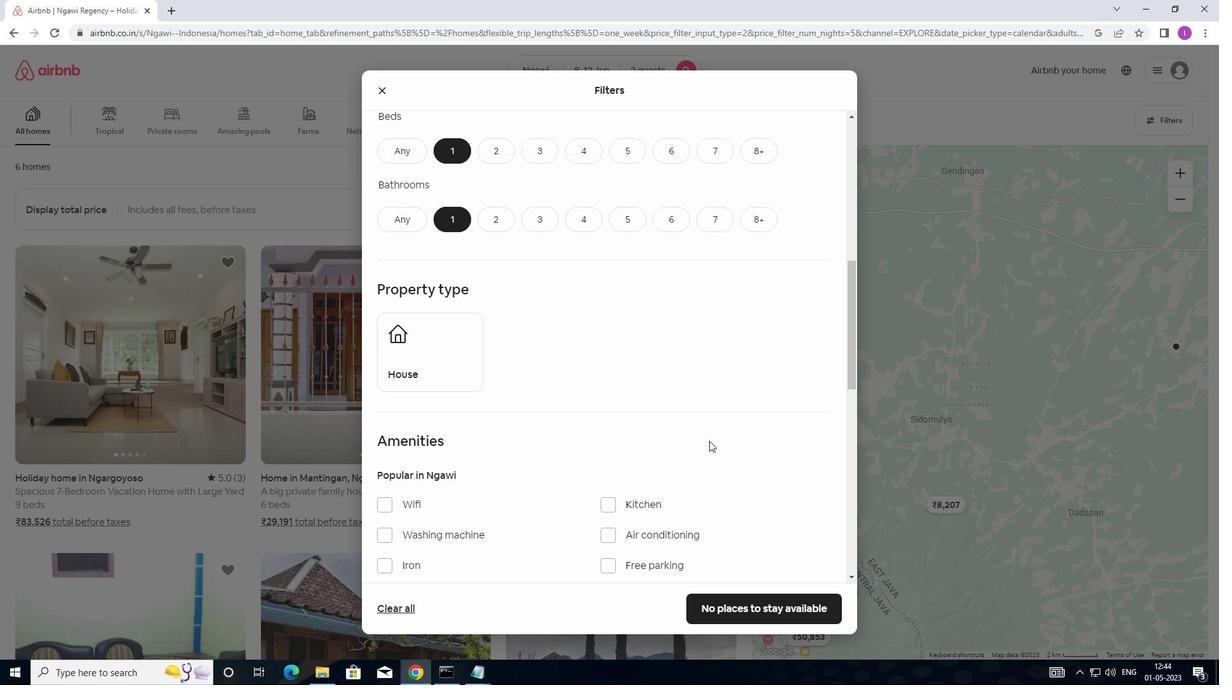 
Action: Mouse scrolled (718, 433) with delta (0, 0)
Screenshot: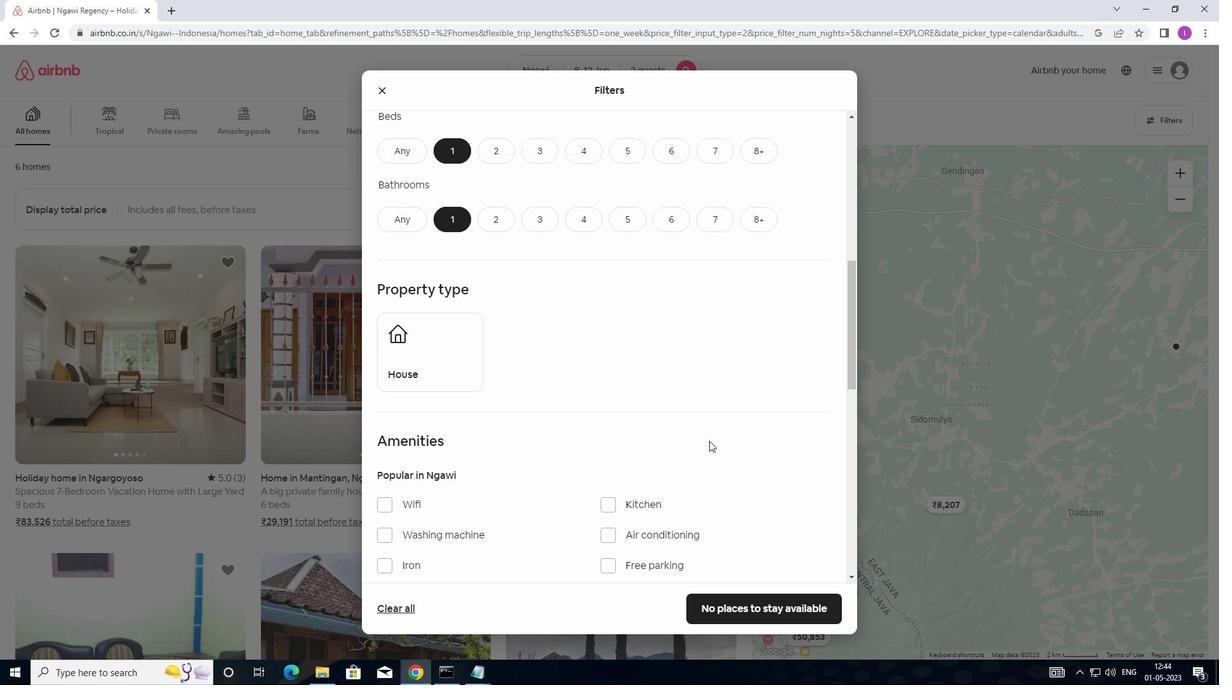 
Action: Mouse scrolled (718, 433) with delta (0, 0)
Screenshot: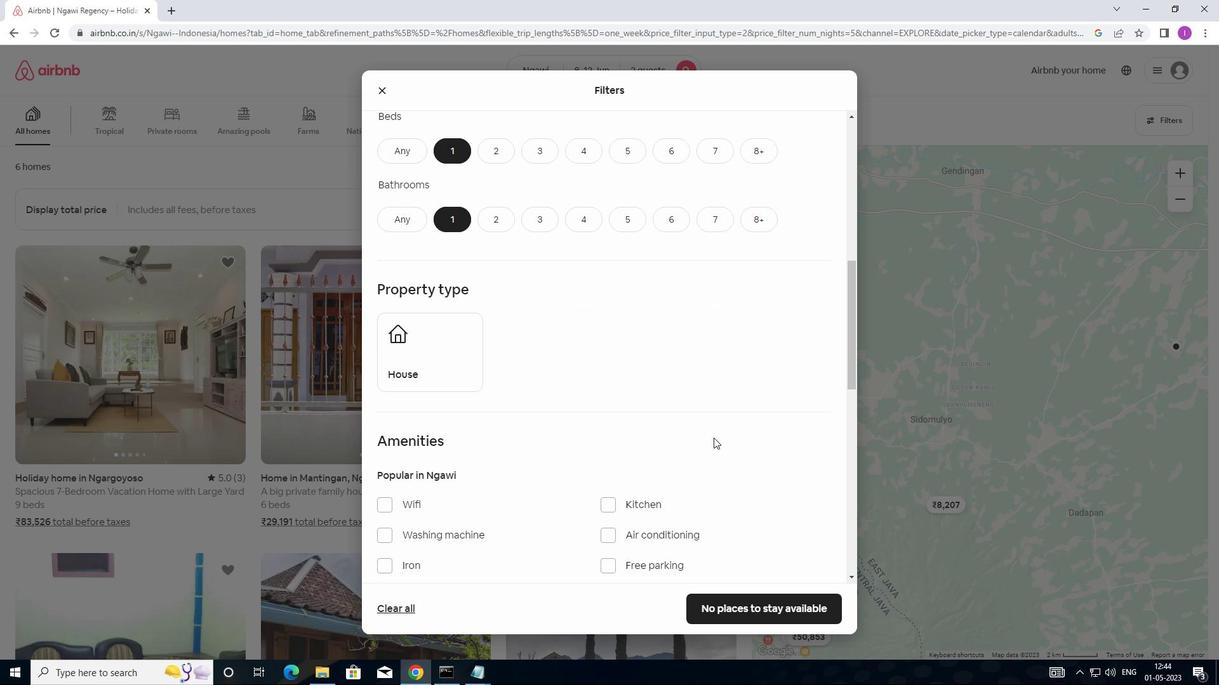 
Action: Mouse scrolled (718, 433) with delta (0, 0)
Screenshot: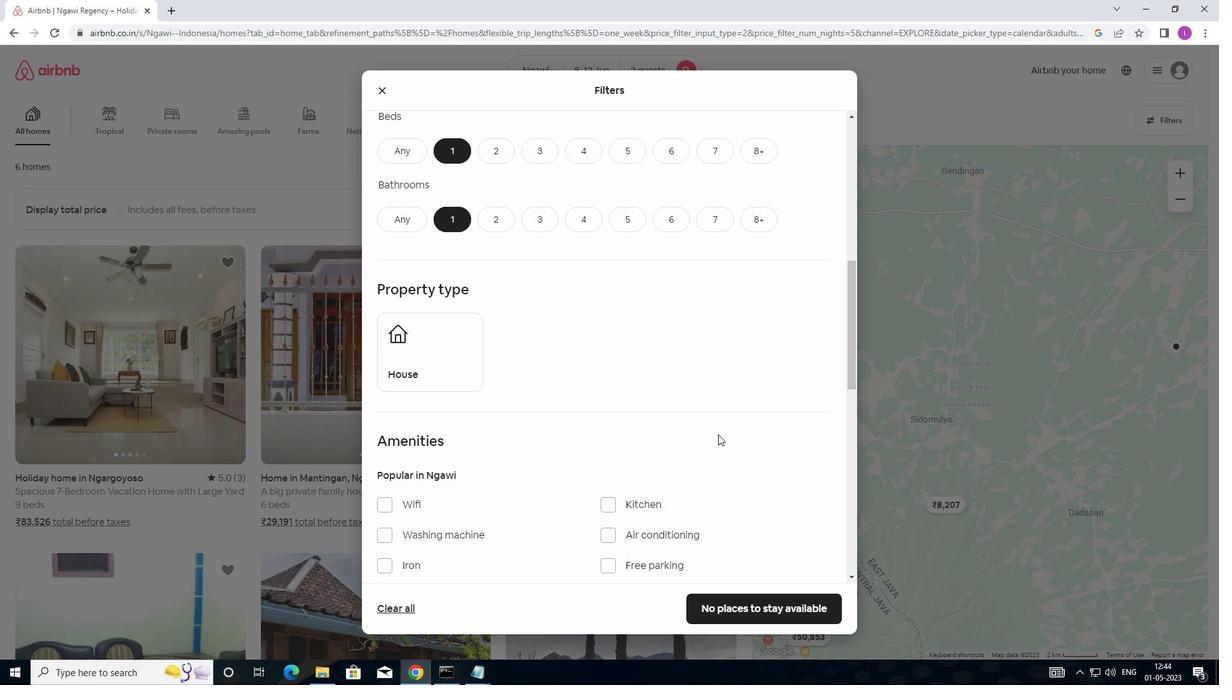 
Action: Mouse moved to (805, 482)
Screenshot: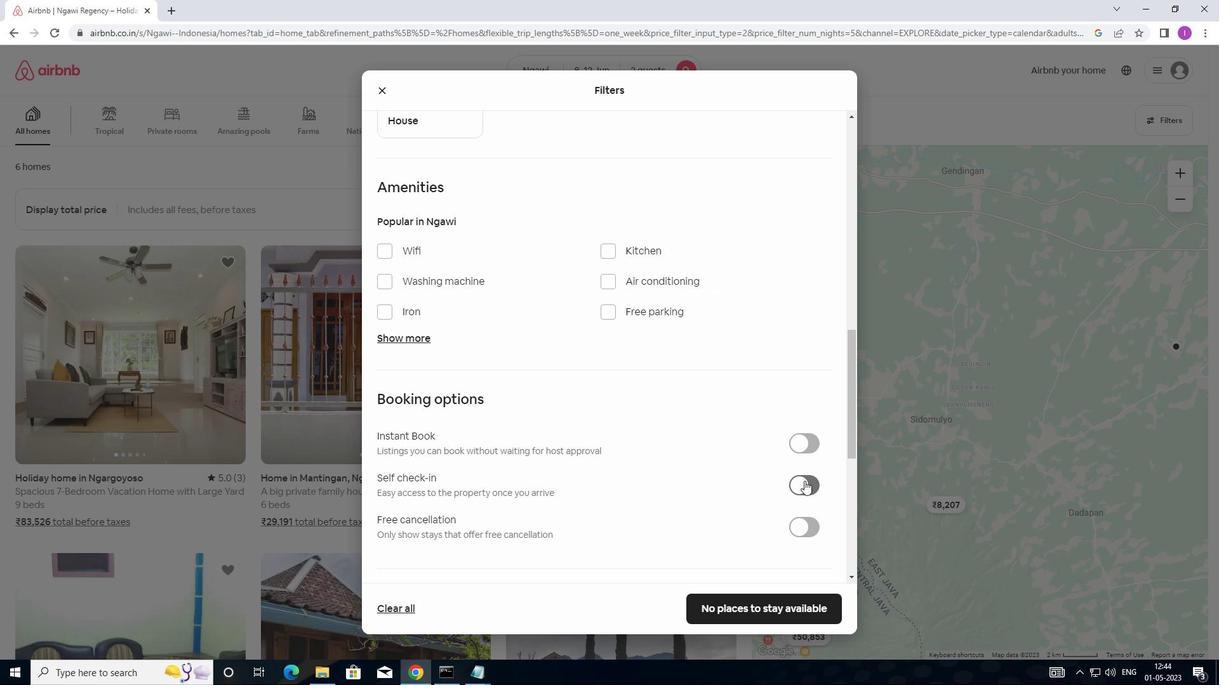 
Action: Mouse pressed left at (805, 482)
Screenshot: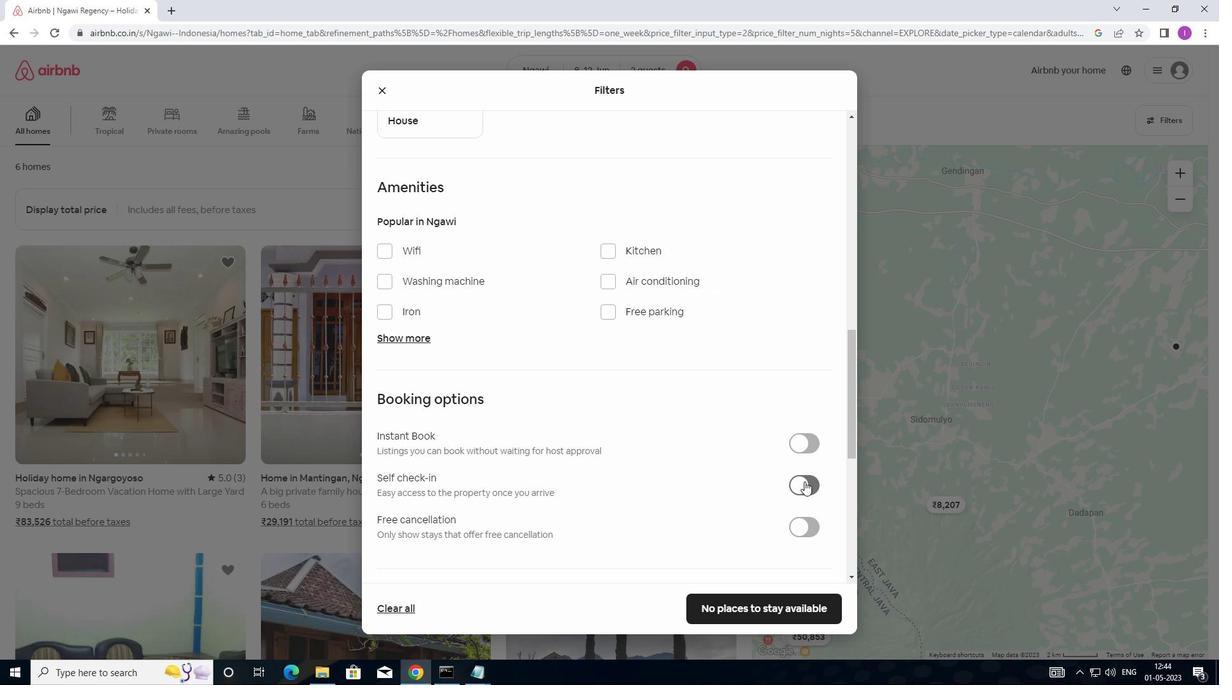
Action: Mouse moved to (754, 495)
Screenshot: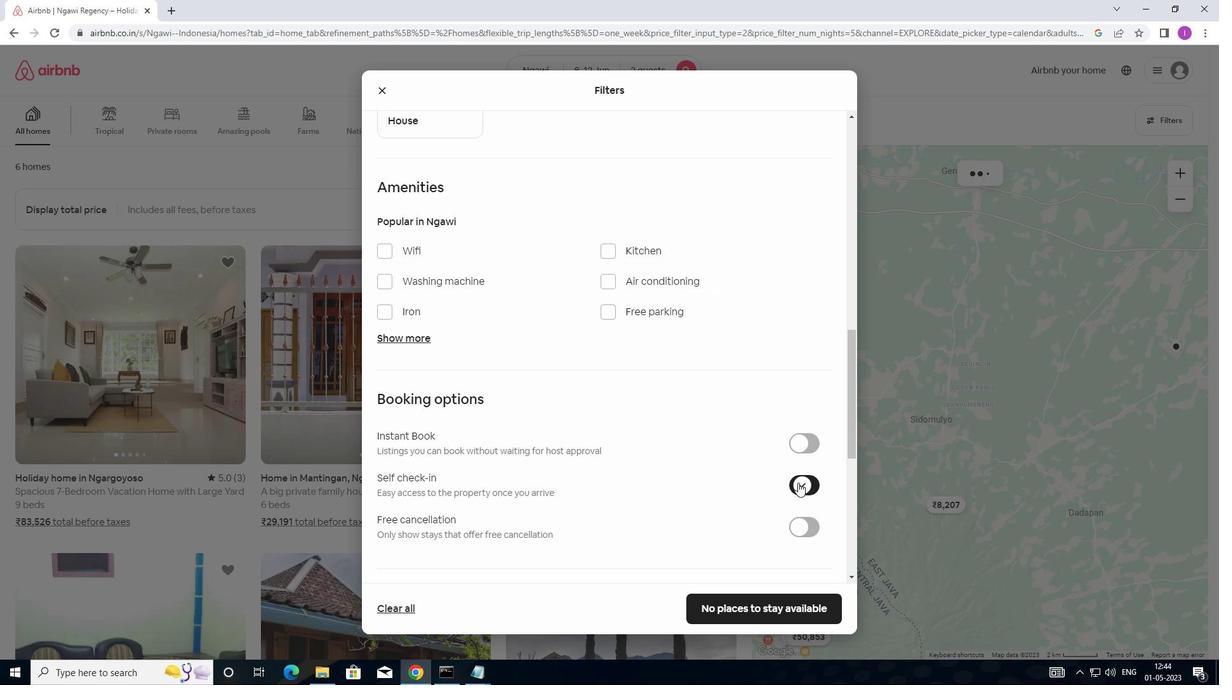 
Action: Mouse scrolled (754, 494) with delta (0, 0)
Screenshot: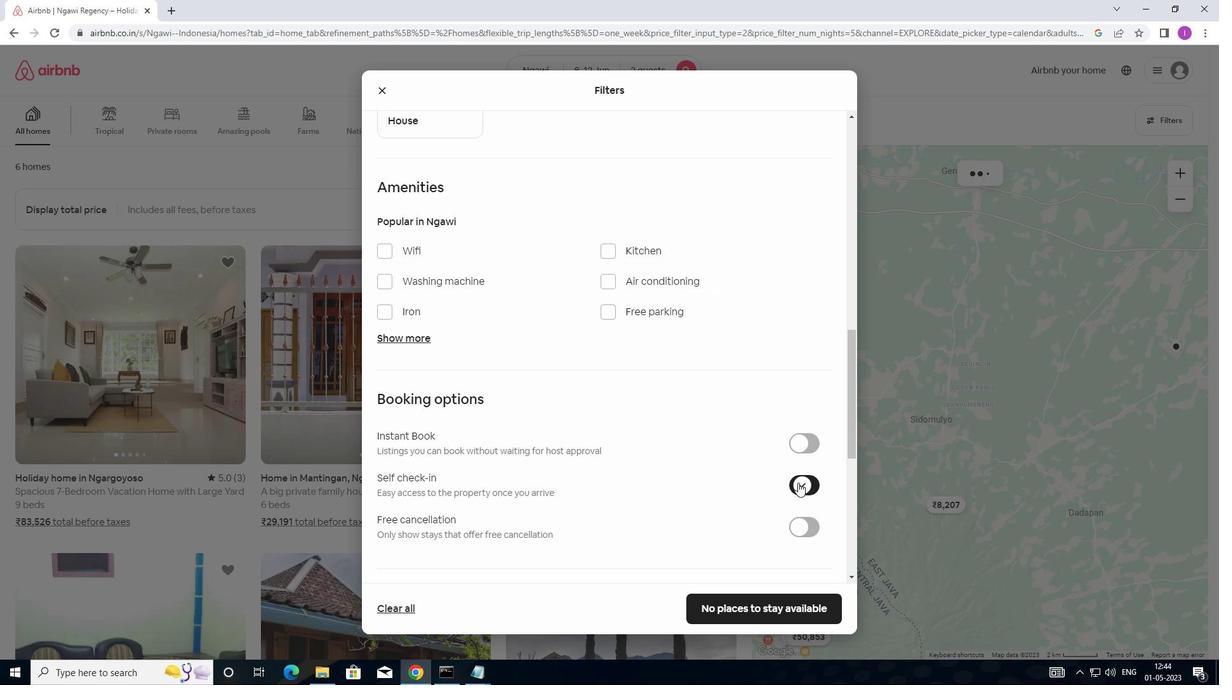 
Action: Mouse moved to (745, 503)
Screenshot: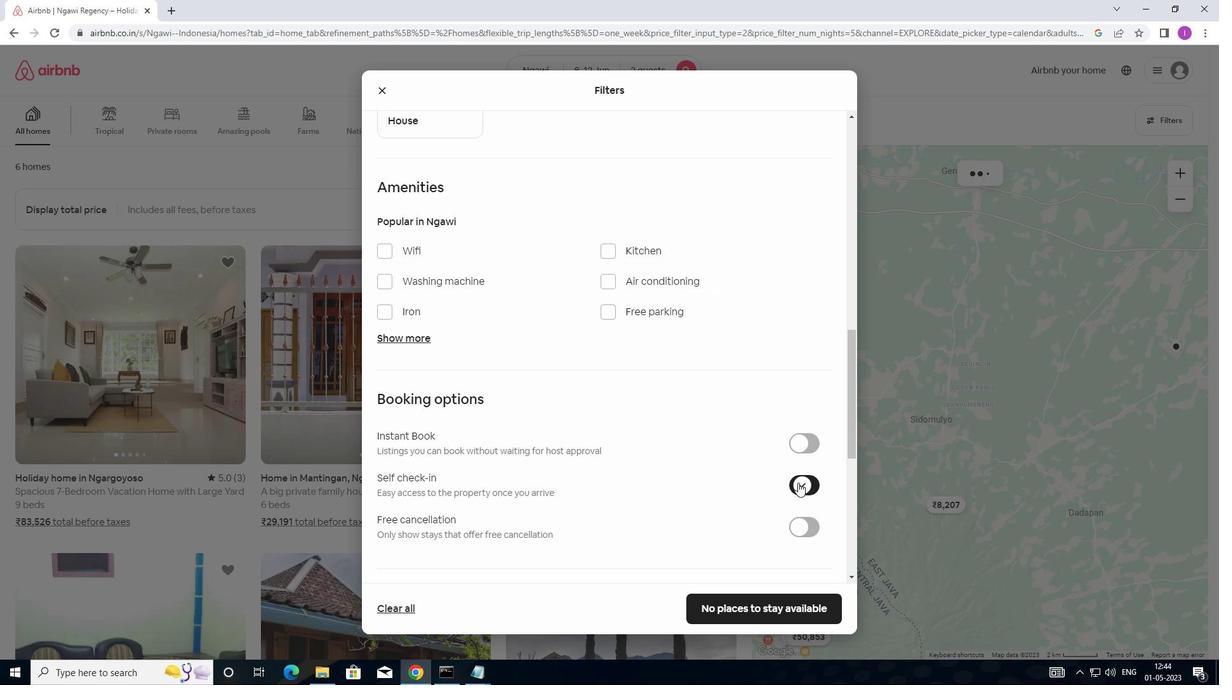 
Action: Mouse scrolled (745, 502) with delta (0, 0)
Screenshot: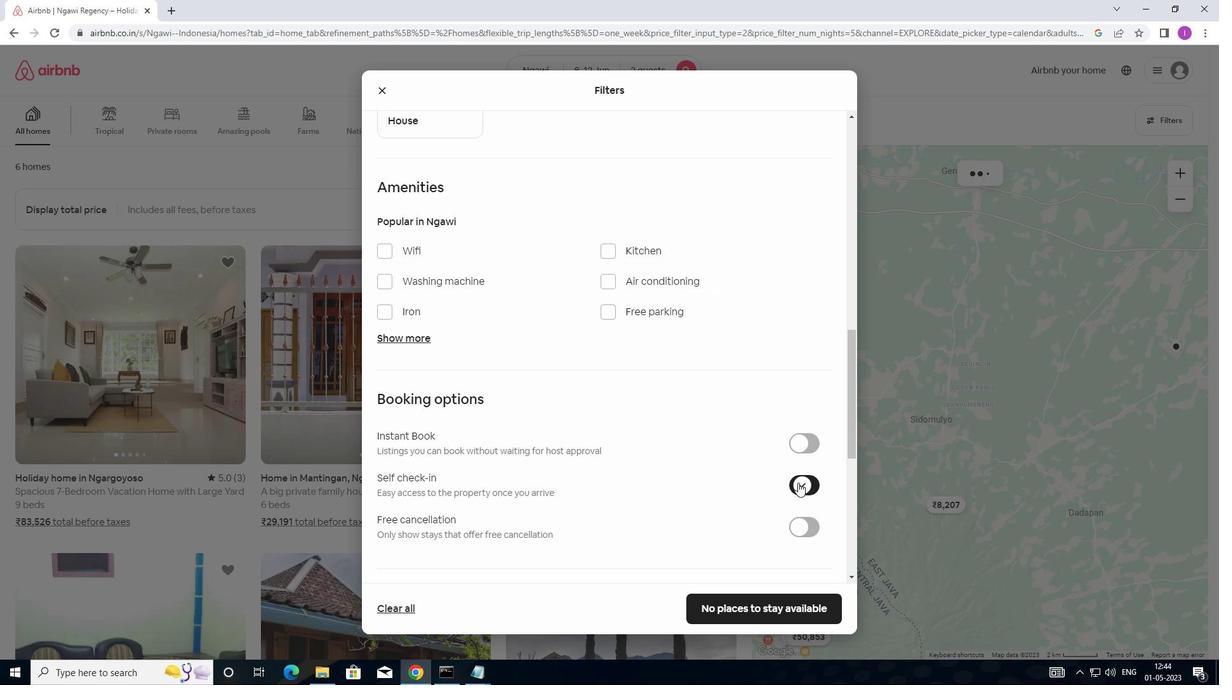 
Action: Mouse moved to (743, 503)
Screenshot: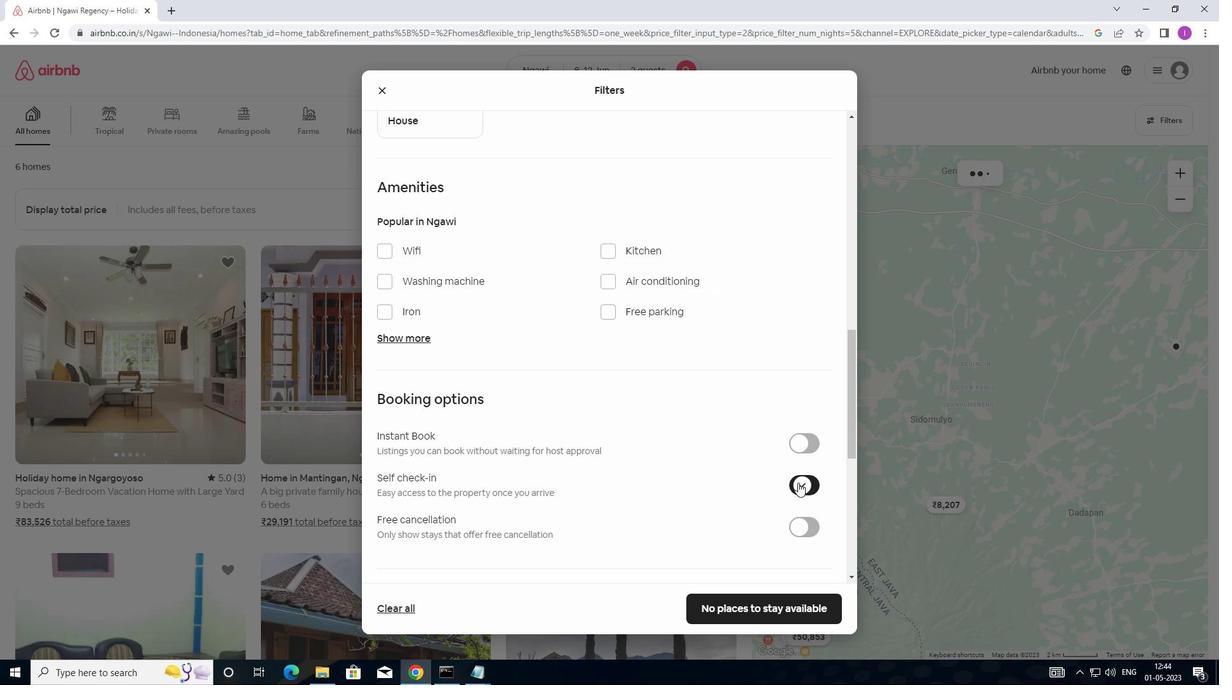 
Action: Mouse scrolled (743, 502) with delta (0, 0)
Screenshot: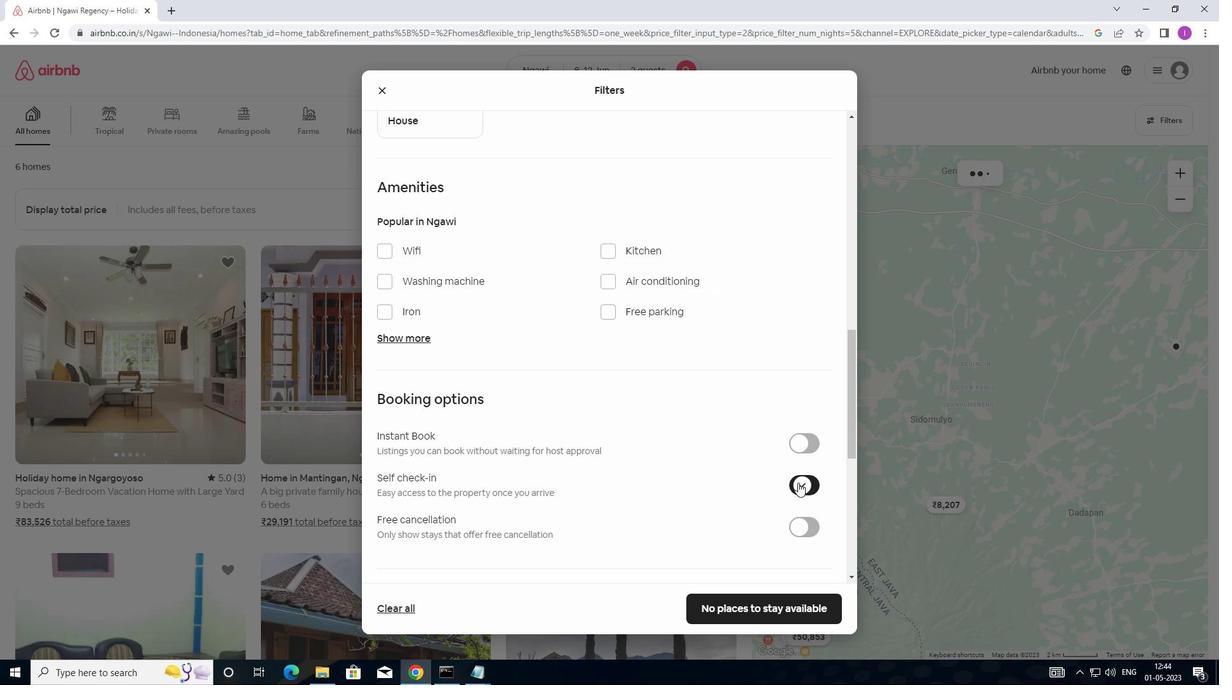 
Action: Mouse moved to (739, 504)
Screenshot: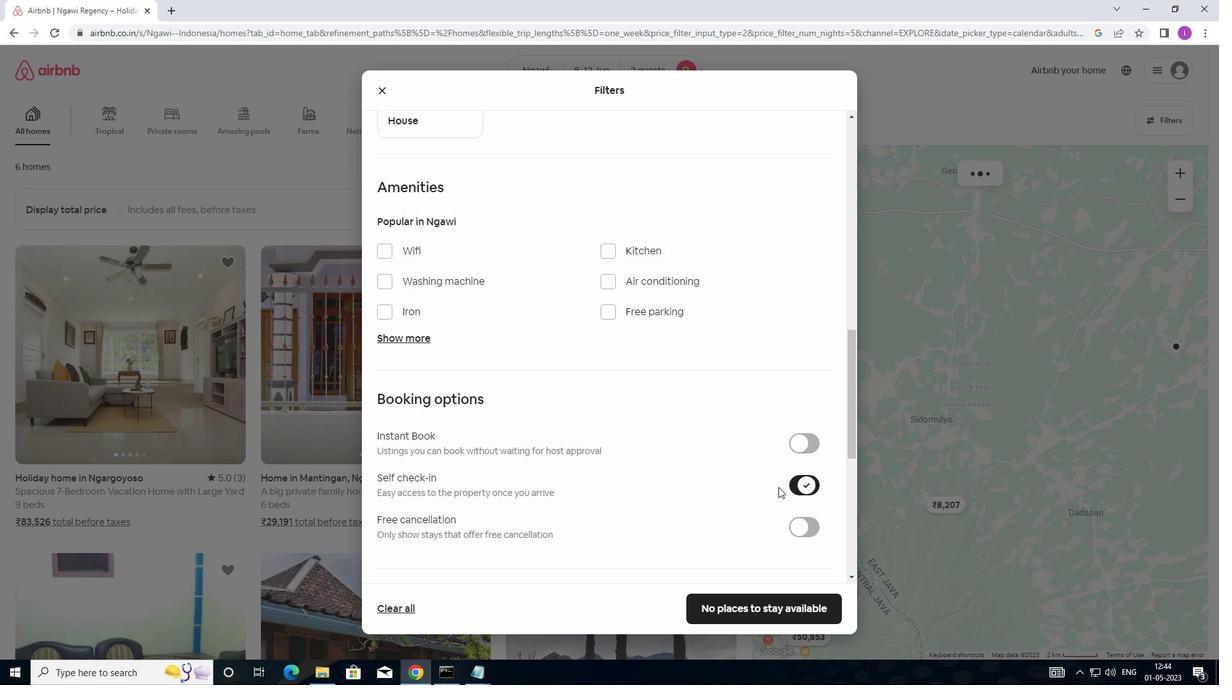 
Action: Mouse scrolled (739, 503) with delta (0, 0)
Screenshot: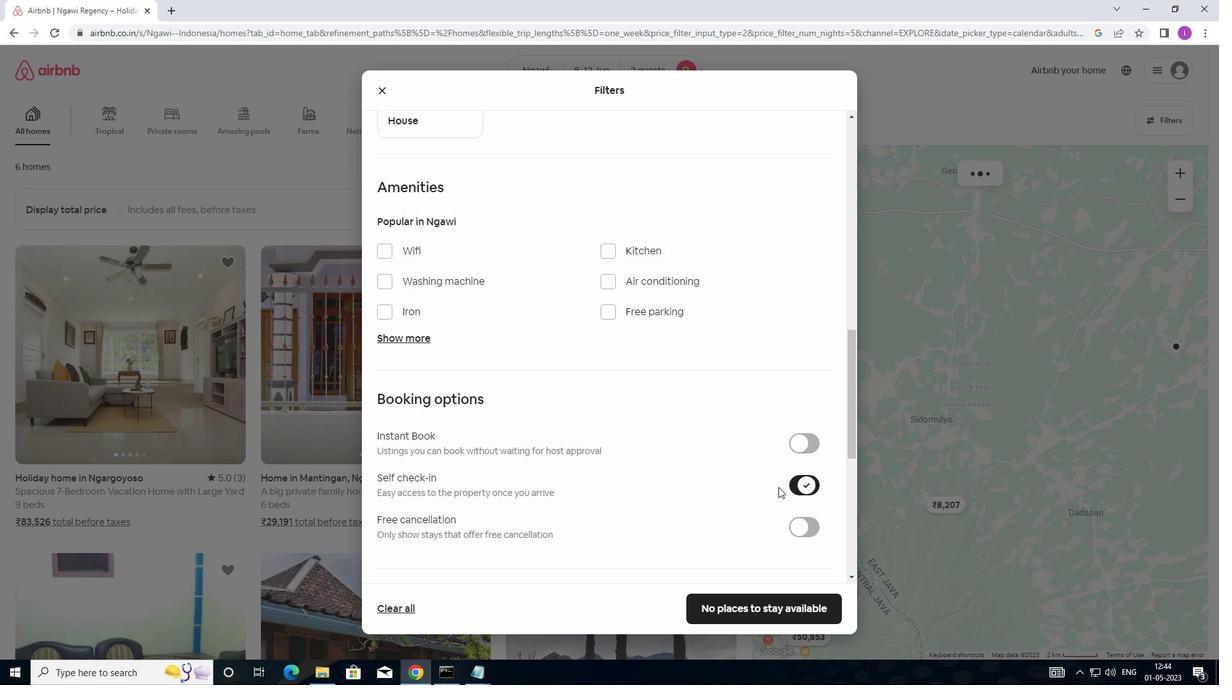 
Action: Mouse moved to (732, 504)
Screenshot: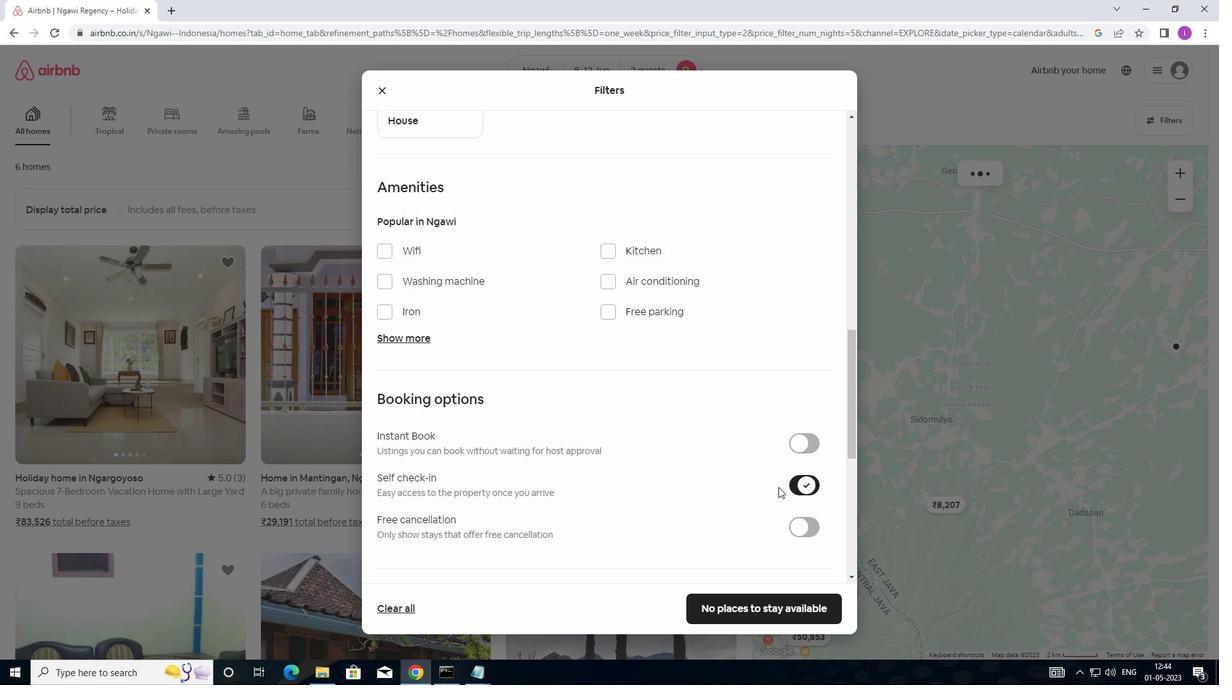 
Action: Mouse scrolled (732, 503) with delta (0, 0)
Screenshot: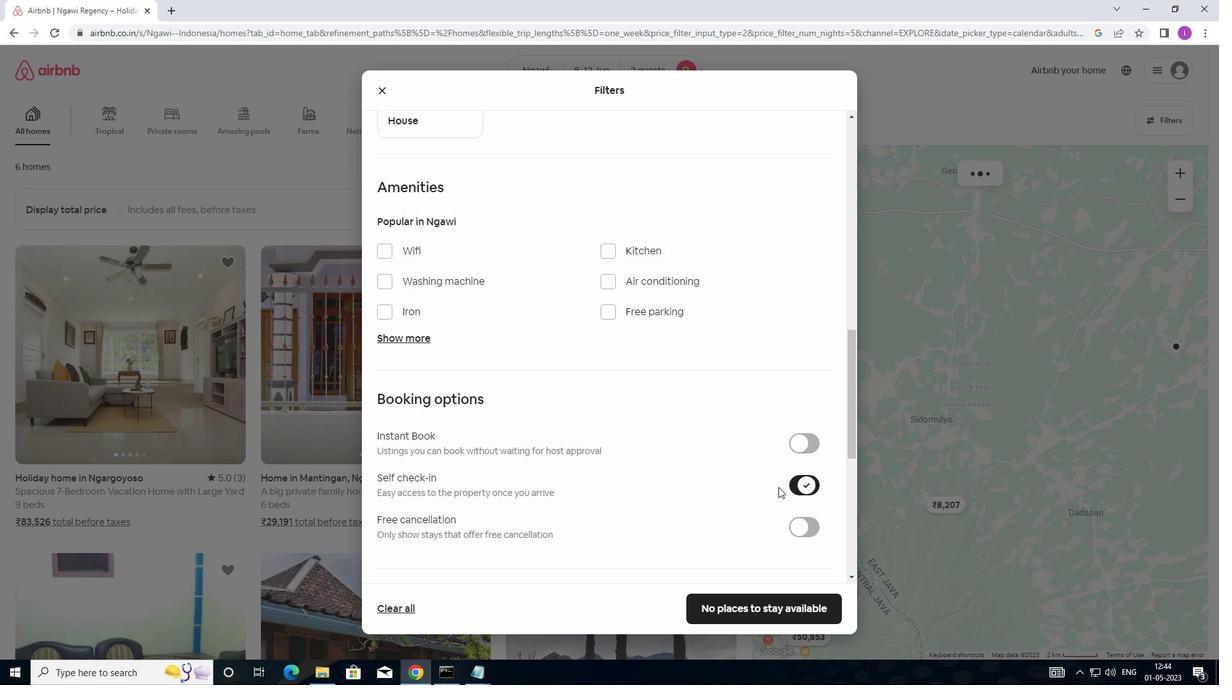 
Action: Mouse moved to (511, 445)
Screenshot: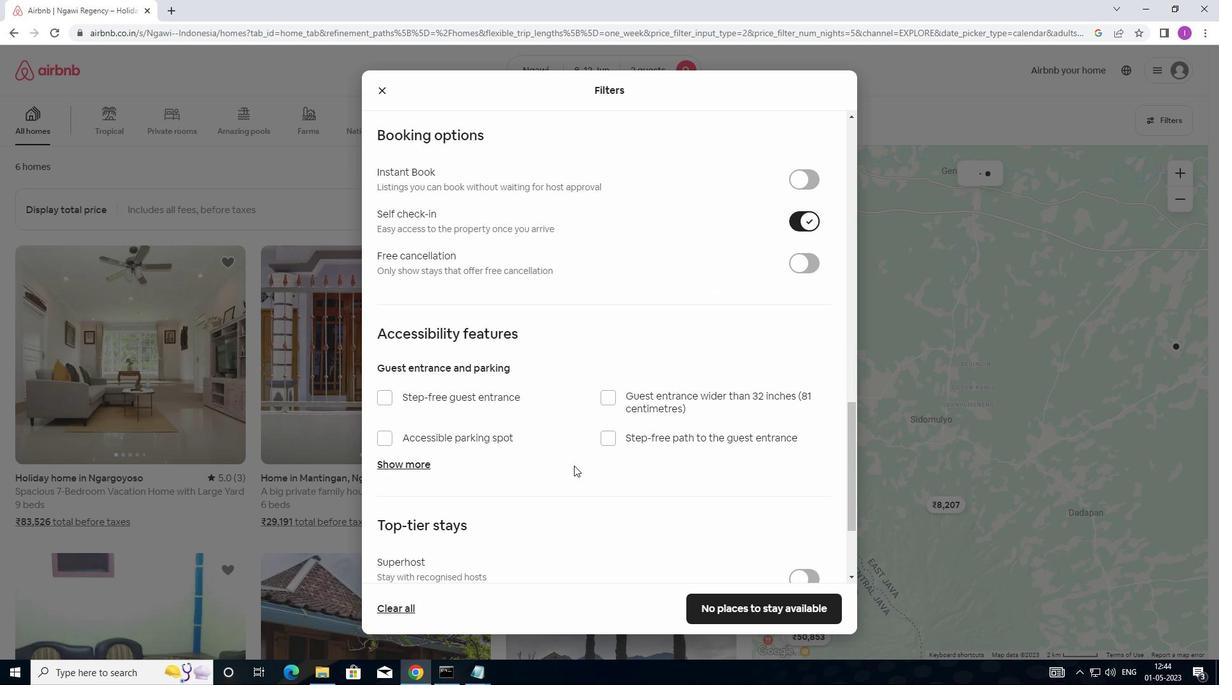 
Action: Mouse scrolled (511, 445) with delta (0, 0)
Screenshot: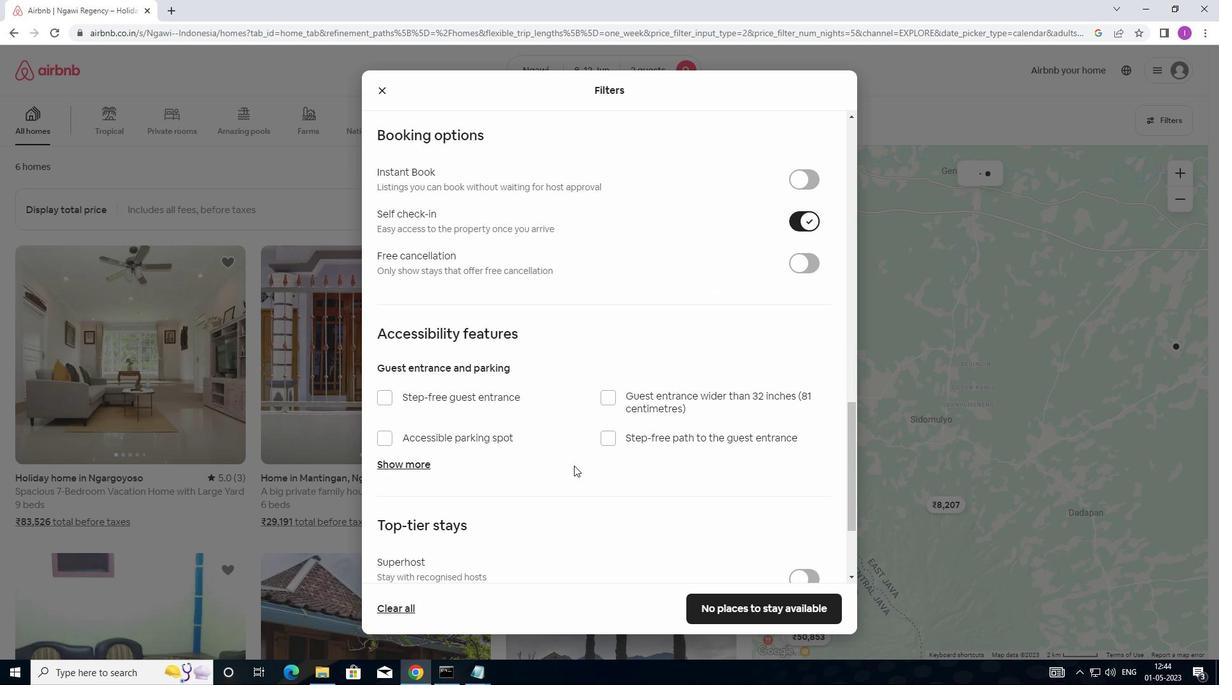 
Action: Mouse moved to (504, 451)
Screenshot: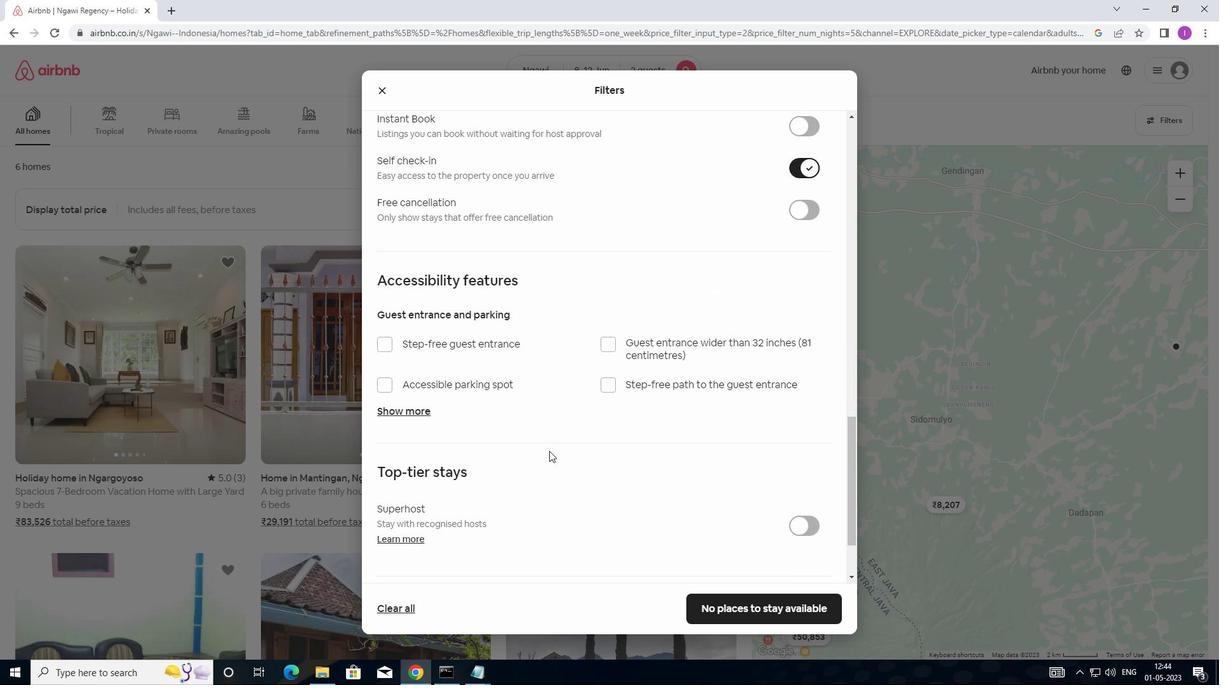 
Action: Mouse scrolled (504, 450) with delta (0, 0)
Screenshot: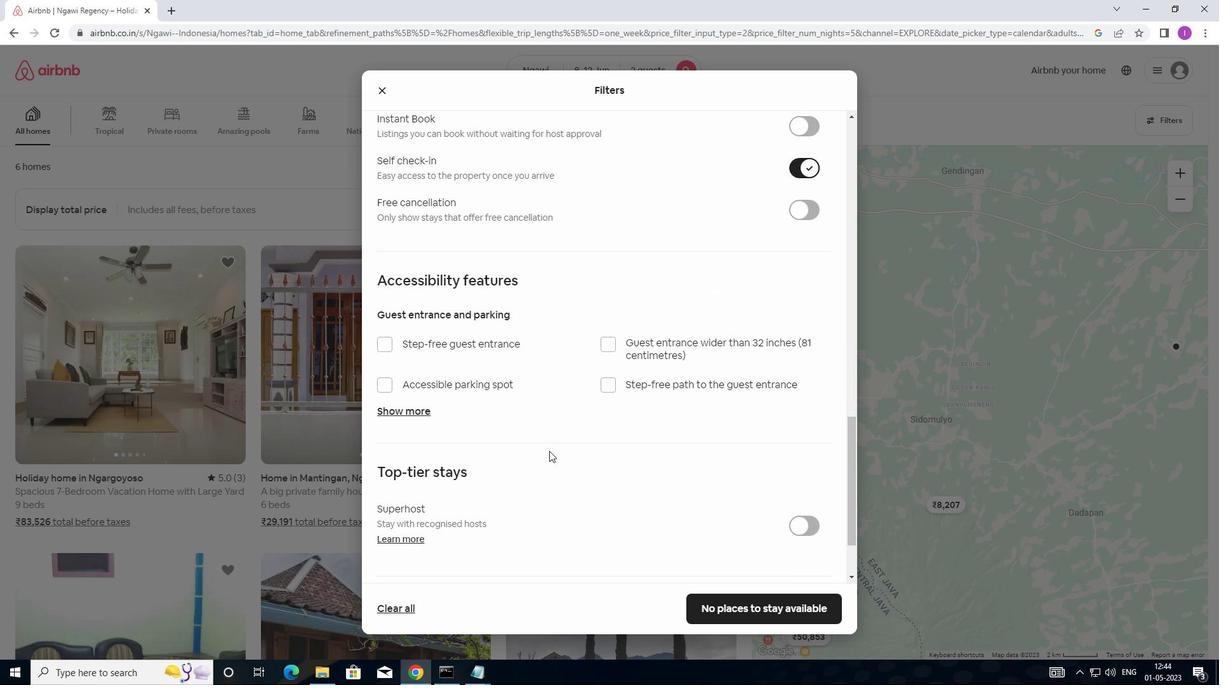 
Action: Mouse moved to (499, 458)
Screenshot: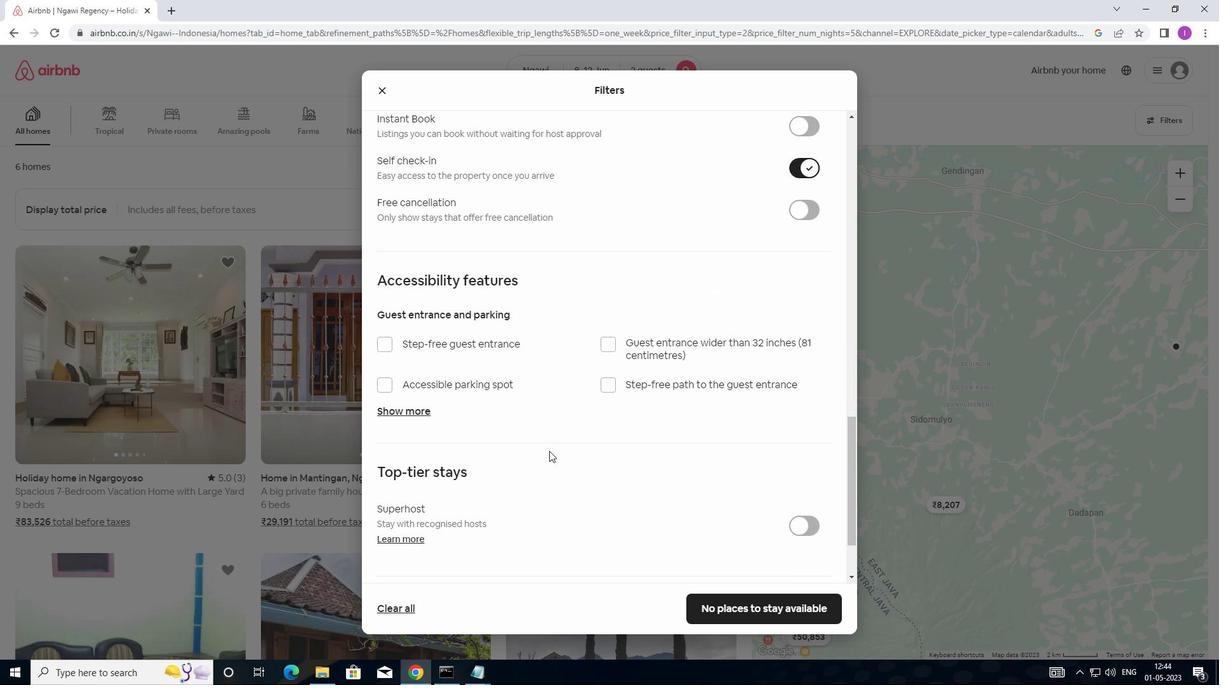 
Action: Mouse scrolled (499, 457) with delta (0, 0)
Screenshot: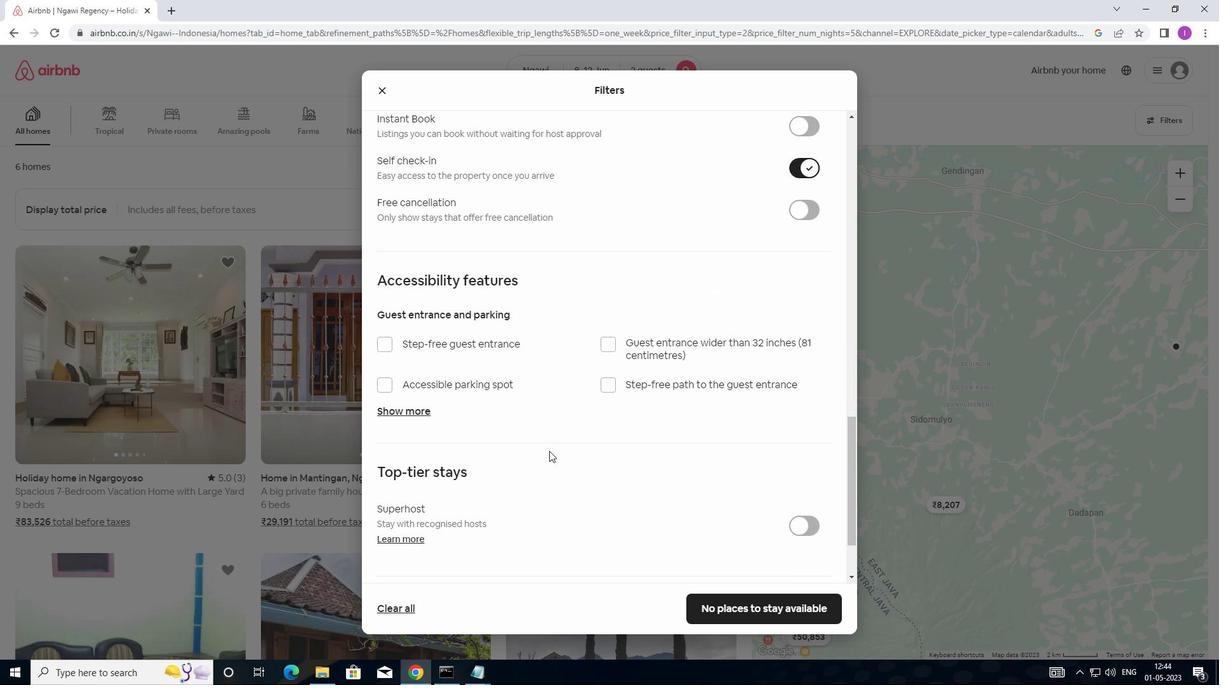 
Action: Mouse moved to (499, 460)
Screenshot: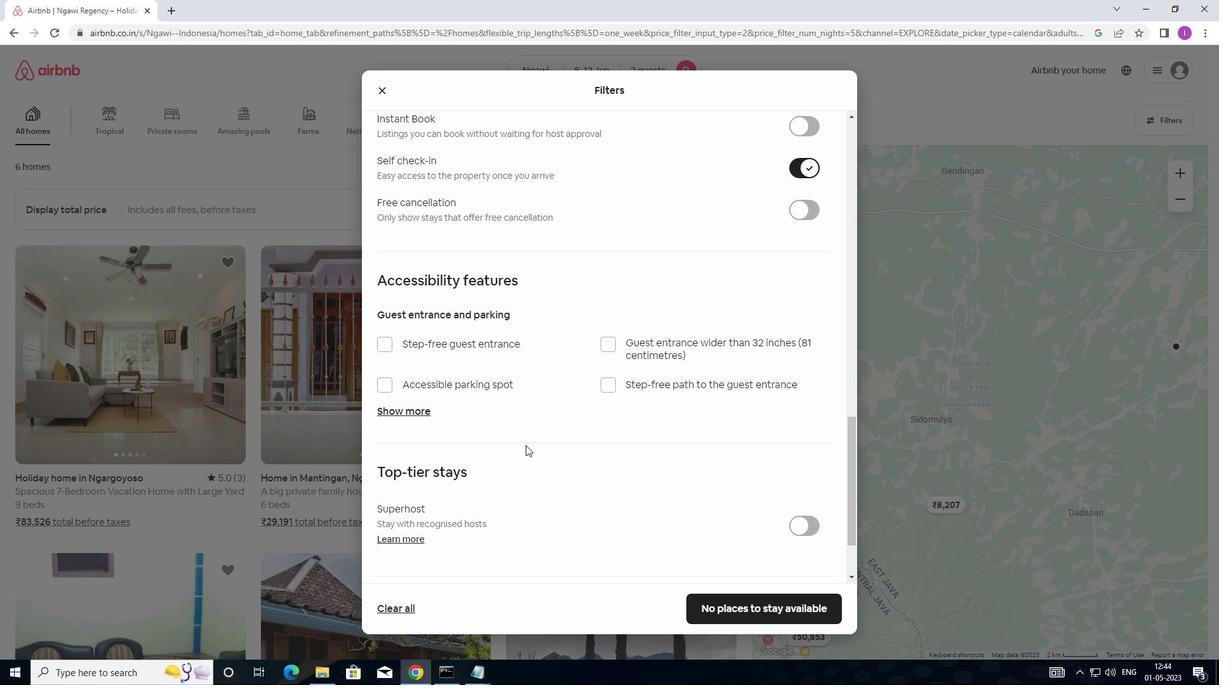 
Action: Mouse scrolled (499, 459) with delta (0, 0)
Screenshot: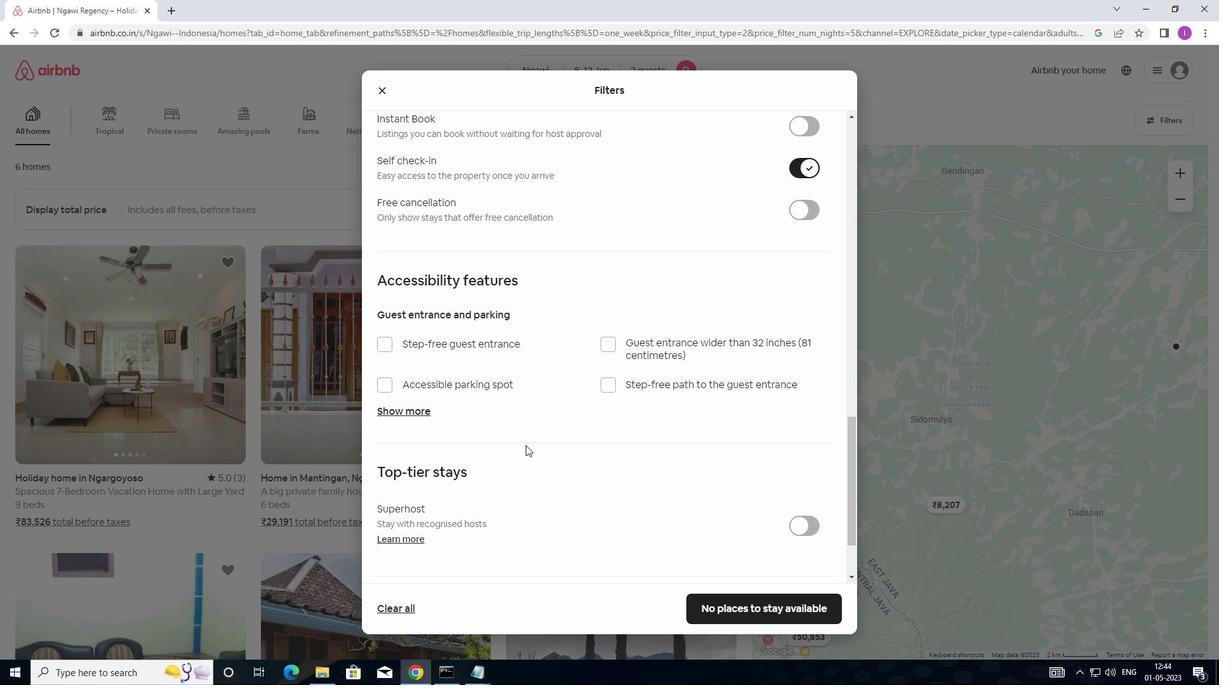 
Action: Mouse moved to (499, 460)
Screenshot: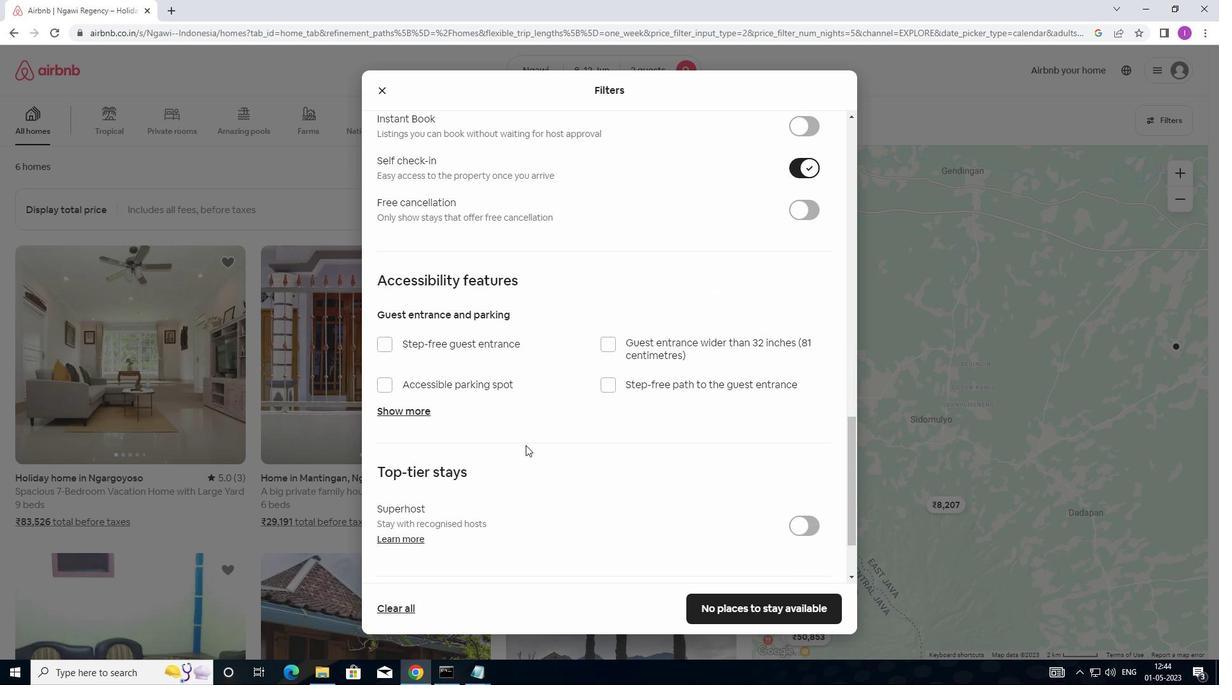 
Action: Mouse scrolled (499, 460) with delta (0, 0)
Screenshot: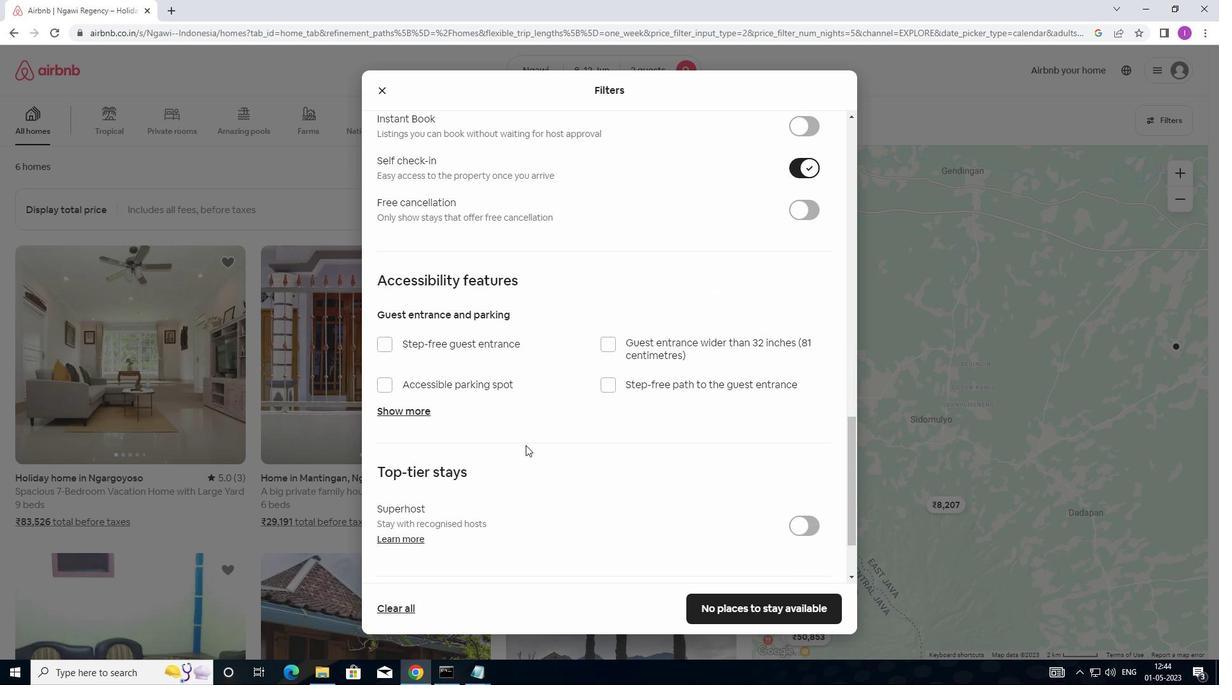 
Action: Mouse moved to (386, 547)
Screenshot: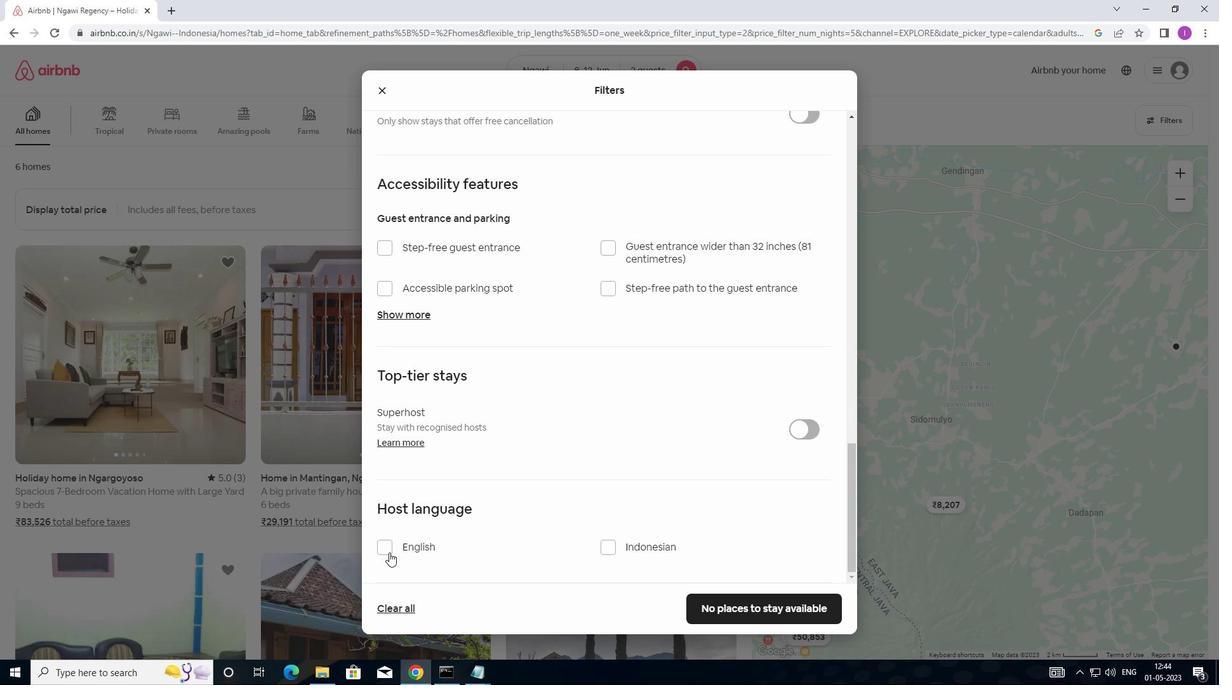 
Action: Mouse pressed left at (386, 547)
Screenshot: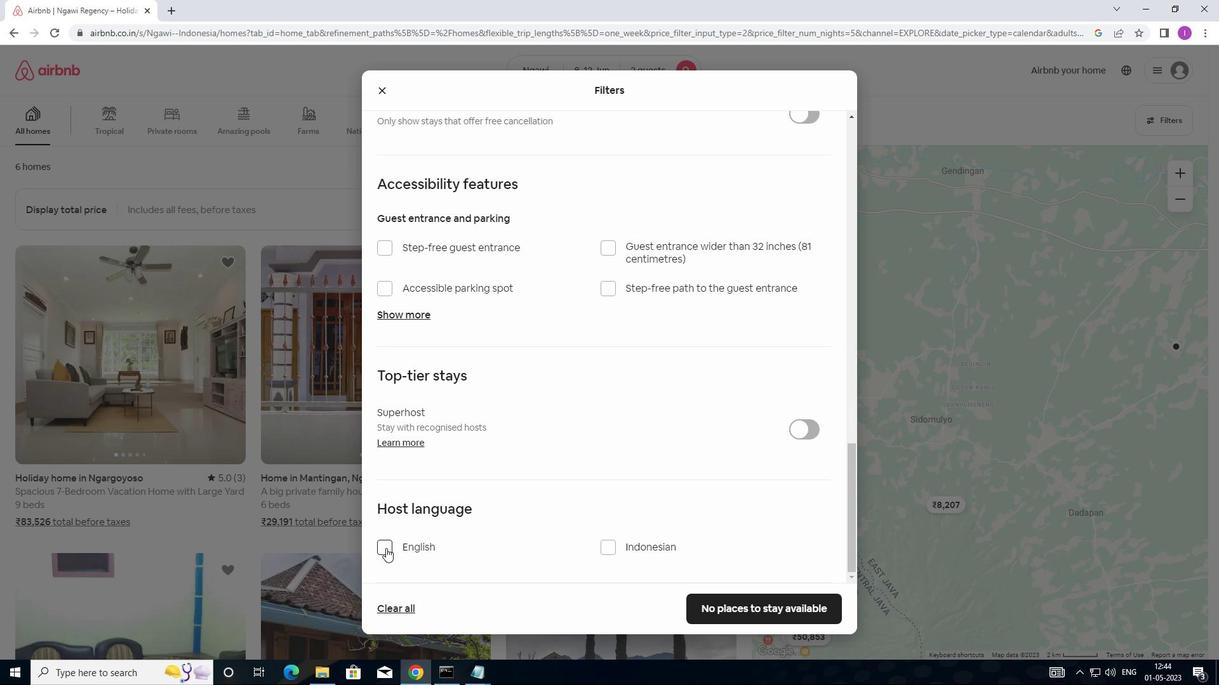 
Action: Mouse moved to (737, 618)
Screenshot: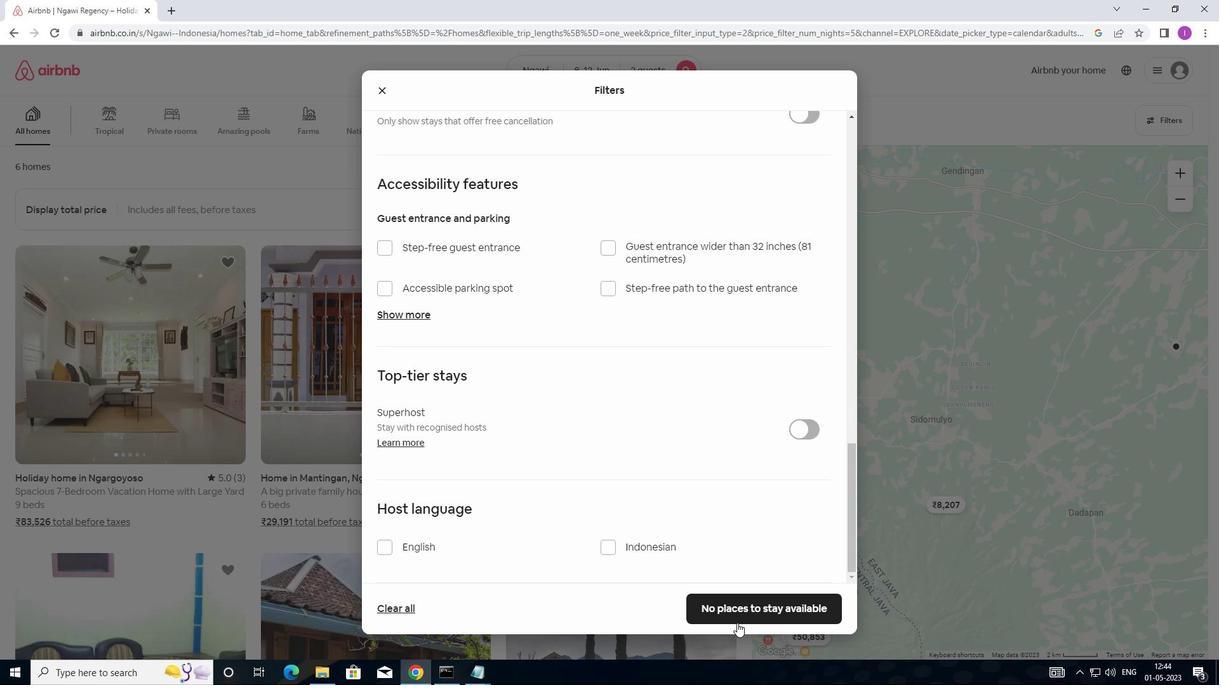 
Action: Mouse pressed left at (737, 618)
Screenshot: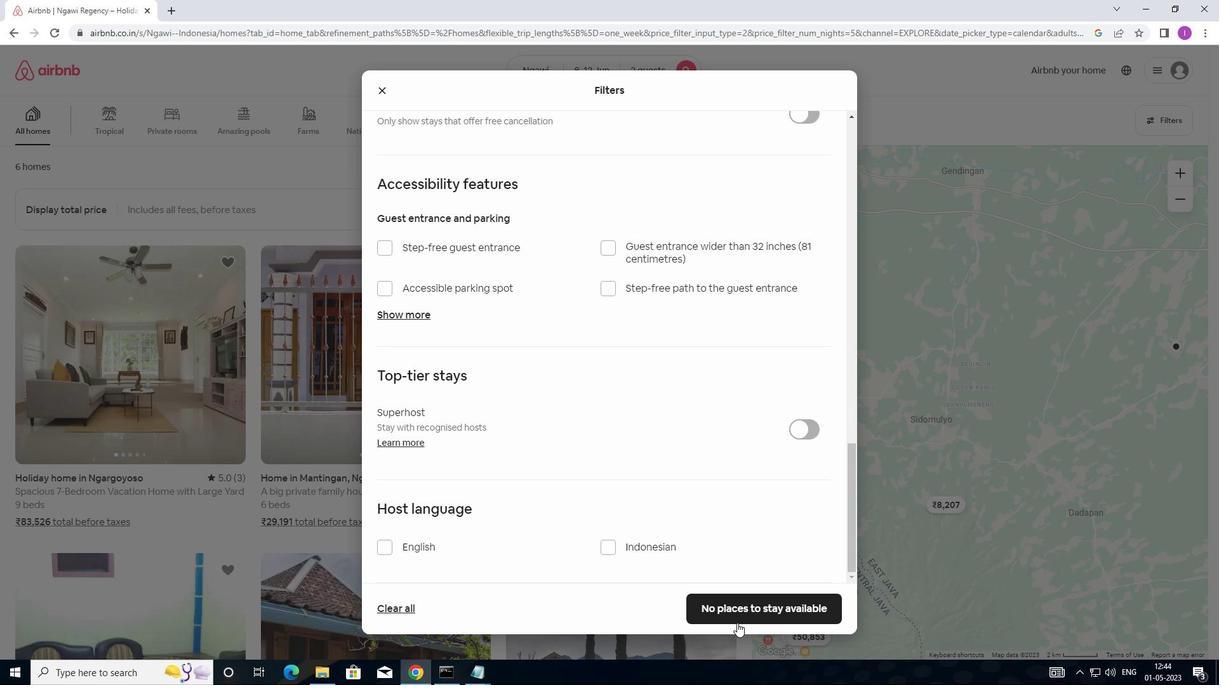
Action: Mouse moved to (737, 618)
Screenshot: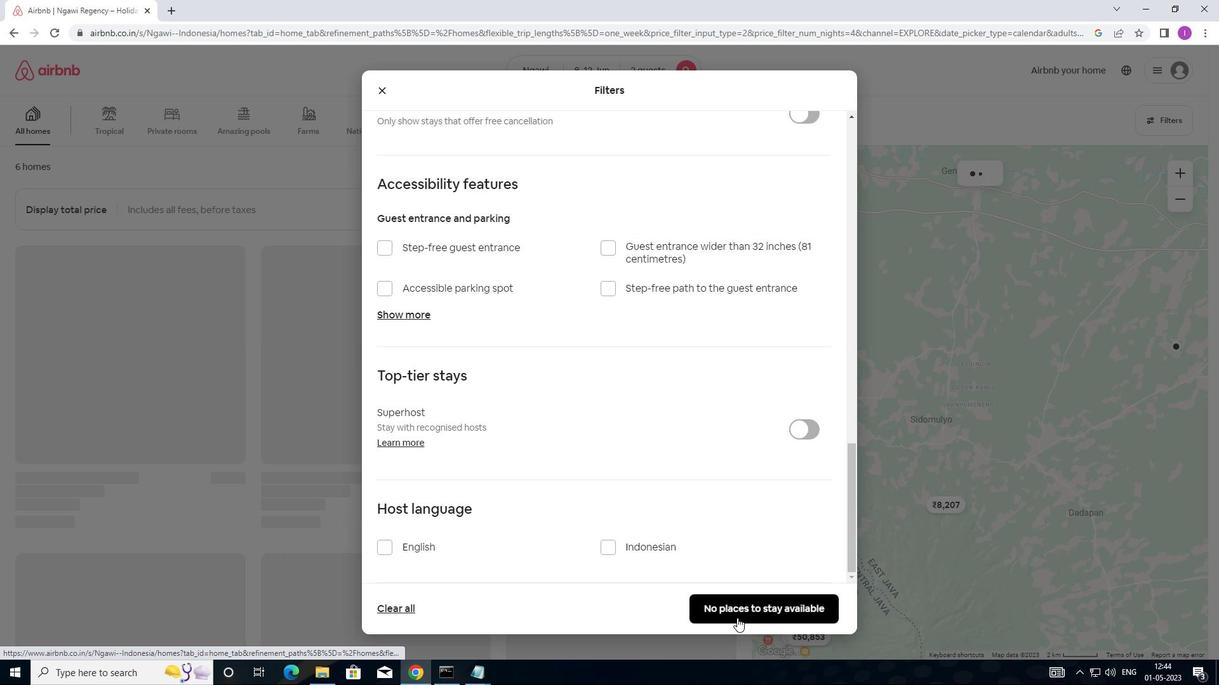 
